 Task: Find connections with filter location Navrongo with filter topic #Futurismwith filter profile language Potuguese with filter current company Duff & Phelps with filter school Kamaraj College of Engineering and Technology with filter industry Securities and Commodity Exchanges with filter service category Wedding Photography with filter keywords title Accounting Analyst
Action: Mouse moved to (163, 247)
Screenshot: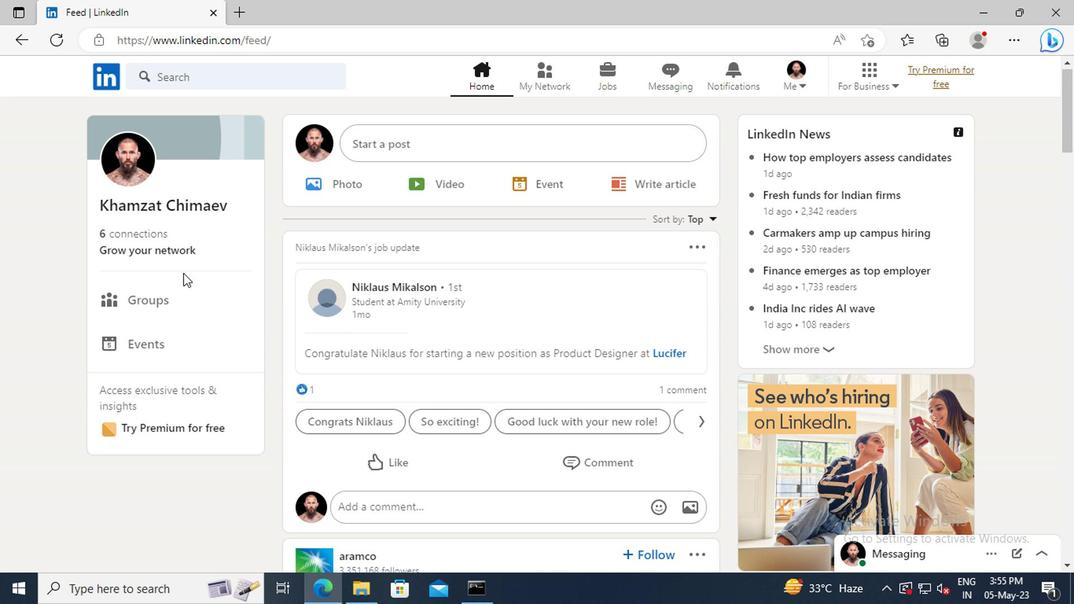 
Action: Mouse pressed left at (163, 247)
Screenshot: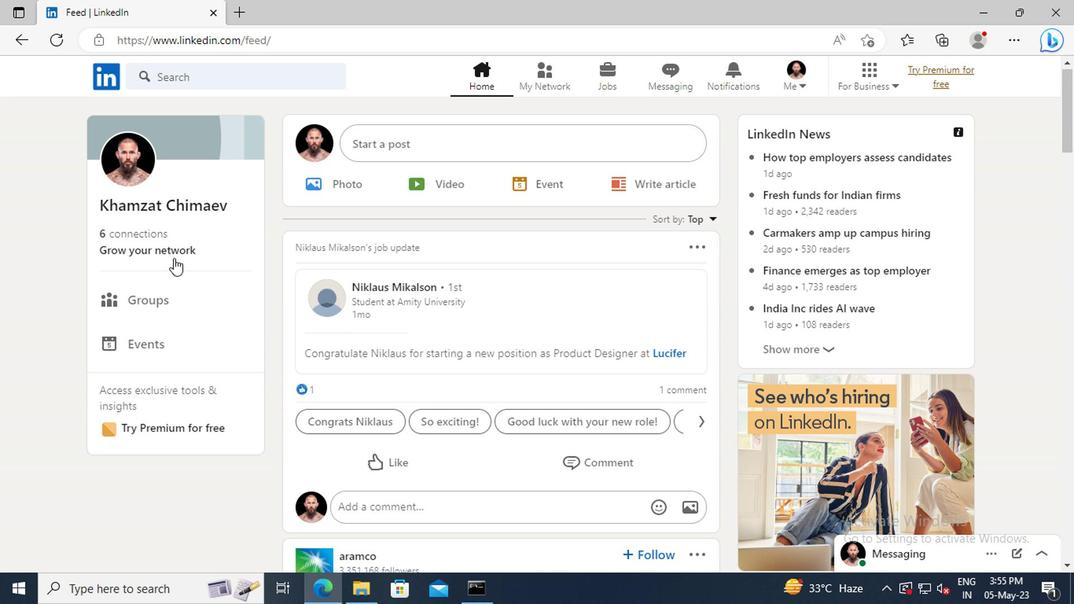 
Action: Mouse moved to (169, 165)
Screenshot: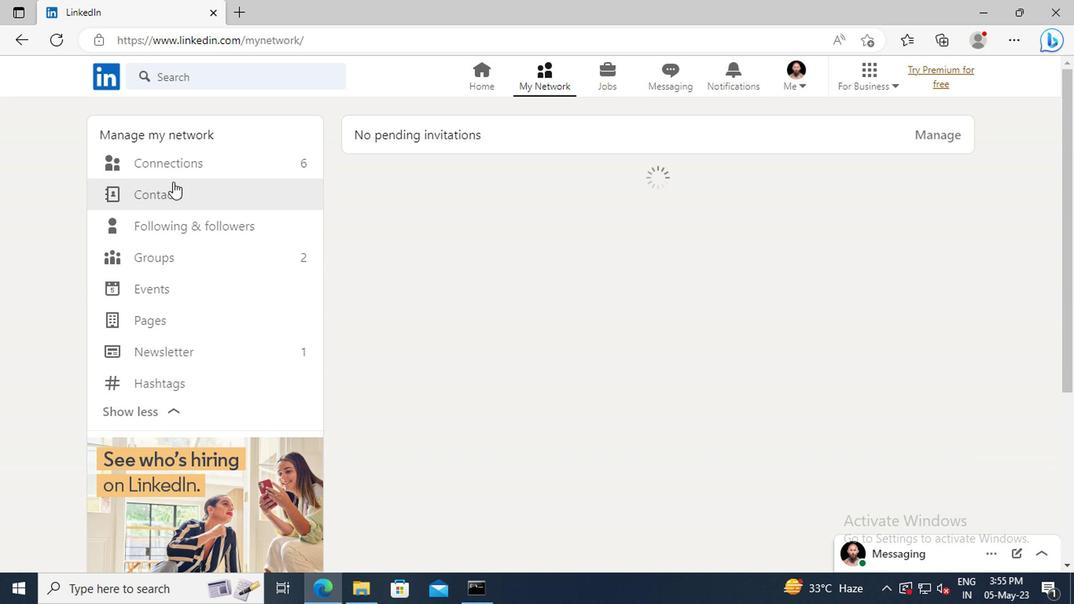 
Action: Mouse pressed left at (169, 165)
Screenshot: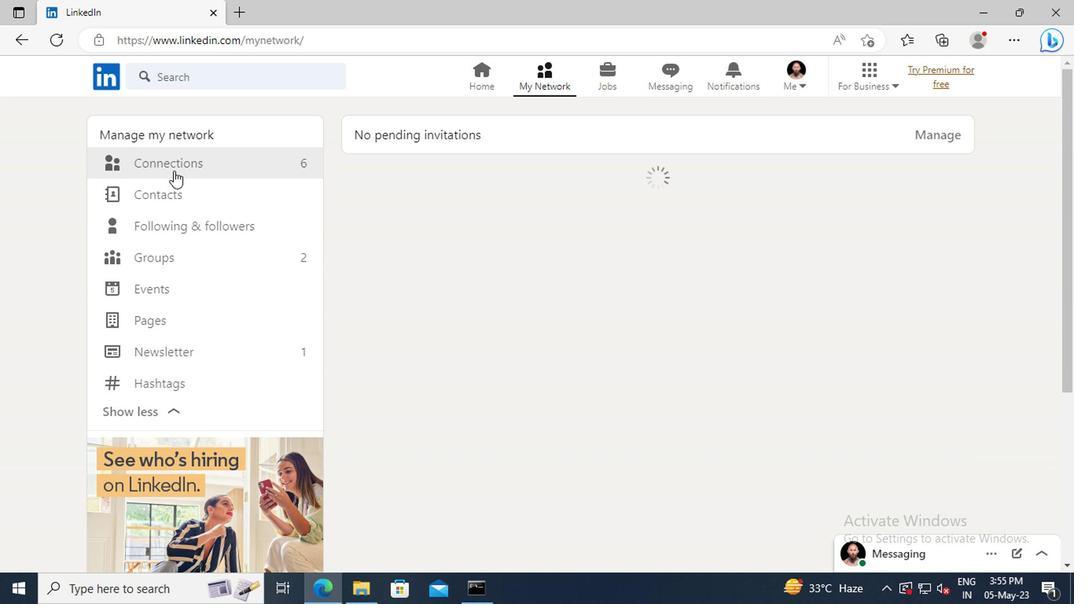 
Action: Mouse moved to (654, 168)
Screenshot: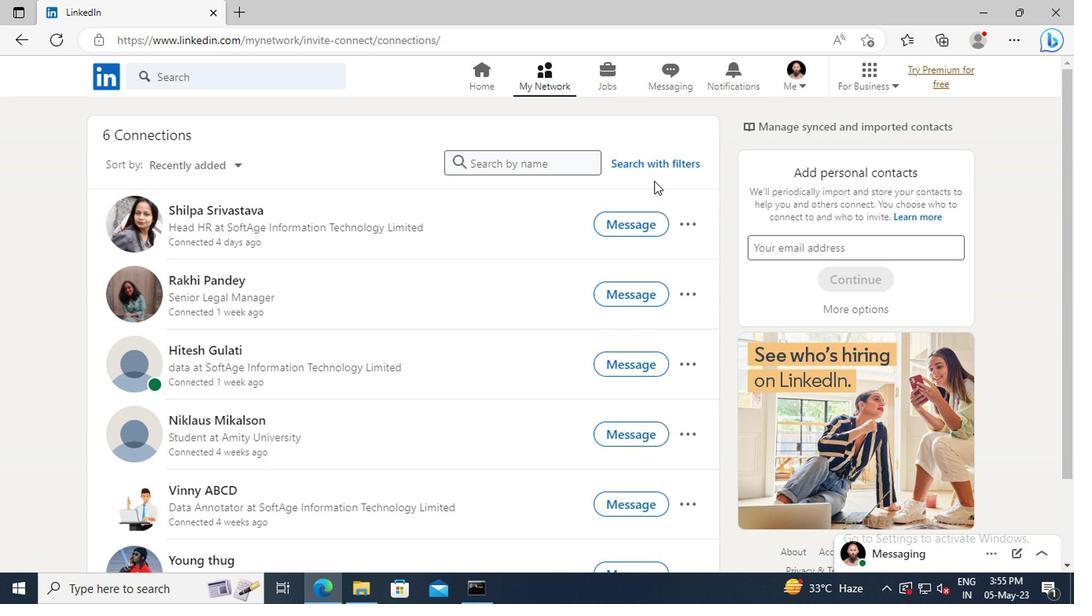 
Action: Mouse pressed left at (654, 168)
Screenshot: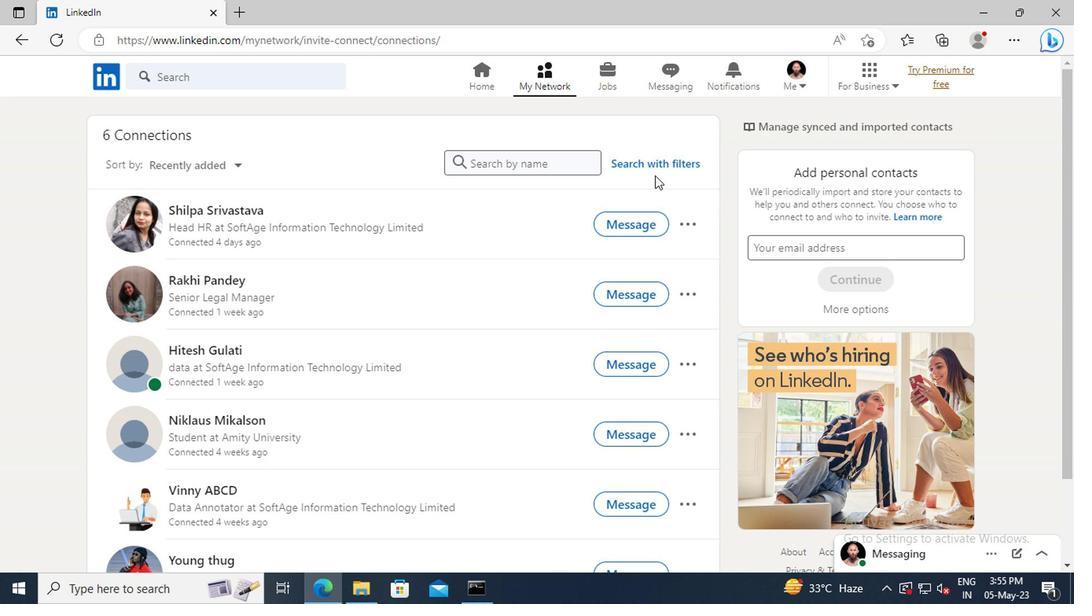 
Action: Mouse moved to (593, 122)
Screenshot: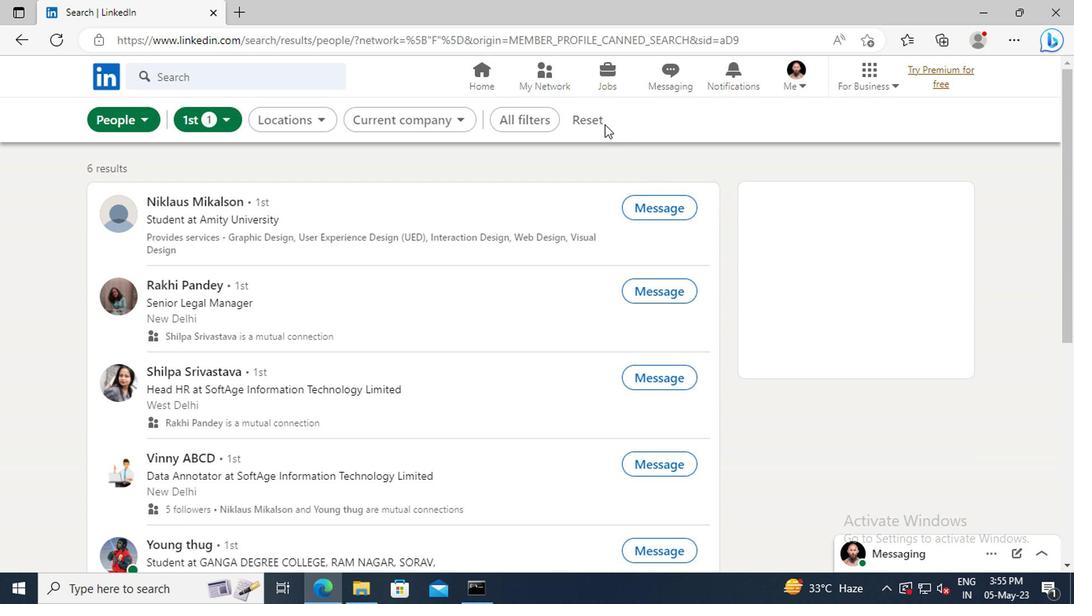 
Action: Mouse pressed left at (593, 122)
Screenshot: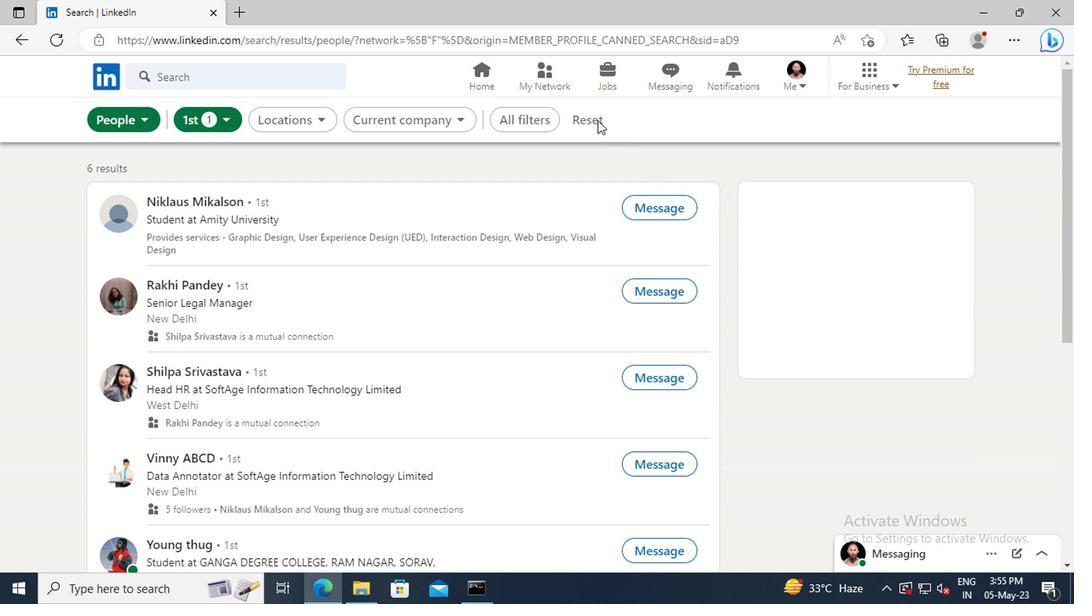 
Action: Mouse moved to (572, 124)
Screenshot: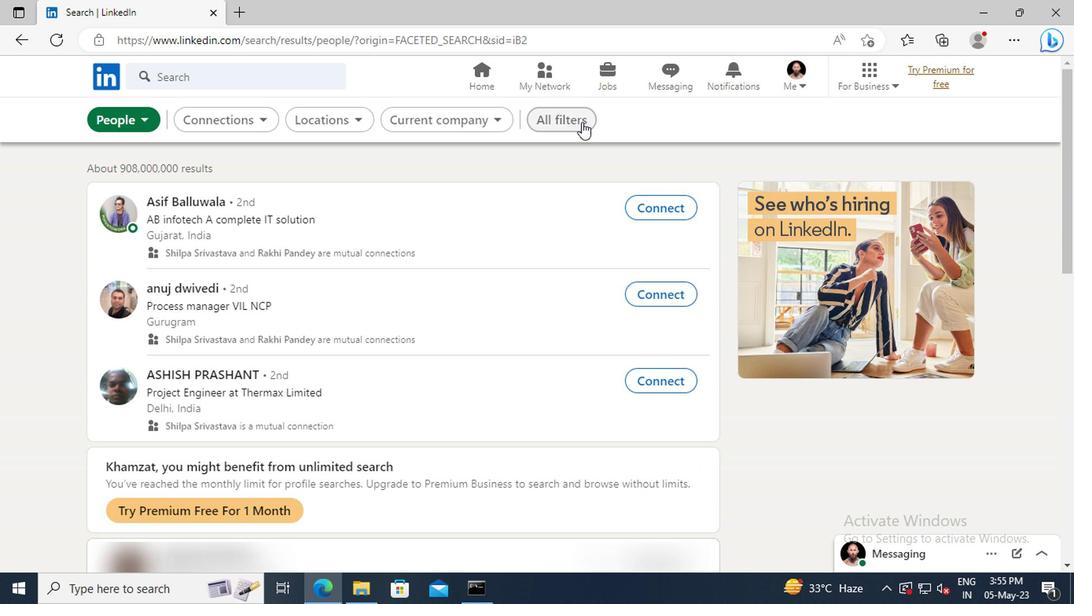 
Action: Mouse pressed left at (572, 124)
Screenshot: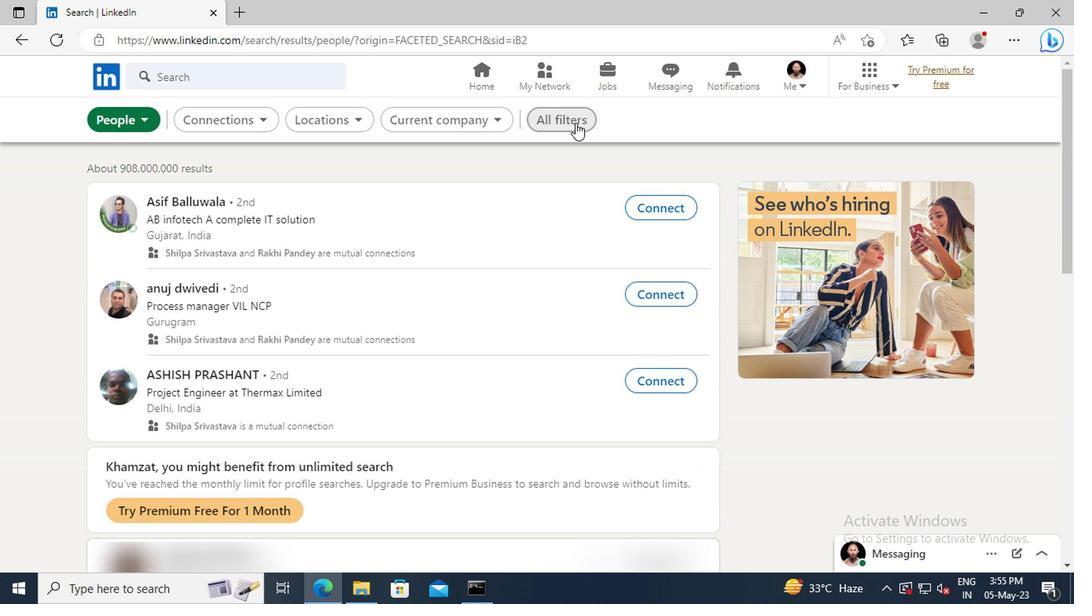 
Action: Mouse moved to (849, 309)
Screenshot: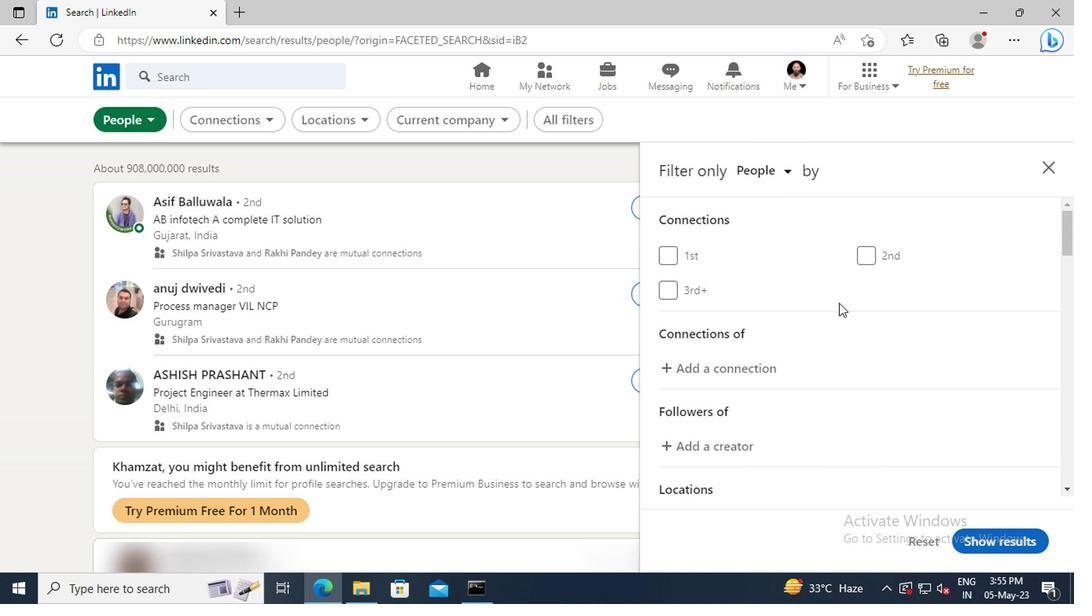
Action: Mouse scrolled (849, 308) with delta (0, 0)
Screenshot: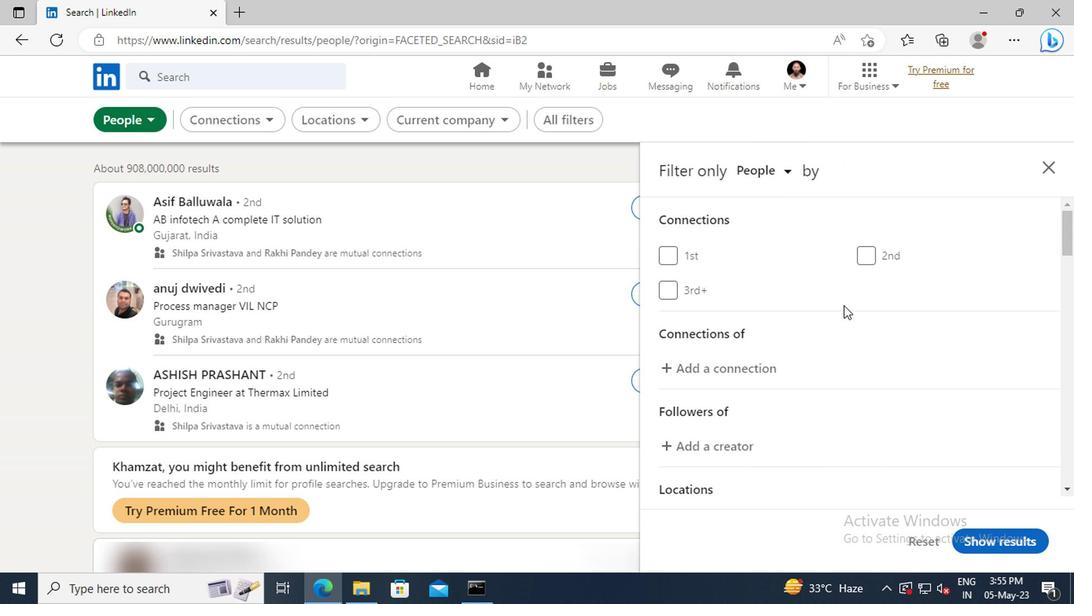 
Action: Mouse moved to (849, 310)
Screenshot: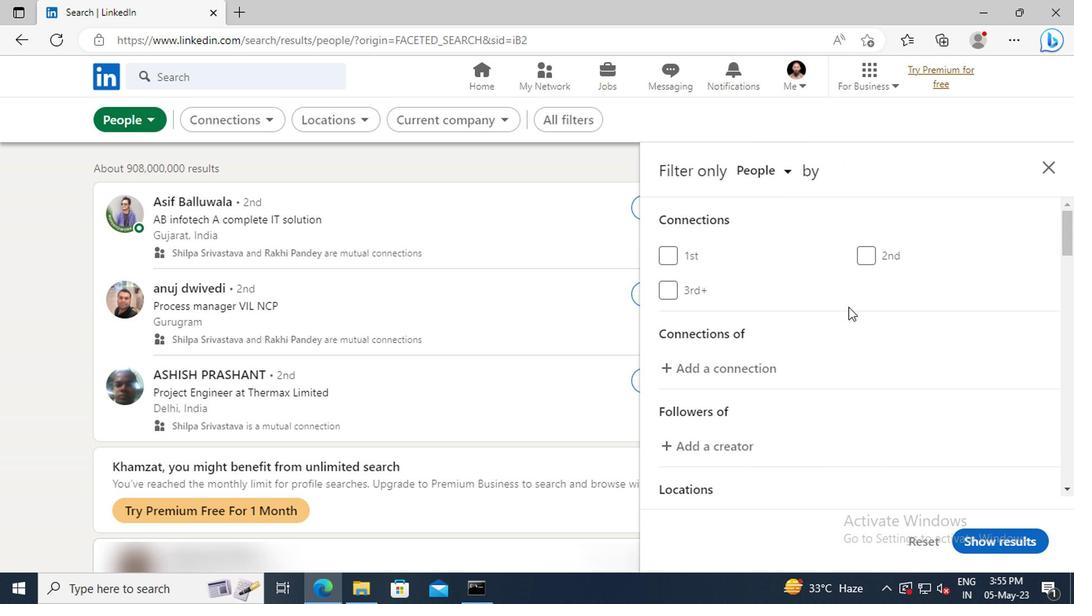 
Action: Mouse scrolled (849, 309) with delta (0, -1)
Screenshot: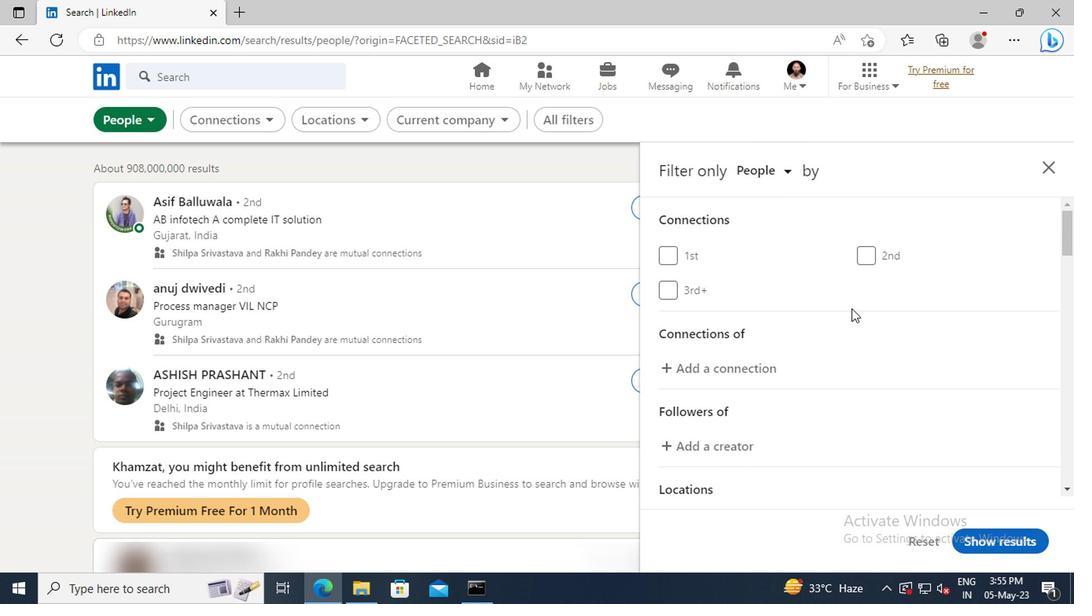 
Action: Mouse scrolled (849, 309) with delta (0, -1)
Screenshot: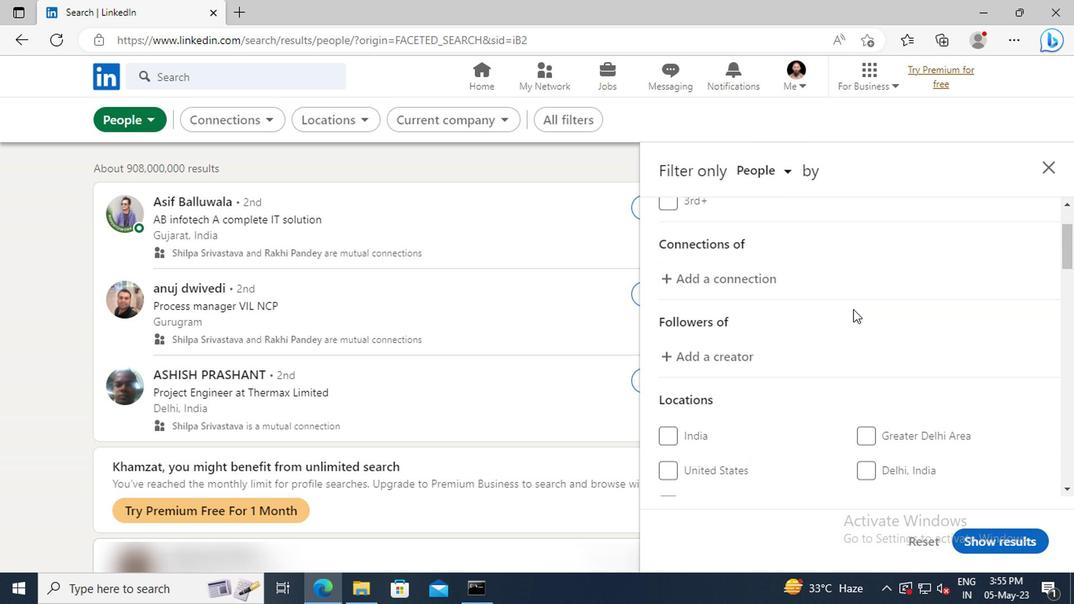 
Action: Mouse scrolled (849, 309) with delta (0, -1)
Screenshot: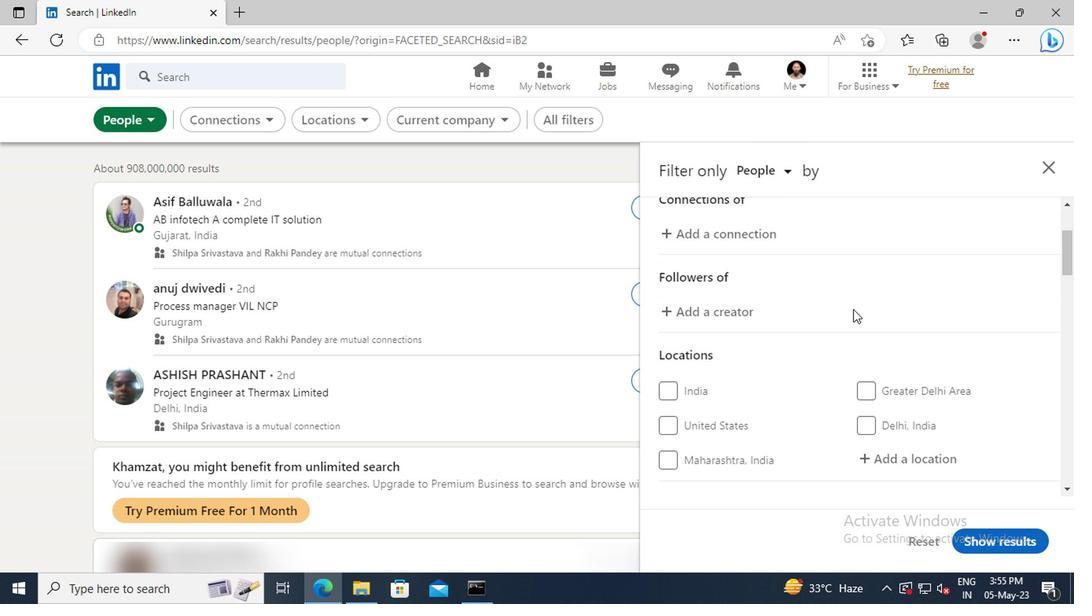
Action: Mouse scrolled (849, 309) with delta (0, -1)
Screenshot: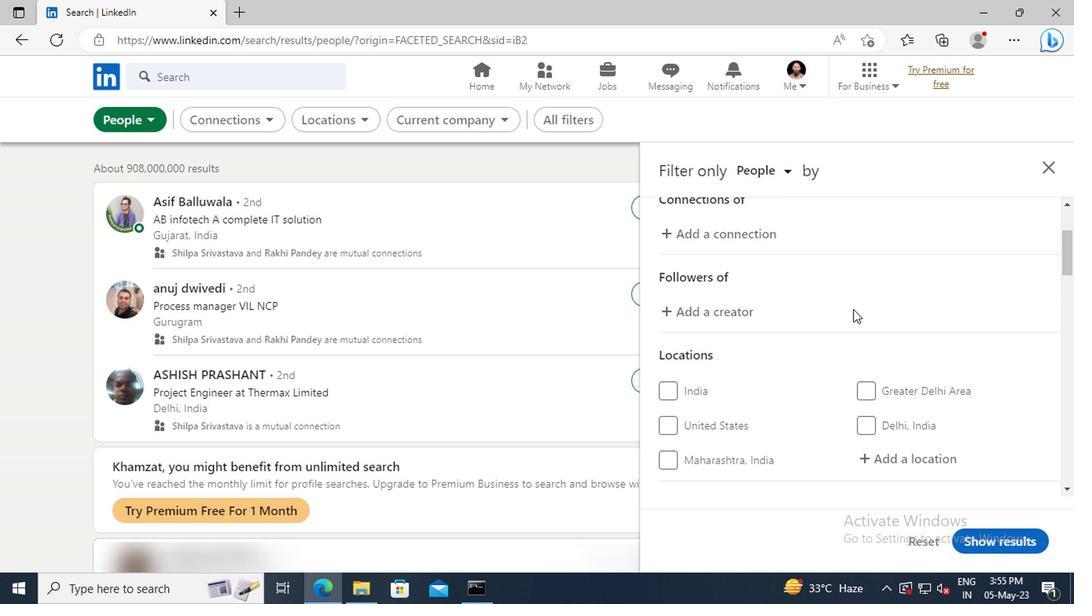 
Action: Mouse scrolled (849, 309) with delta (0, -1)
Screenshot: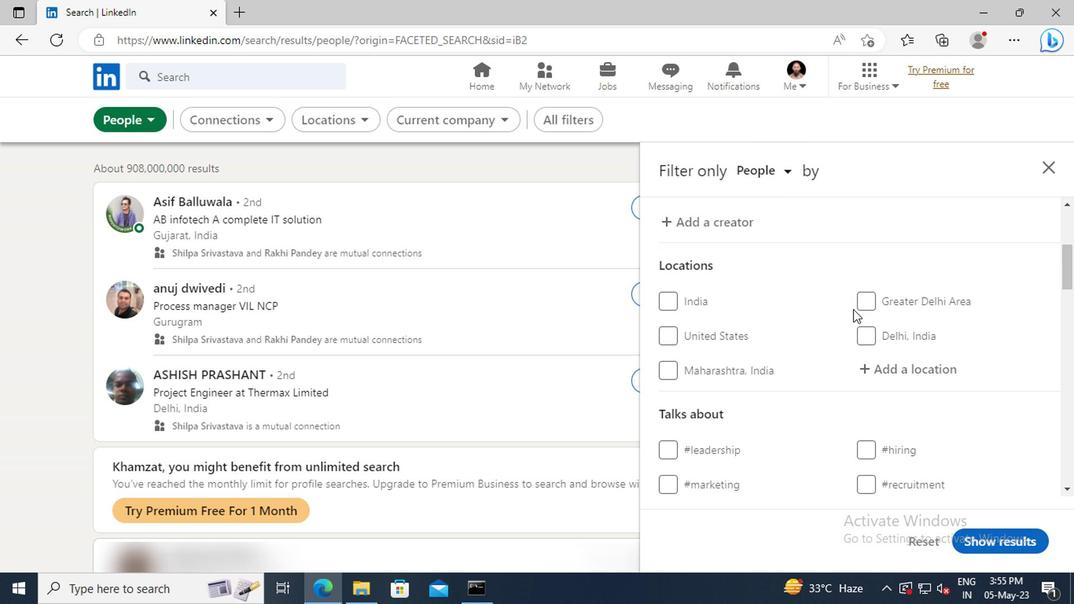 
Action: Mouse moved to (866, 324)
Screenshot: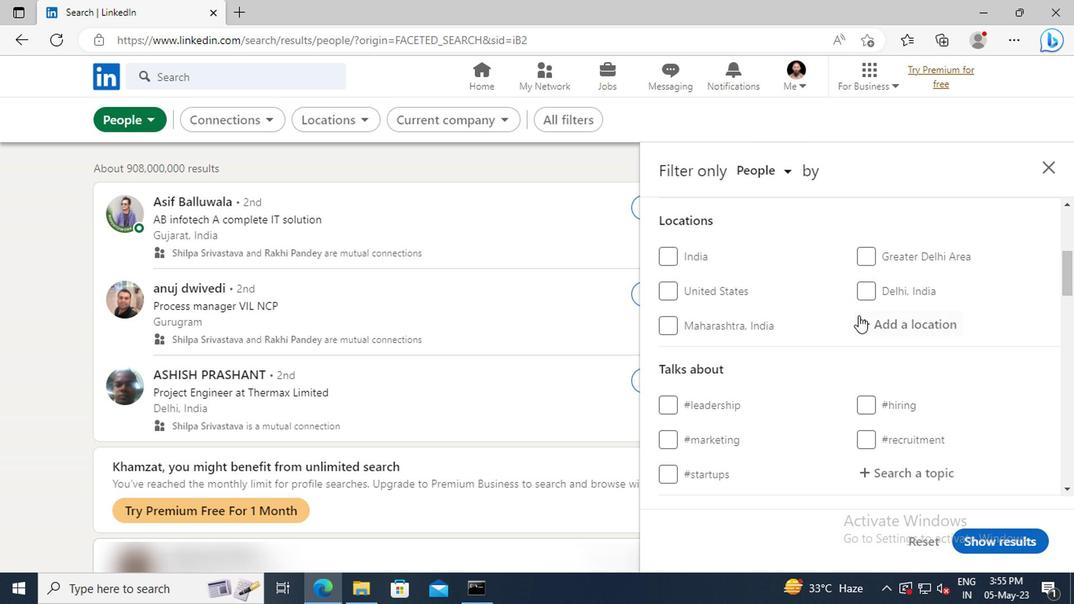 
Action: Mouse pressed left at (866, 324)
Screenshot: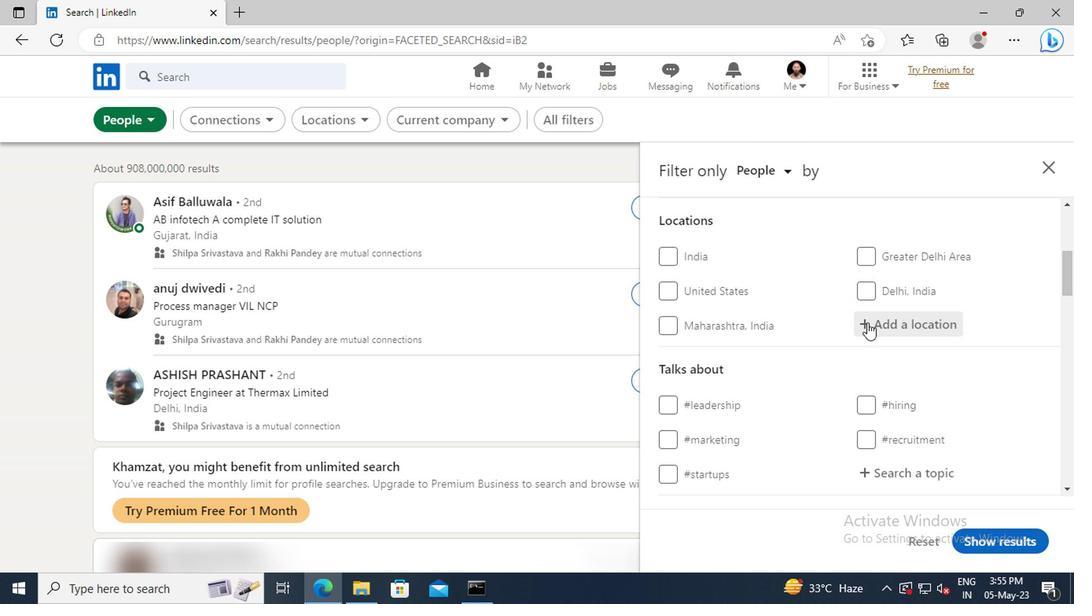 
Action: Key pressed <Key.shift>NAVRONGO<Key.enter>
Screenshot: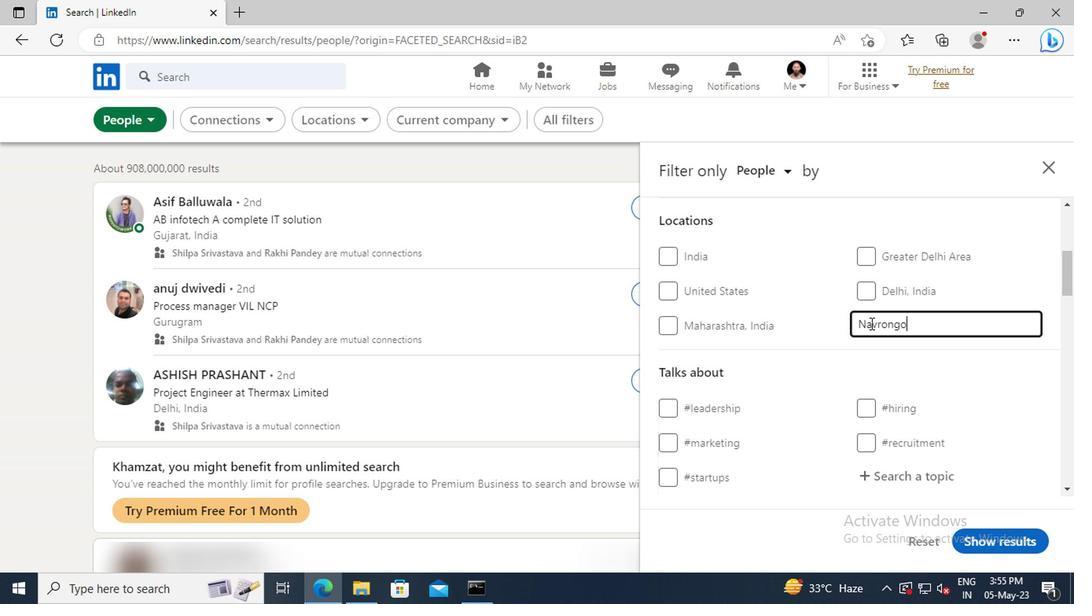 
Action: Mouse scrolled (866, 324) with delta (0, 0)
Screenshot: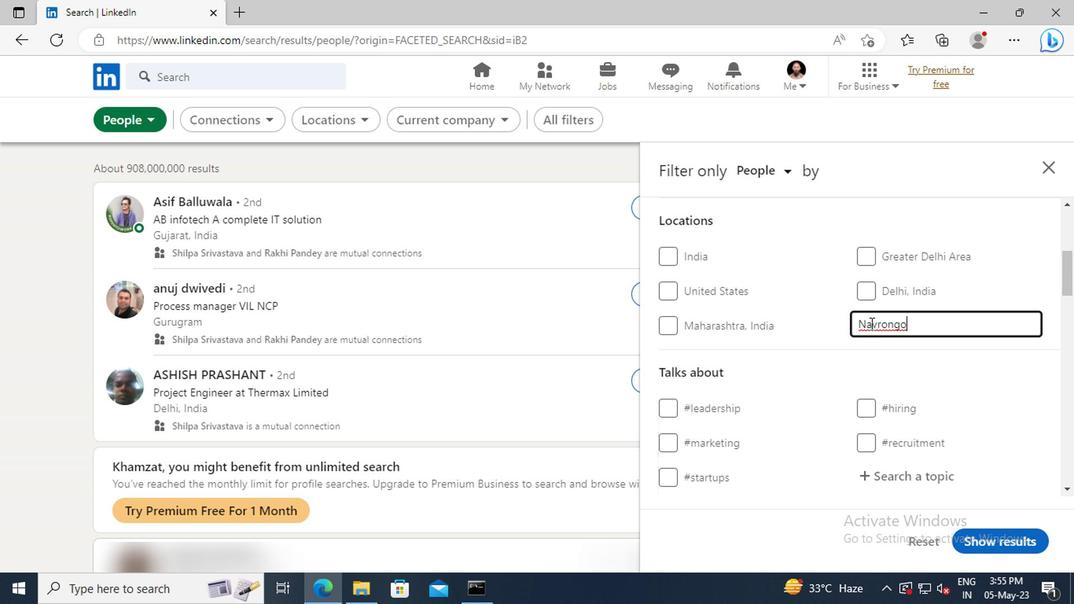 
Action: Mouse scrolled (866, 324) with delta (0, 0)
Screenshot: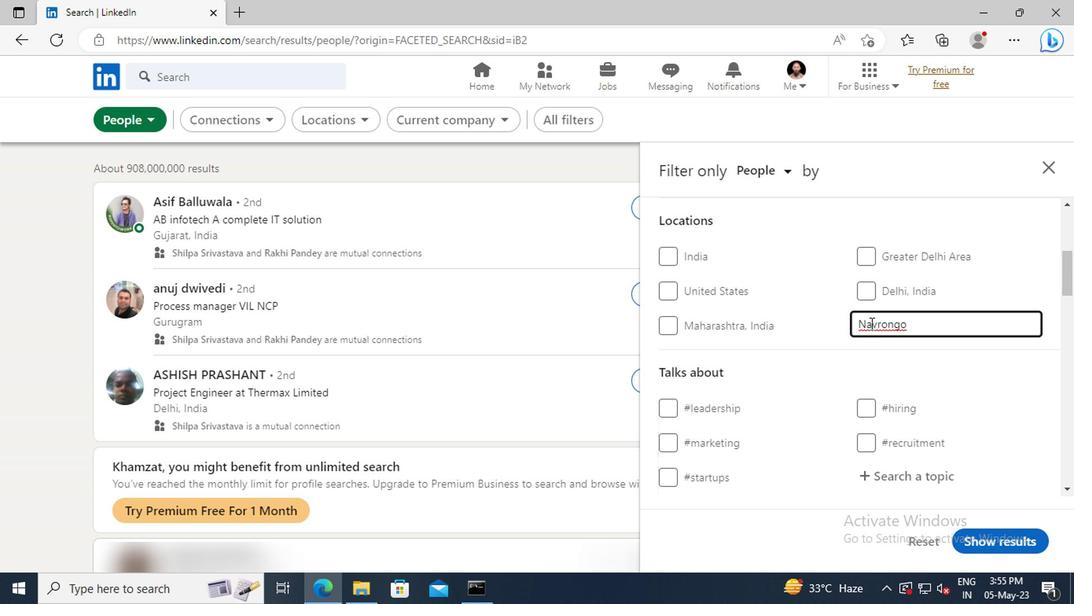 
Action: Mouse scrolled (866, 324) with delta (0, 0)
Screenshot: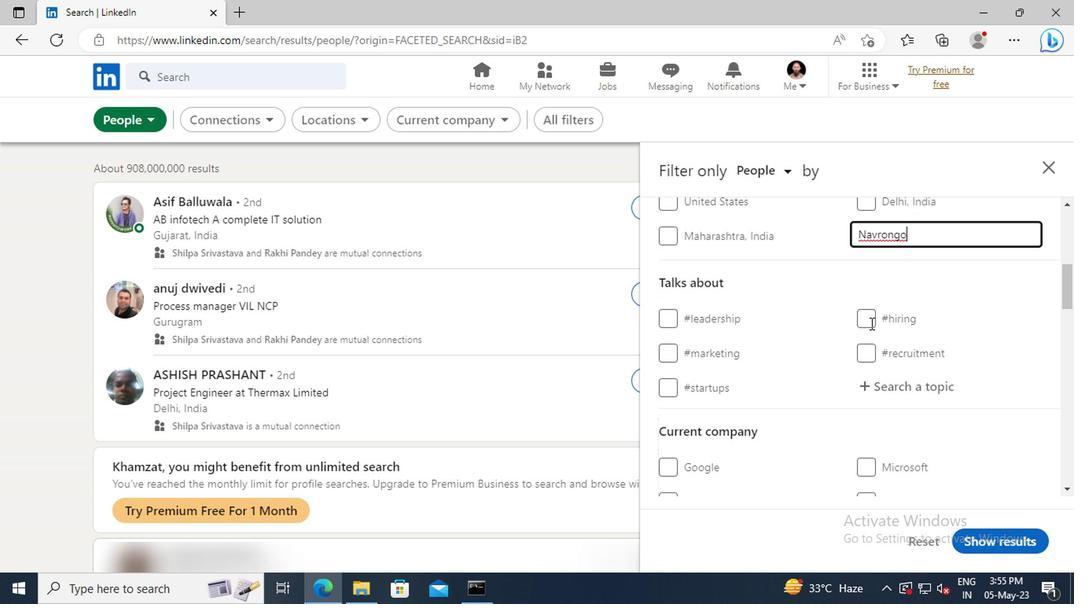 
Action: Mouse moved to (876, 344)
Screenshot: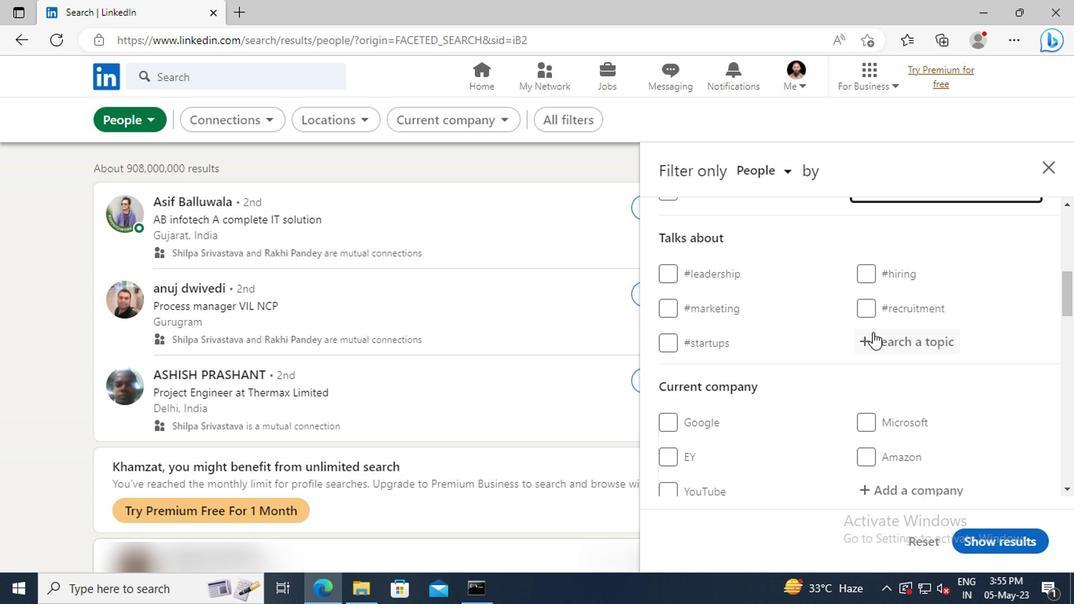 
Action: Mouse pressed left at (876, 344)
Screenshot: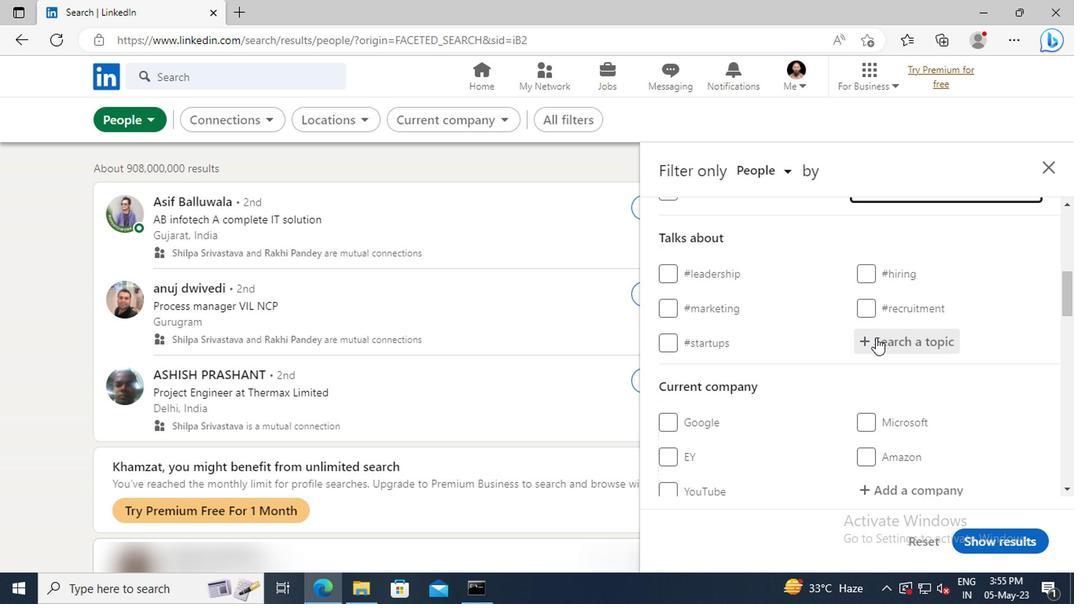 
Action: Key pressed <Key.shift>FUTURISM
Screenshot: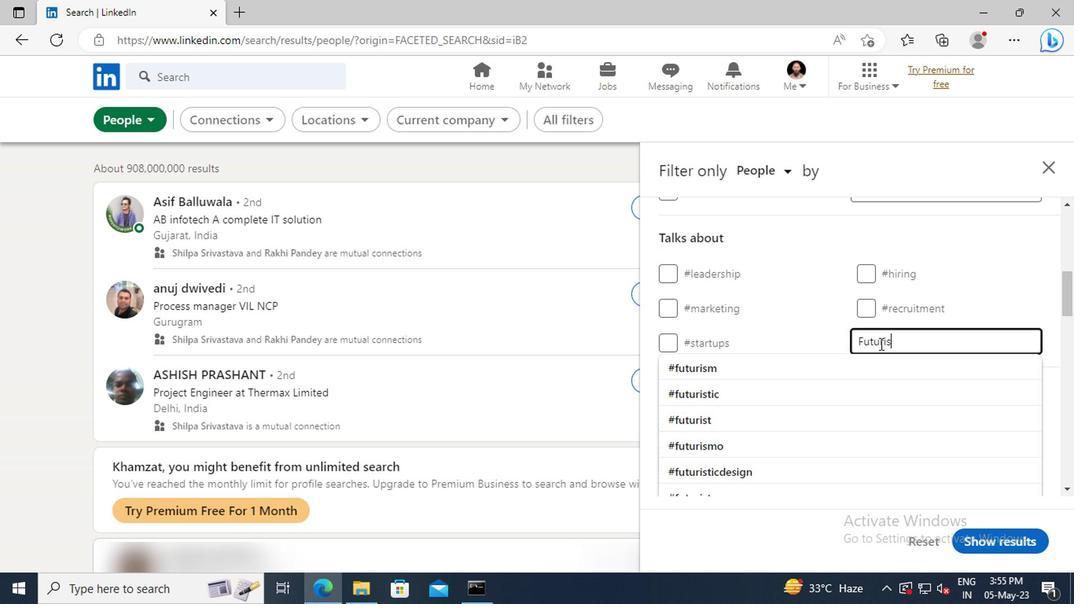 
Action: Mouse moved to (877, 362)
Screenshot: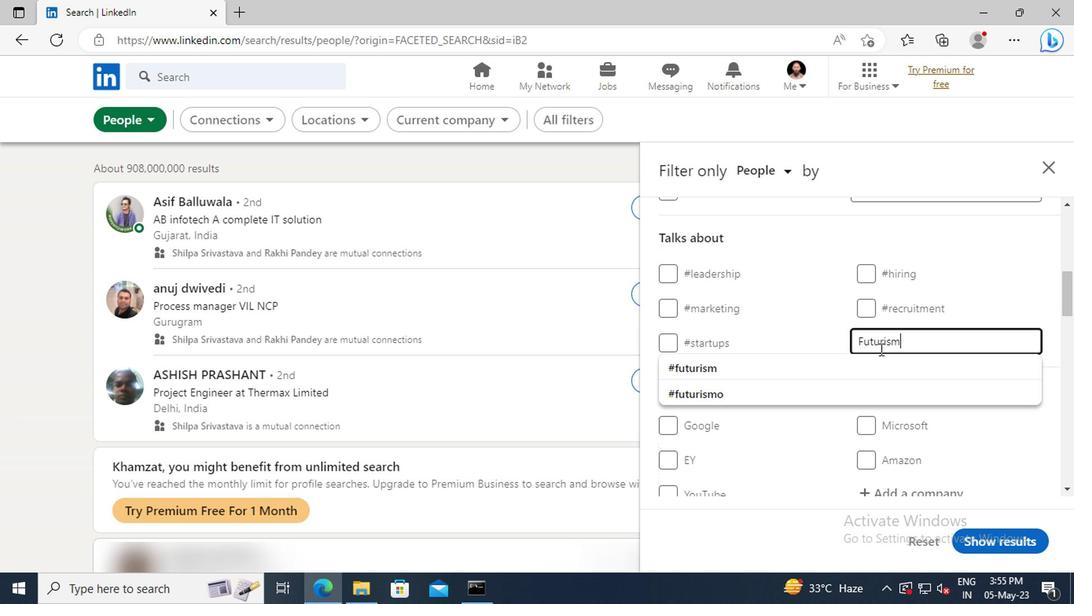 
Action: Mouse pressed left at (877, 362)
Screenshot: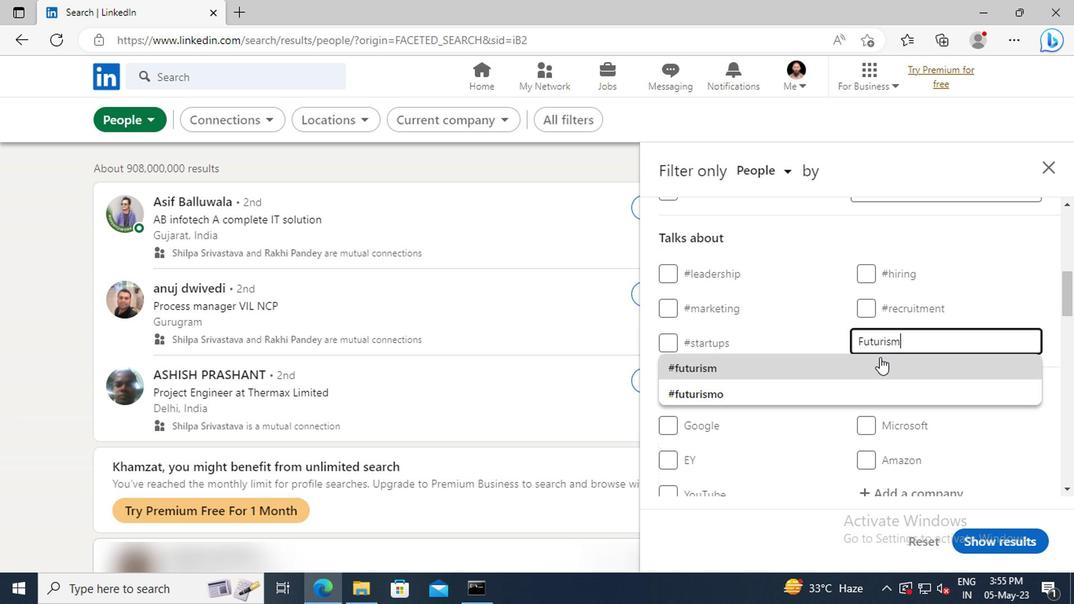 
Action: Mouse scrolled (877, 361) with delta (0, 0)
Screenshot: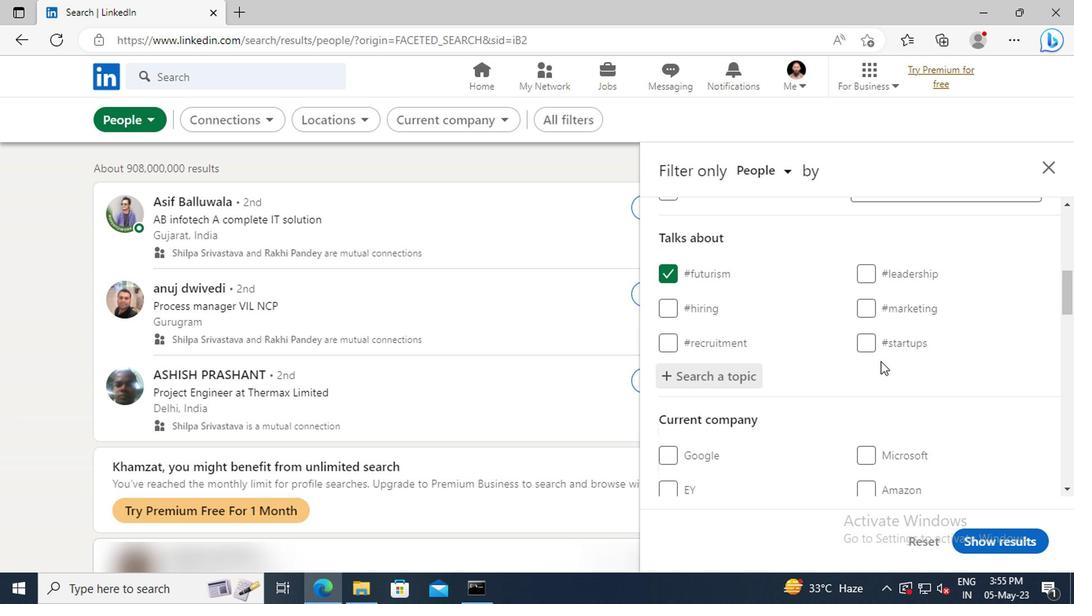 
Action: Mouse scrolled (877, 361) with delta (0, 0)
Screenshot: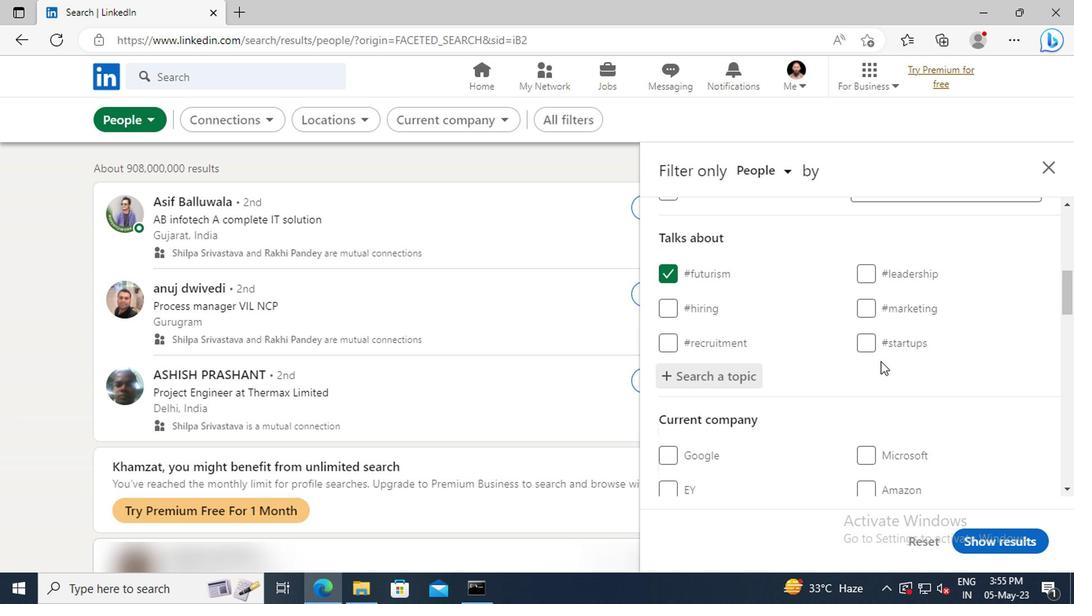 
Action: Mouse scrolled (877, 361) with delta (0, 0)
Screenshot: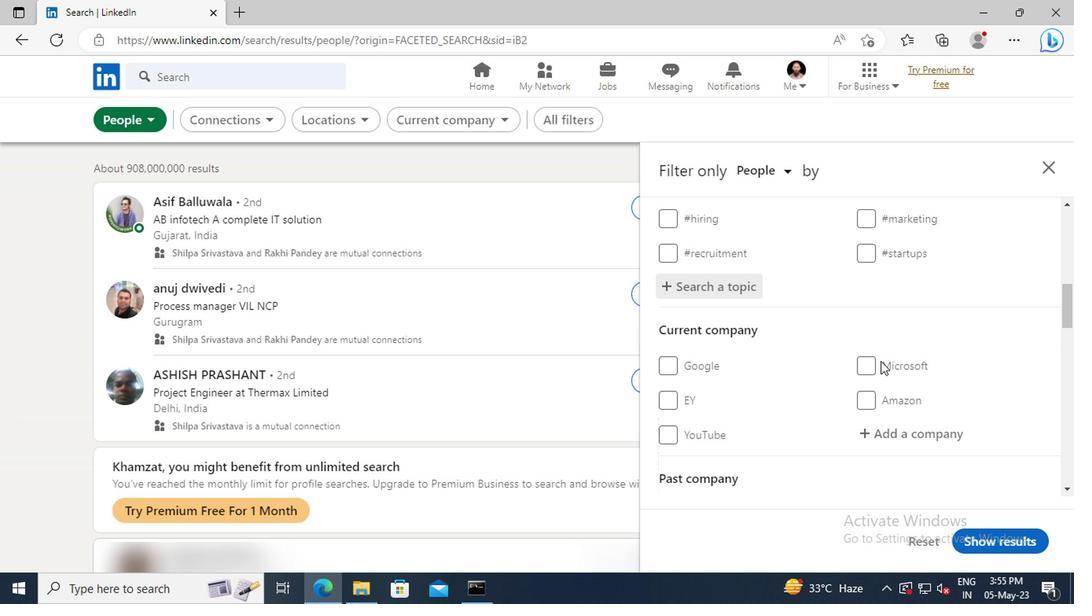 
Action: Mouse scrolled (877, 361) with delta (0, 0)
Screenshot: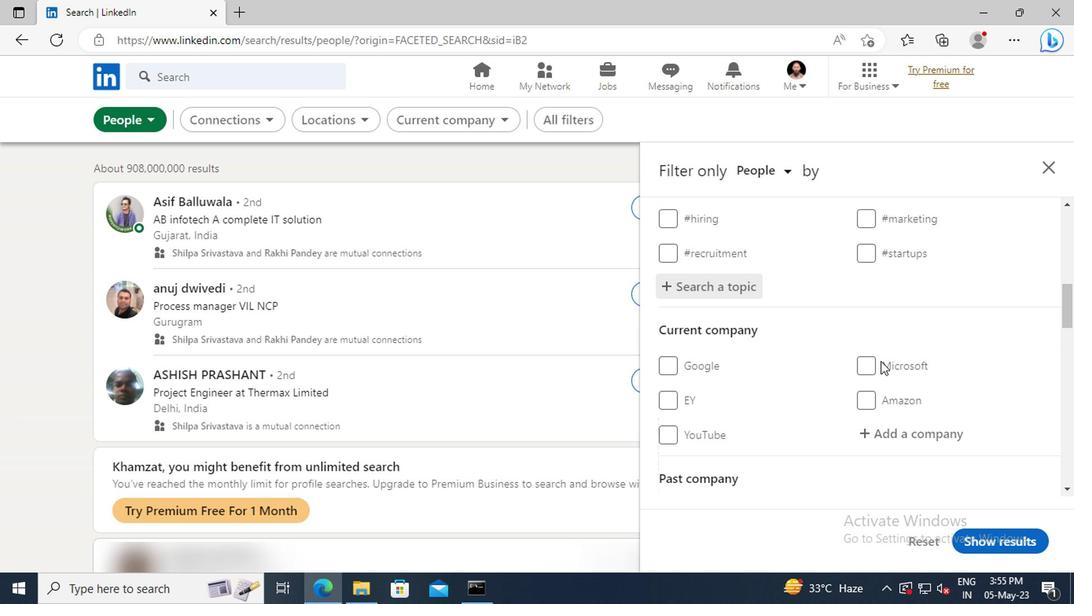 
Action: Mouse scrolled (877, 361) with delta (0, 0)
Screenshot: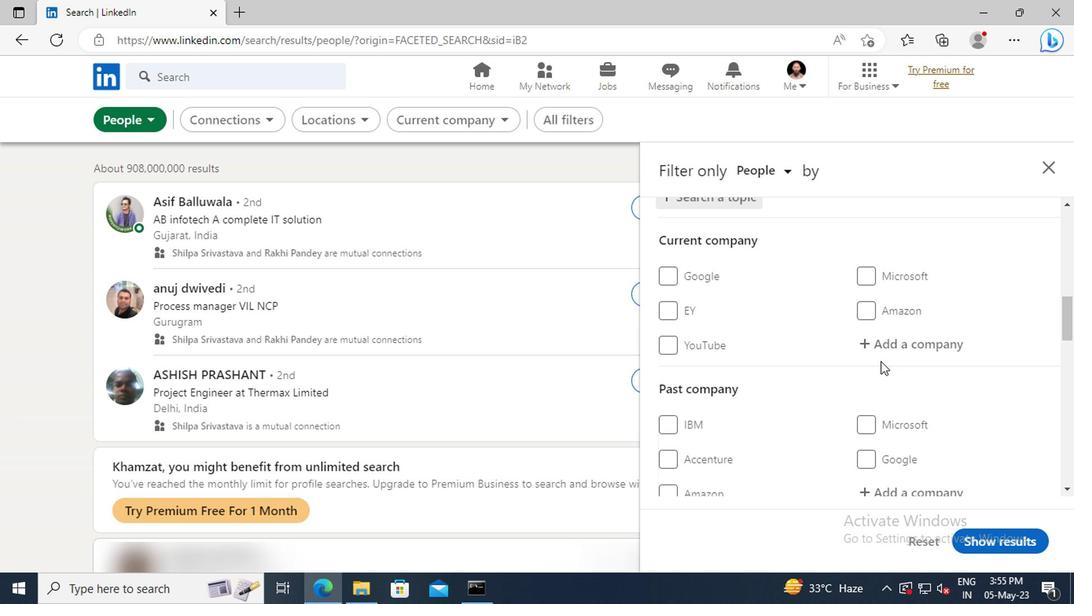 
Action: Mouse scrolled (877, 361) with delta (0, 0)
Screenshot: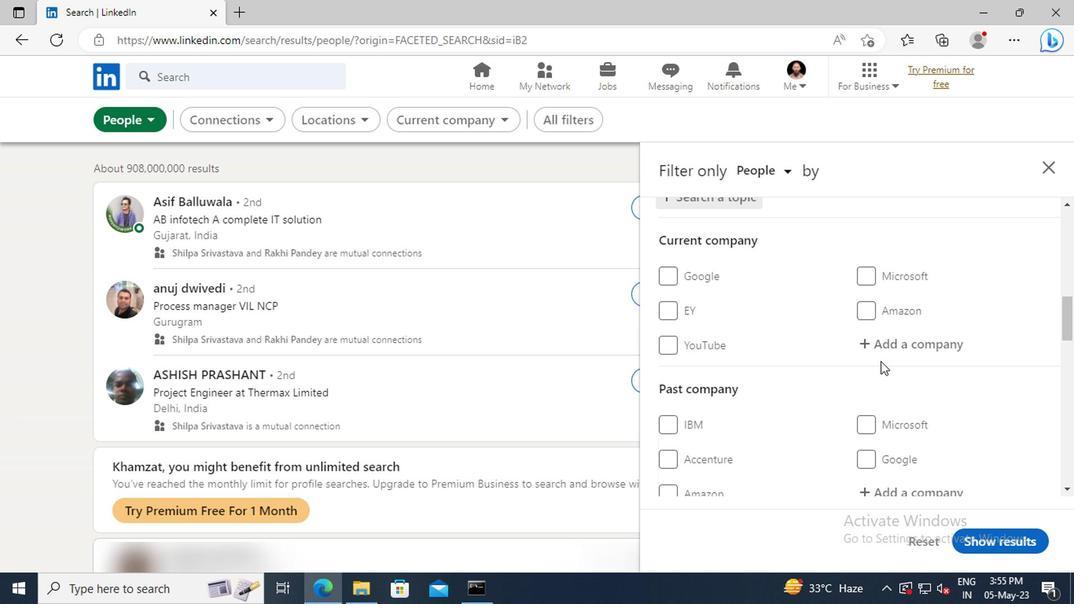 
Action: Mouse scrolled (877, 361) with delta (0, 0)
Screenshot: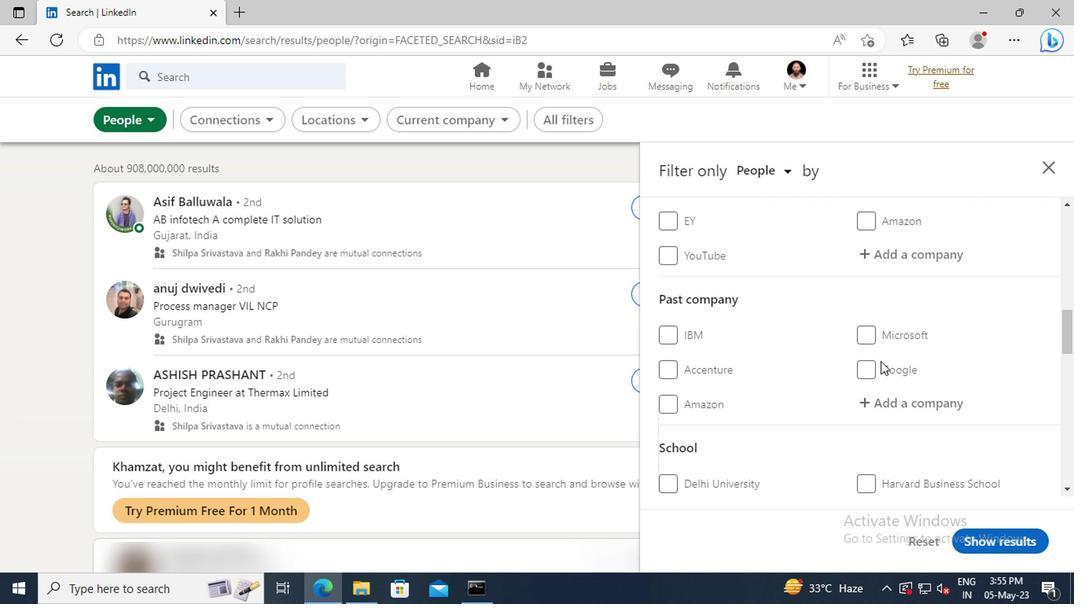 
Action: Mouse scrolled (877, 361) with delta (0, 0)
Screenshot: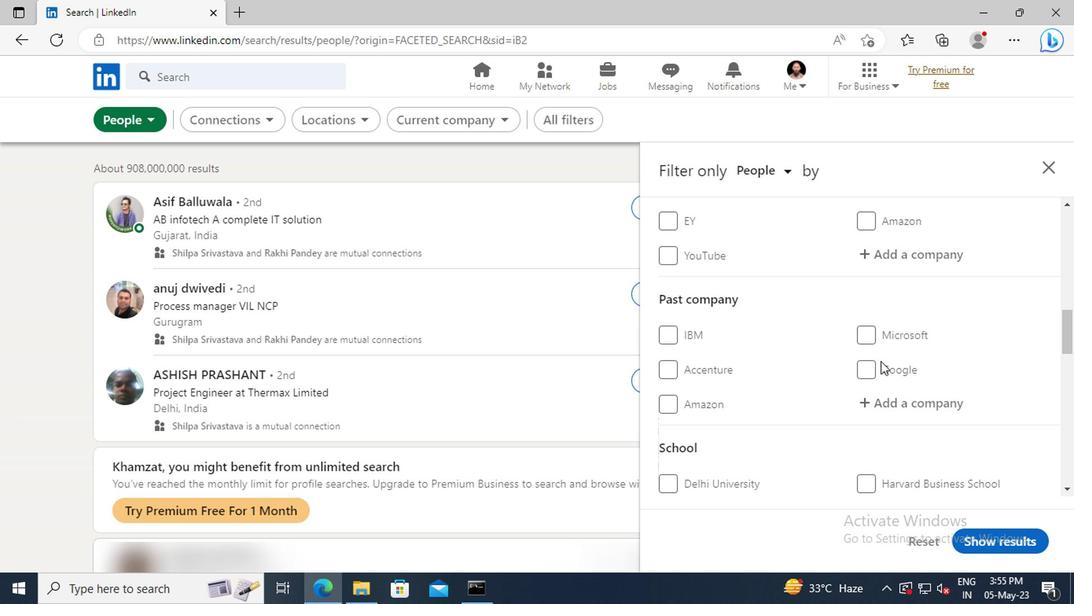 
Action: Mouse scrolled (877, 361) with delta (0, 0)
Screenshot: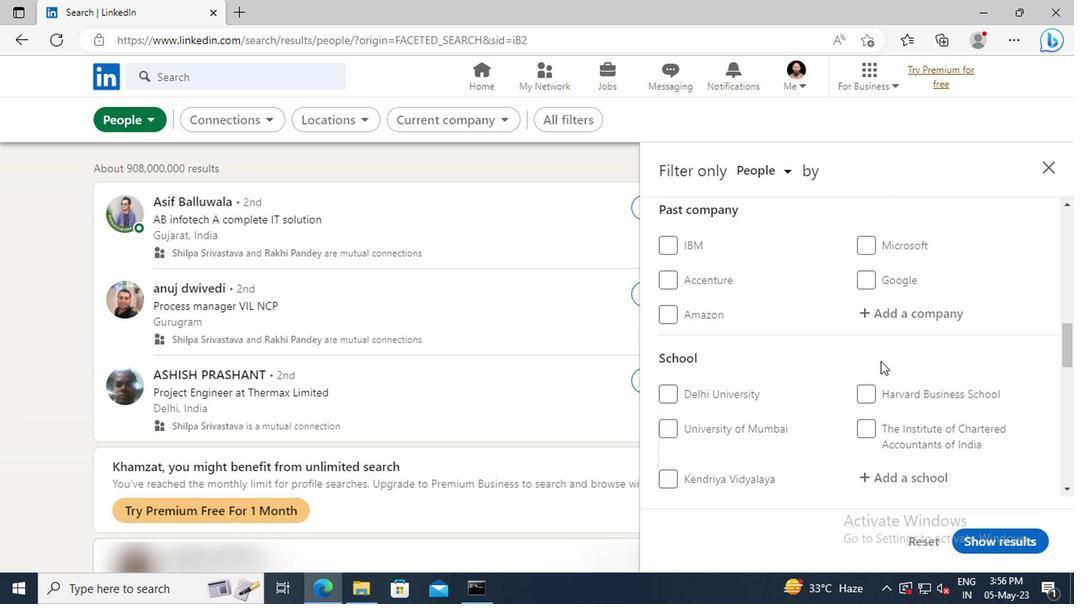 
Action: Mouse scrolled (877, 361) with delta (0, 0)
Screenshot: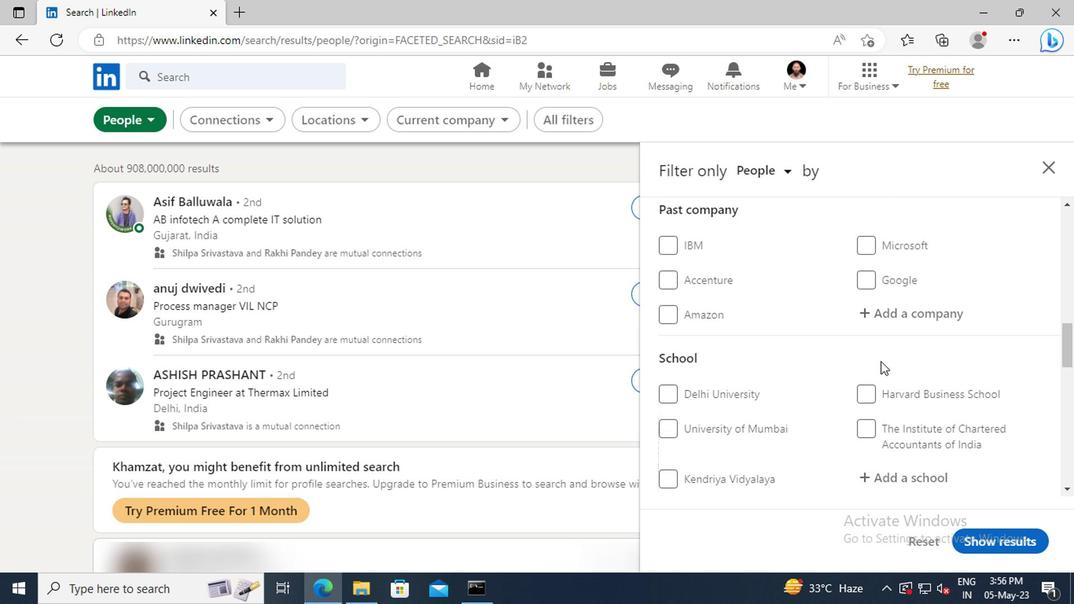 
Action: Mouse scrolled (877, 361) with delta (0, 0)
Screenshot: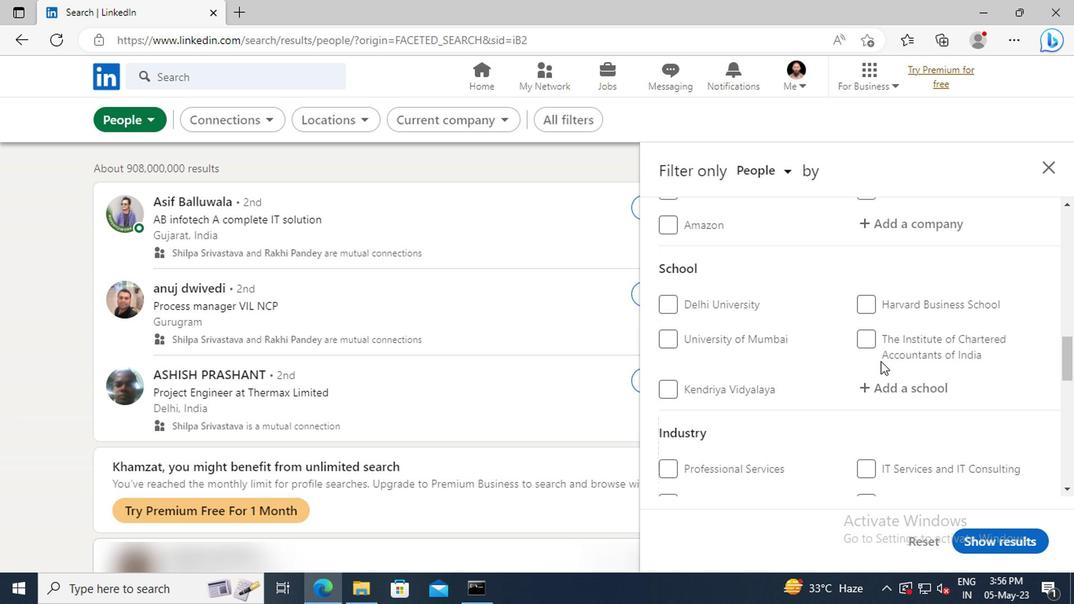 
Action: Mouse scrolled (877, 361) with delta (0, 0)
Screenshot: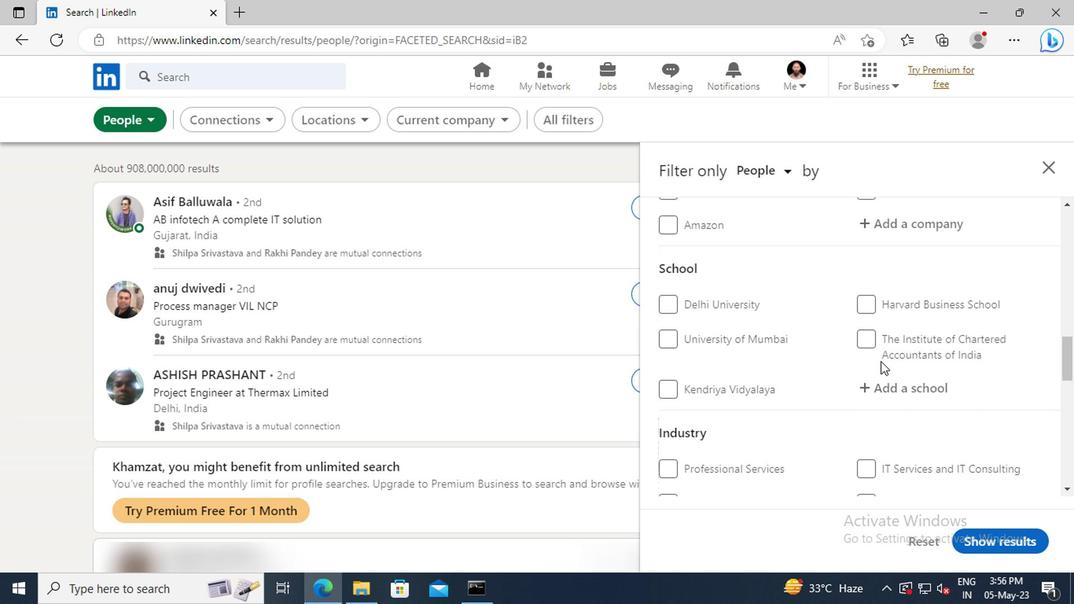 
Action: Mouse scrolled (877, 361) with delta (0, 0)
Screenshot: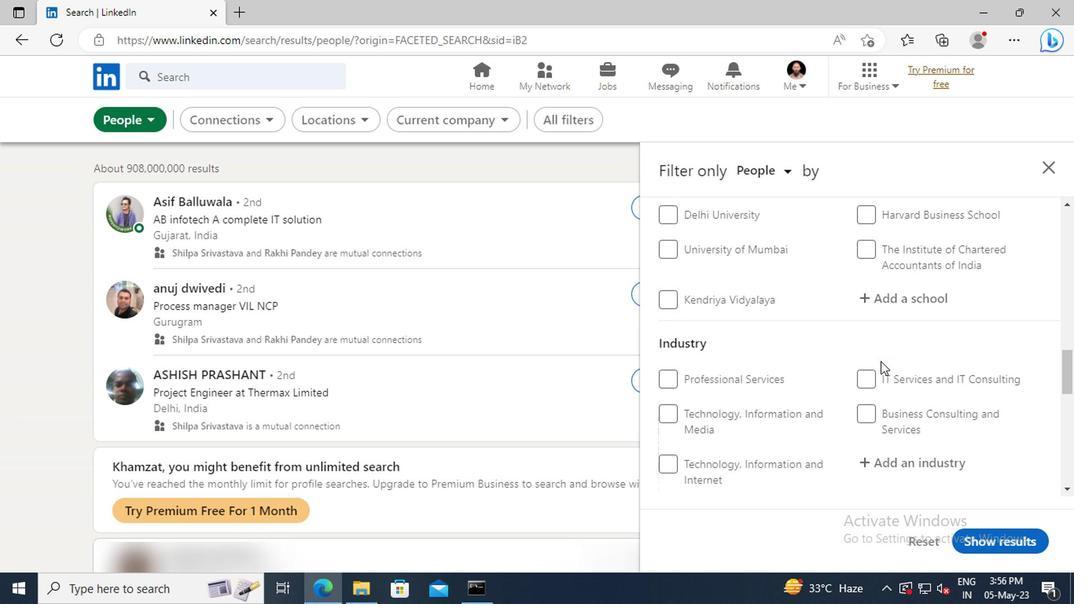 
Action: Mouse scrolled (877, 361) with delta (0, 0)
Screenshot: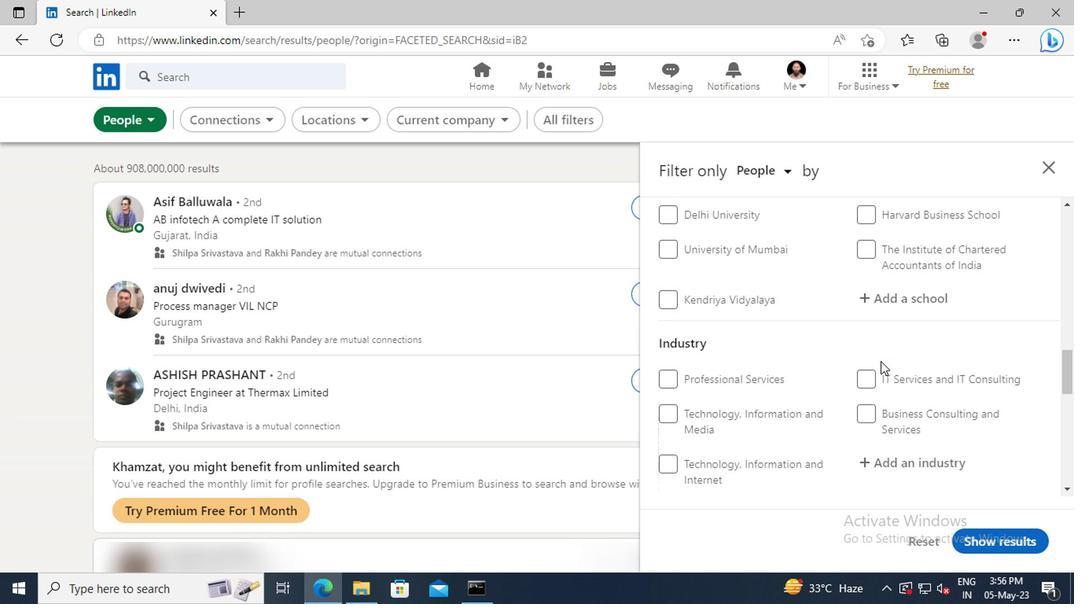 
Action: Mouse scrolled (877, 361) with delta (0, 0)
Screenshot: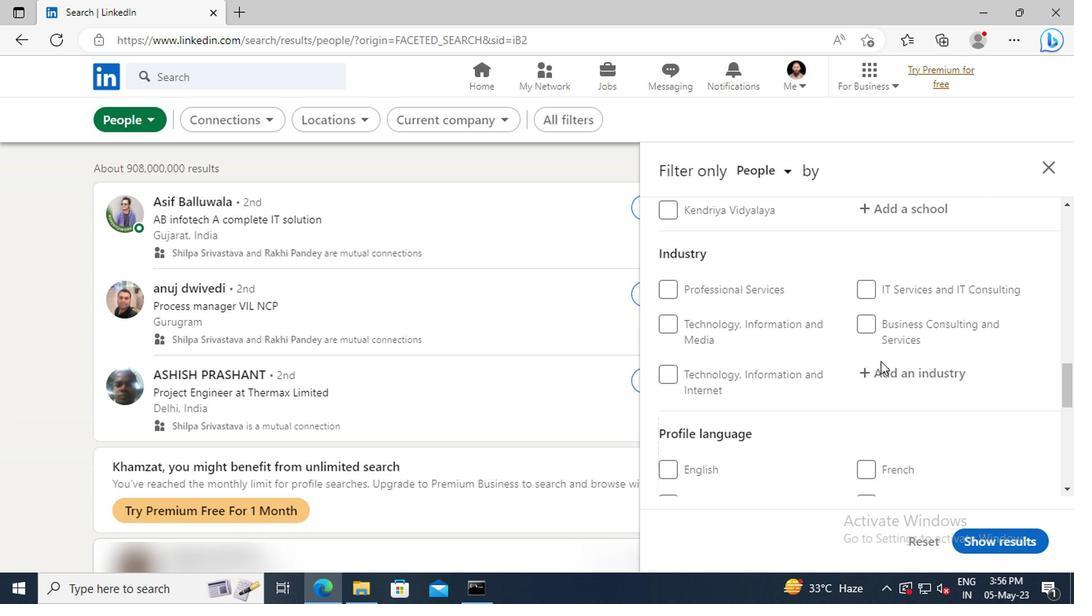 
Action: Mouse scrolled (877, 361) with delta (0, 0)
Screenshot: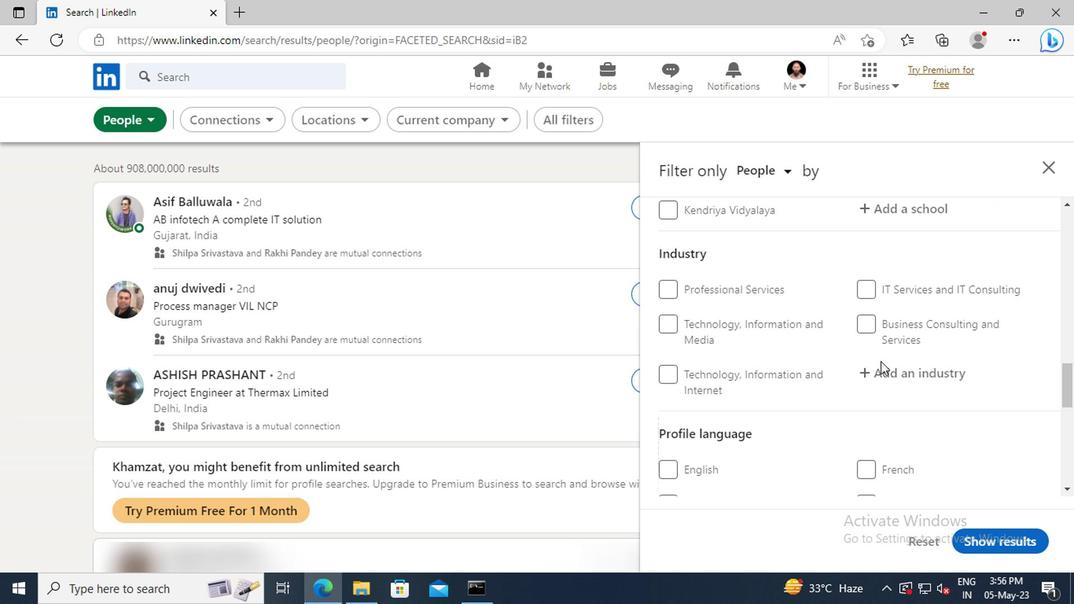 
Action: Mouse moved to (865, 418)
Screenshot: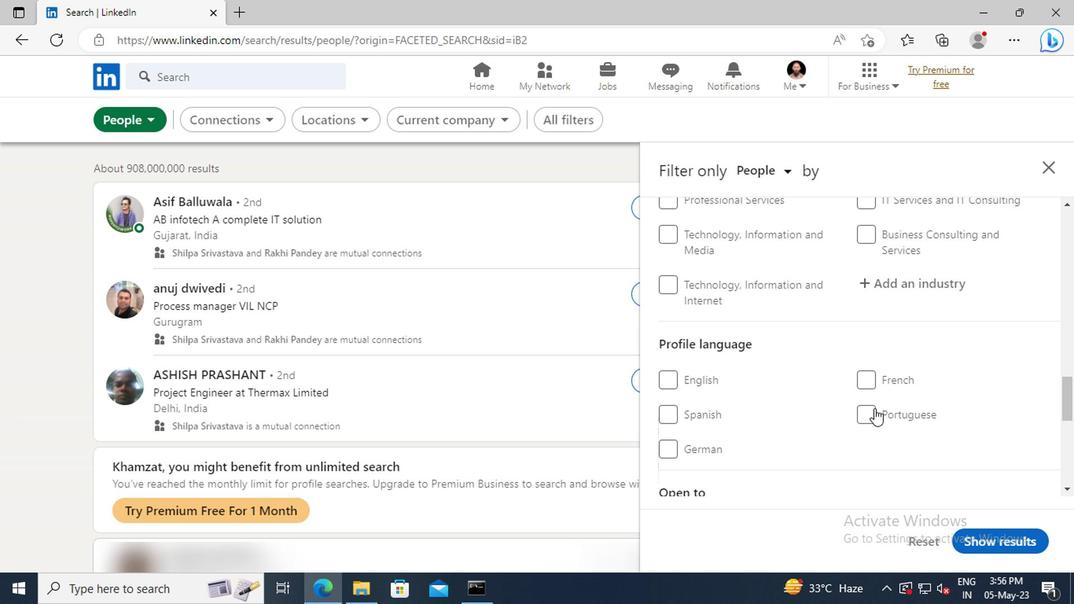 
Action: Mouse pressed left at (865, 418)
Screenshot: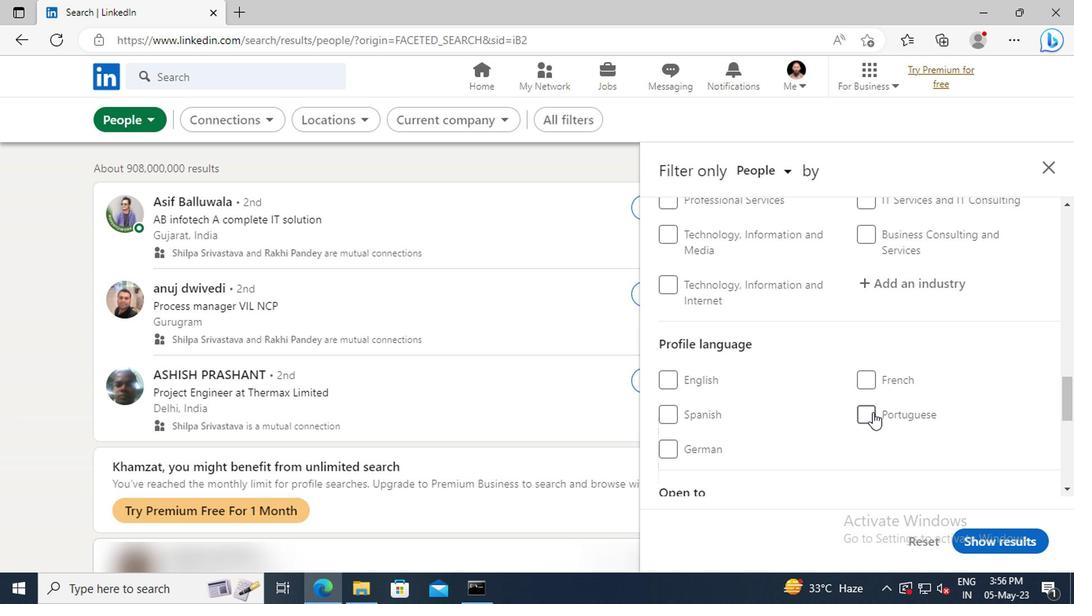
Action: Mouse moved to (893, 374)
Screenshot: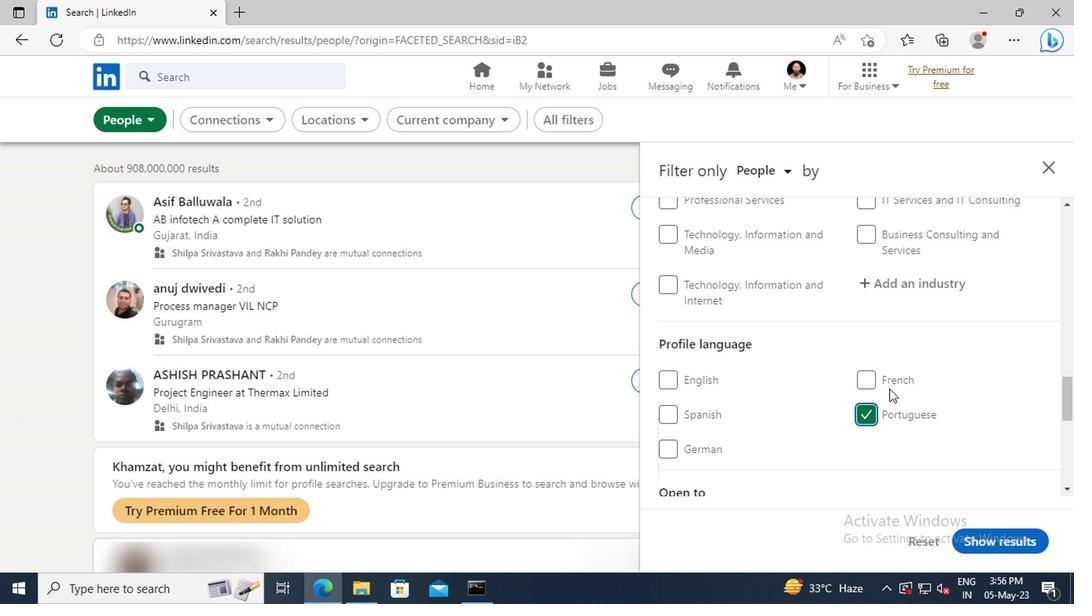 
Action: Mouse scrolled (893, 375) with delta (0, 0)
Screenshot: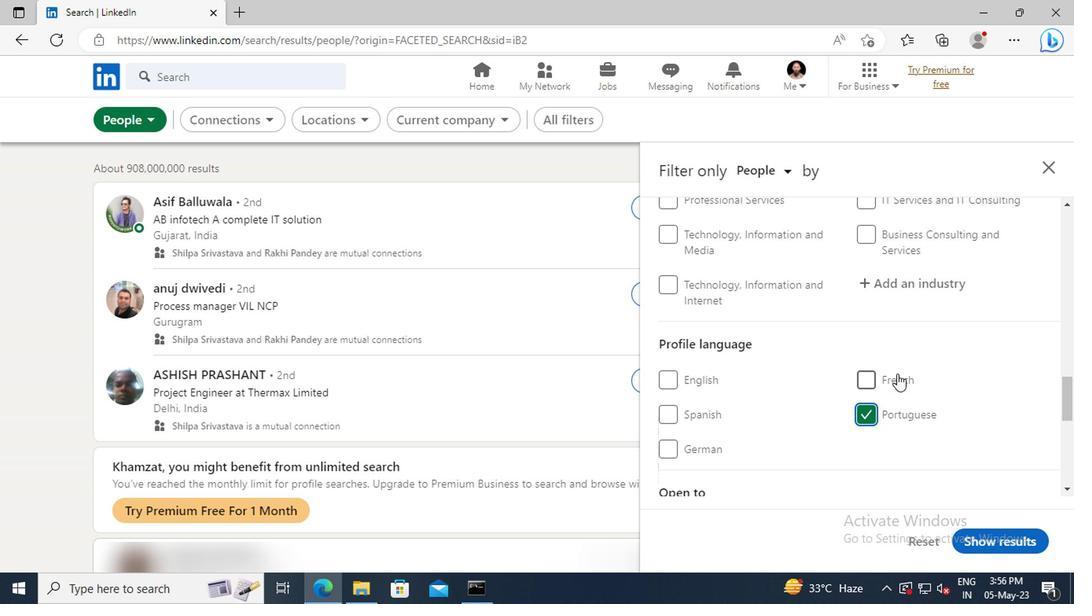 
Action: Mouse scrolled (893, 375) with delta (0, 0)
Screenshot: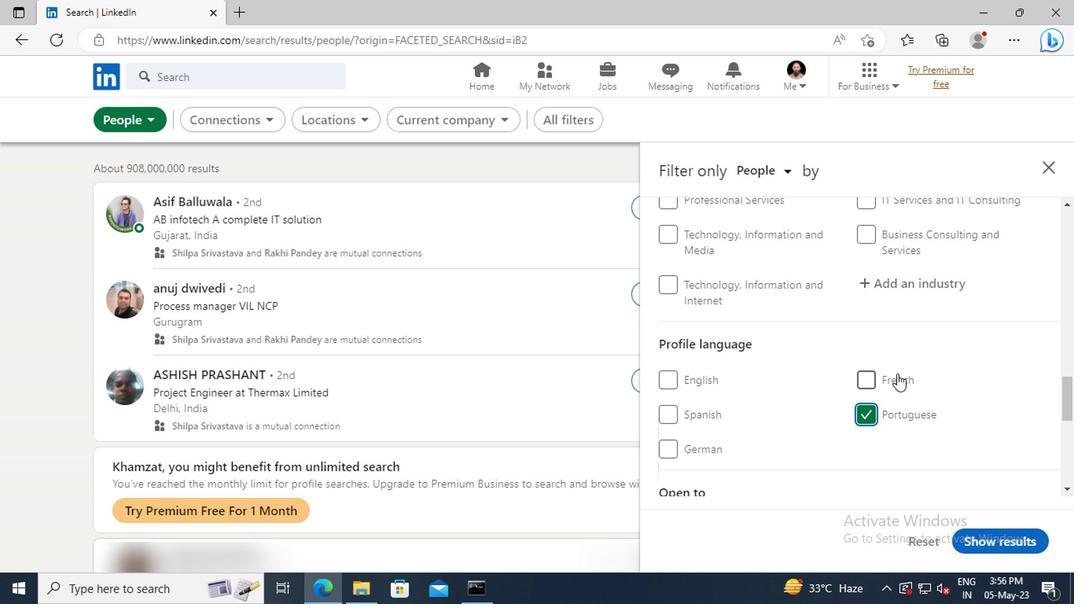 
Action: Mouse scrolled (893, 375) with delta (0, 0)
Screenshot: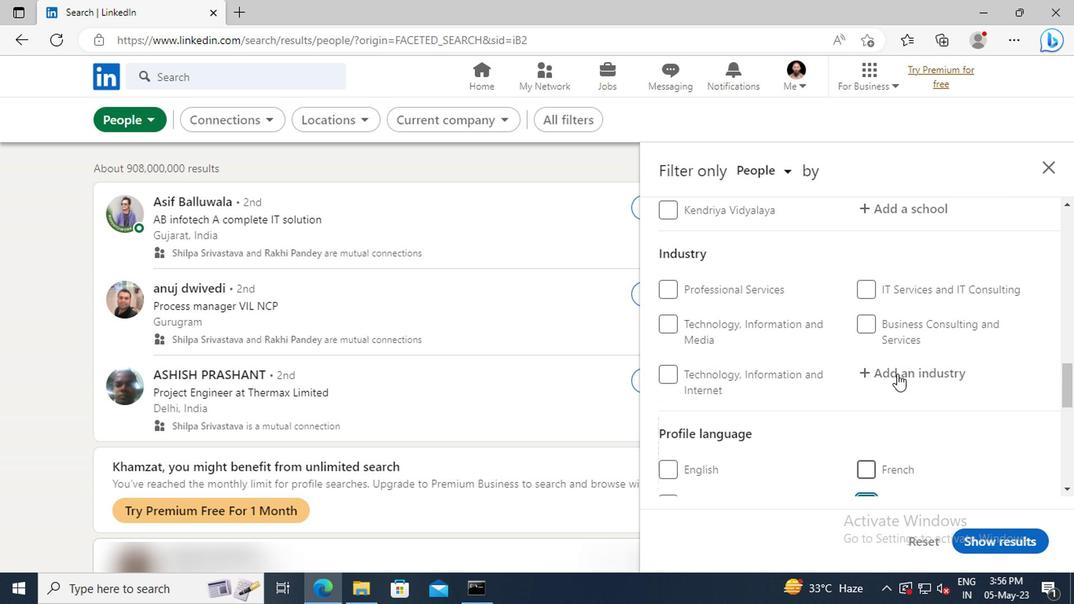 
Action: Mouse scrolled (893, 375) with delta (0, 0)
Screenshot: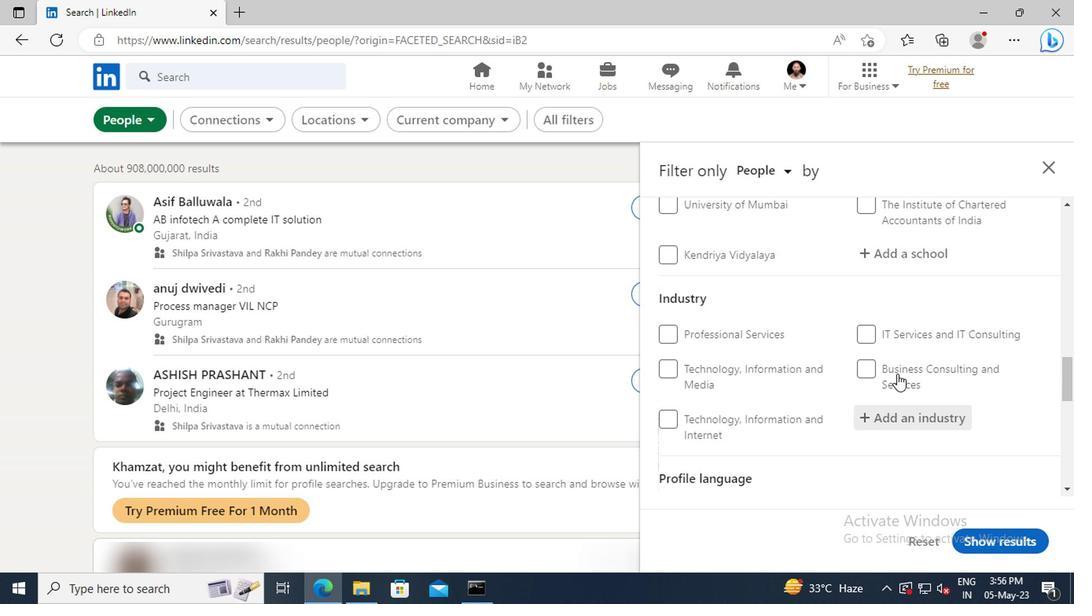 
Action: Mouse scrolled (893, 375) with delta (0, 0)
Screenshot: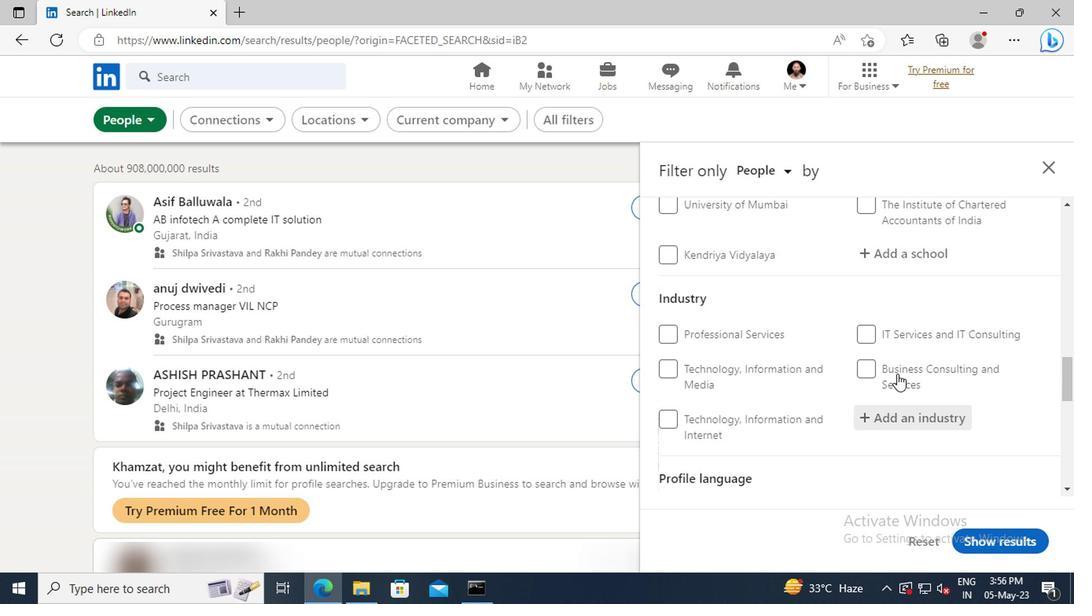 
Action: Mouse scrolled (893, 375) with delta (0, 0)
Screenshot: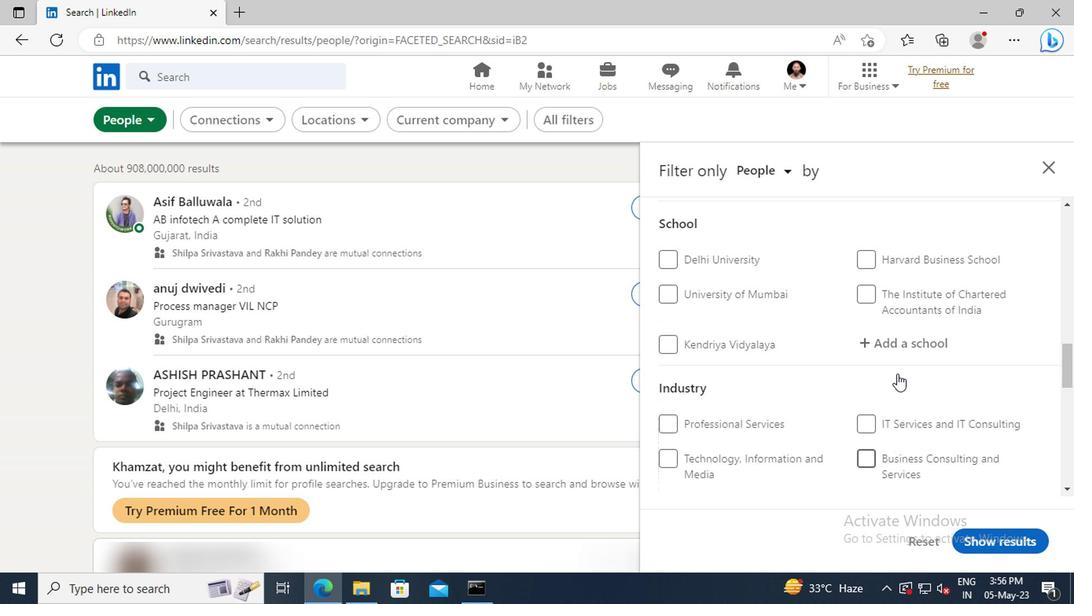 
Action: Mouse scrolled (893, 375) with delta (0, 0)
Screenshot: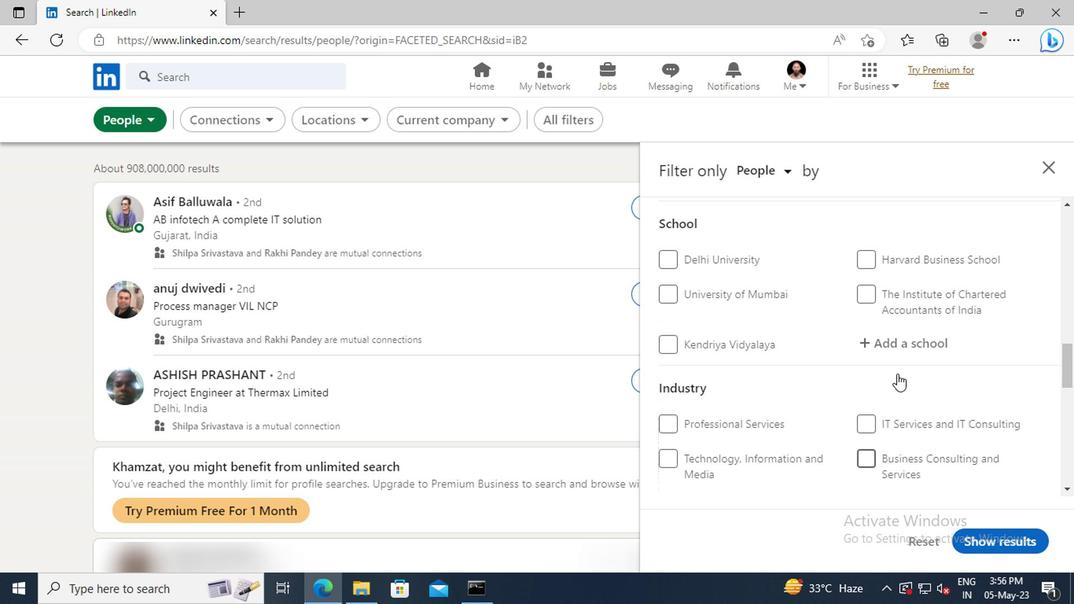 
Action: Mouse scrolled (893, 375) with delta (0, 0)
Screenshot: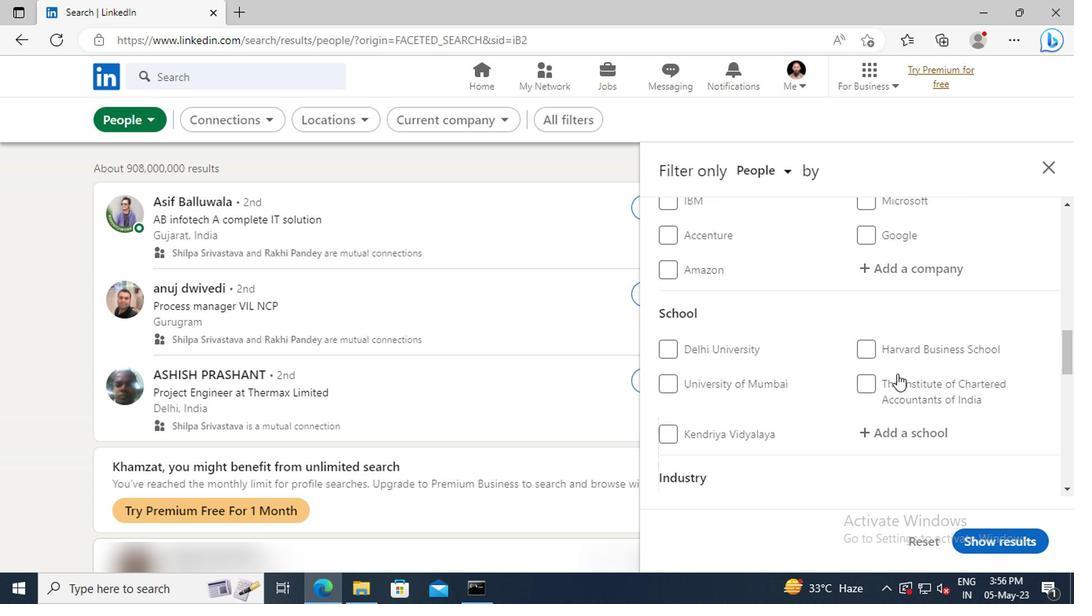 
Action: Mouse scrolled (893, 375) with delta (0, 0)
Screenshot: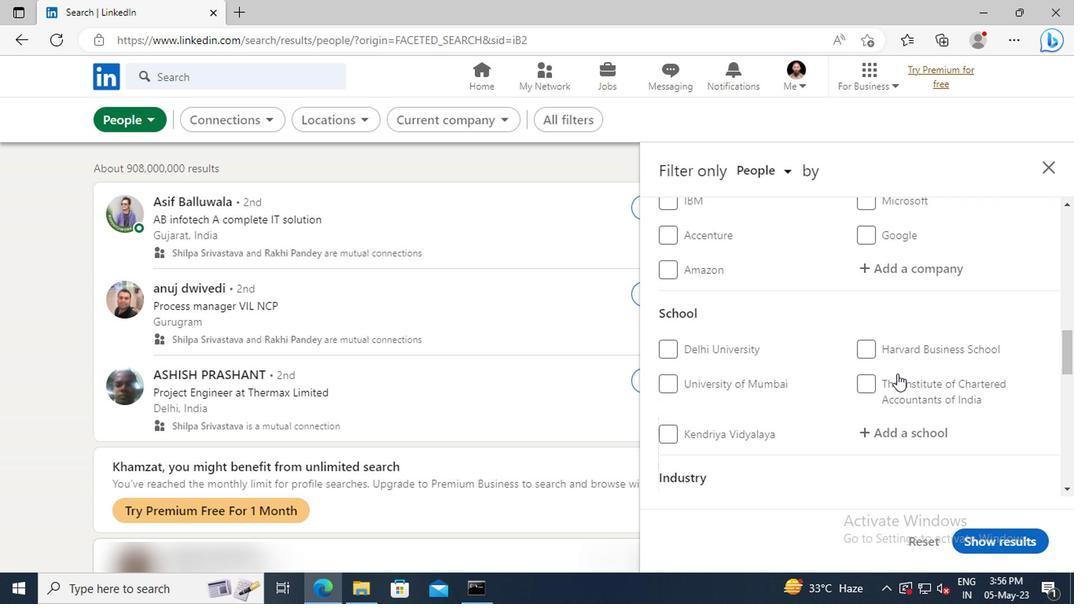 
Action: Mouse scrolled (893, 375) with delta (0, 0)
Screenshot: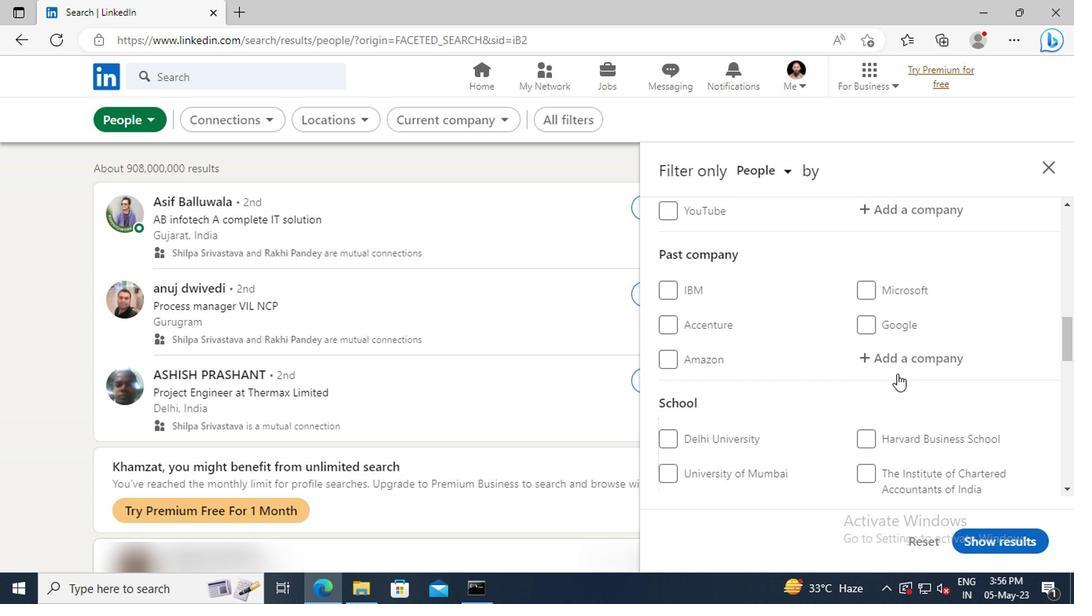 
Action: Mouse scrolled (893, 375) with delta (0, 0)
Screenshot: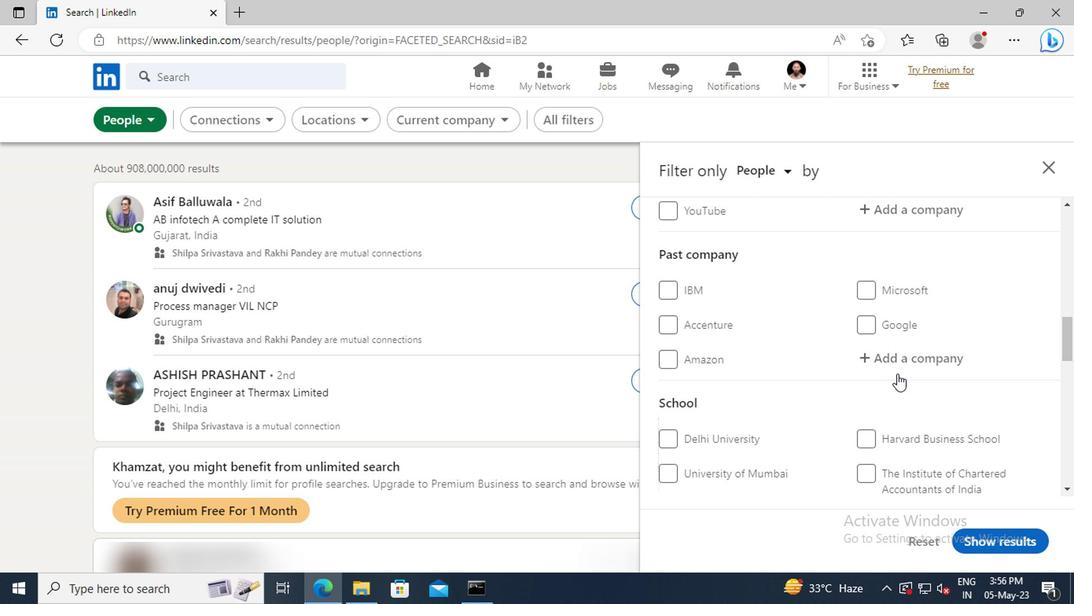 
Action: Mouse scrolled (893, 375) with delta (0, 0)
Screenshot: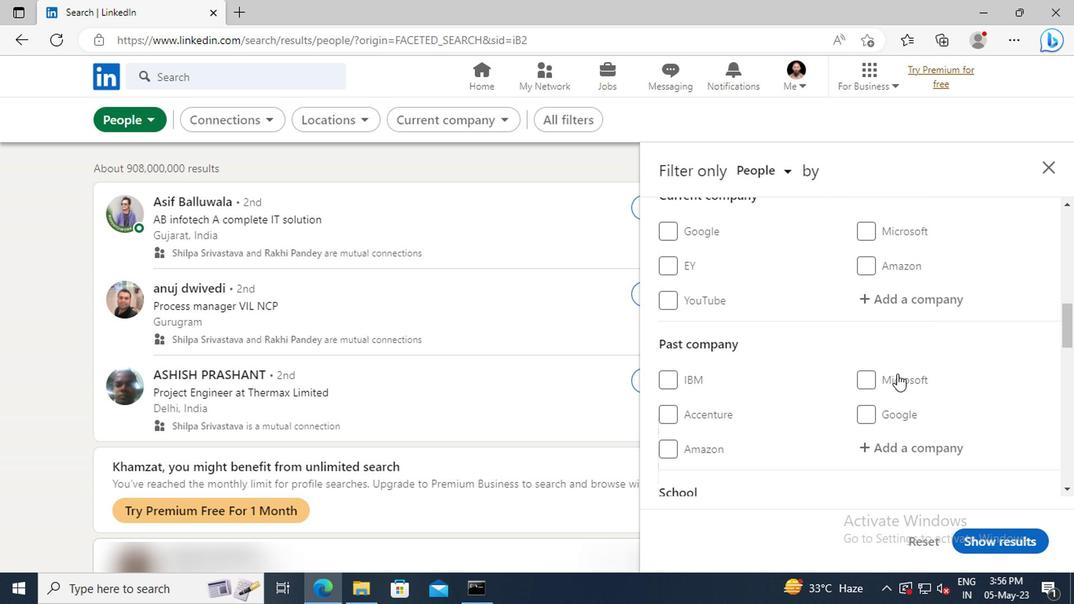 
Action: Mouse moved to (888, 350)
Screenshot: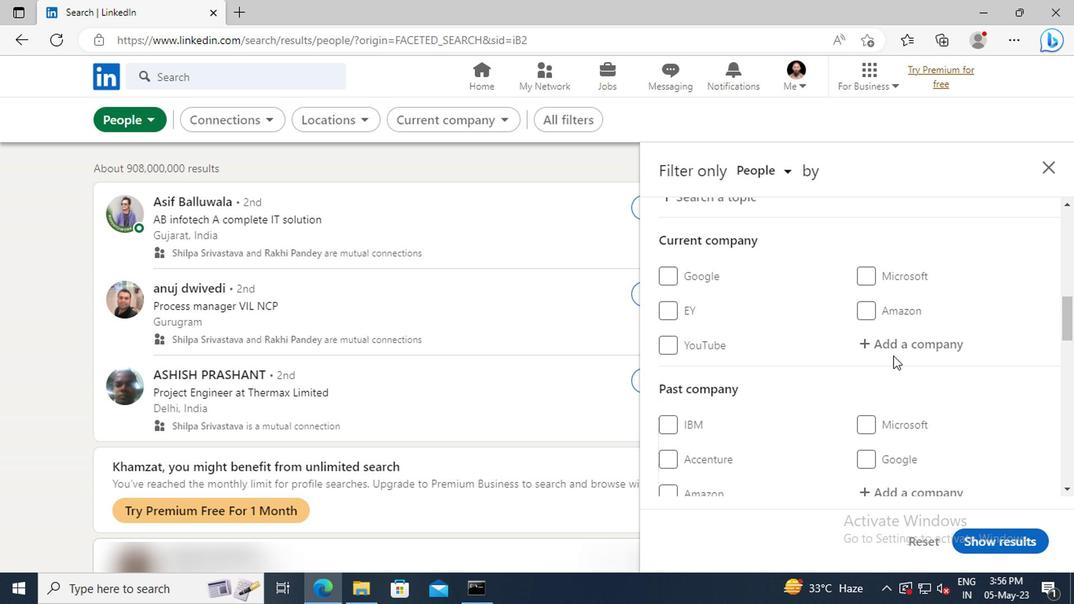 
Action: Mouse pressed left at (888, 350)
Screenshot: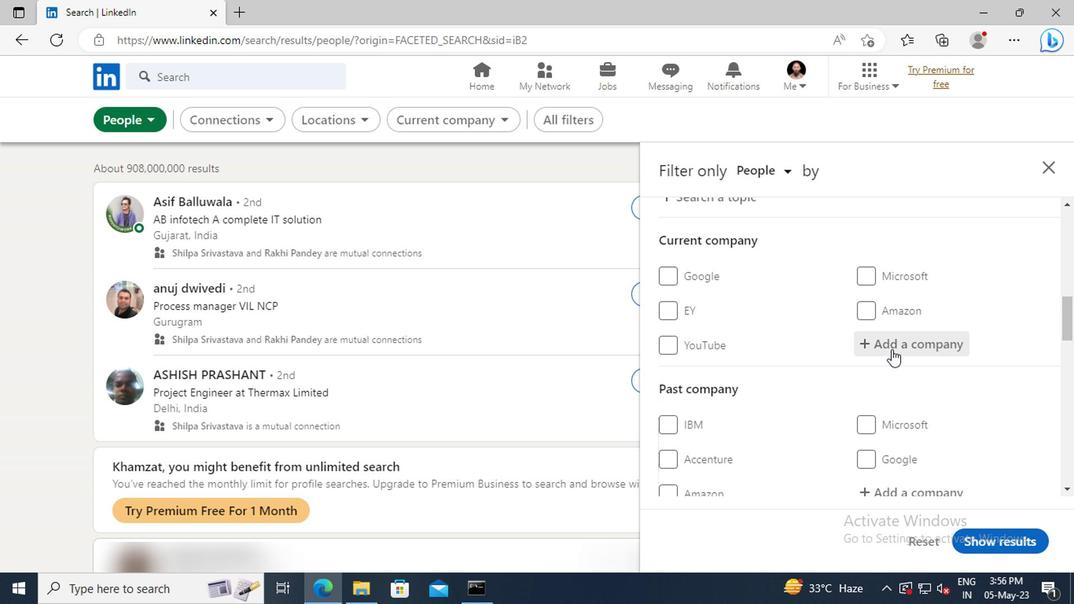 
Action: Key pressed <Key.shift>DUFF<Key.space><Key.shift>&<Key.space><Key.shift>PH
Screenshot: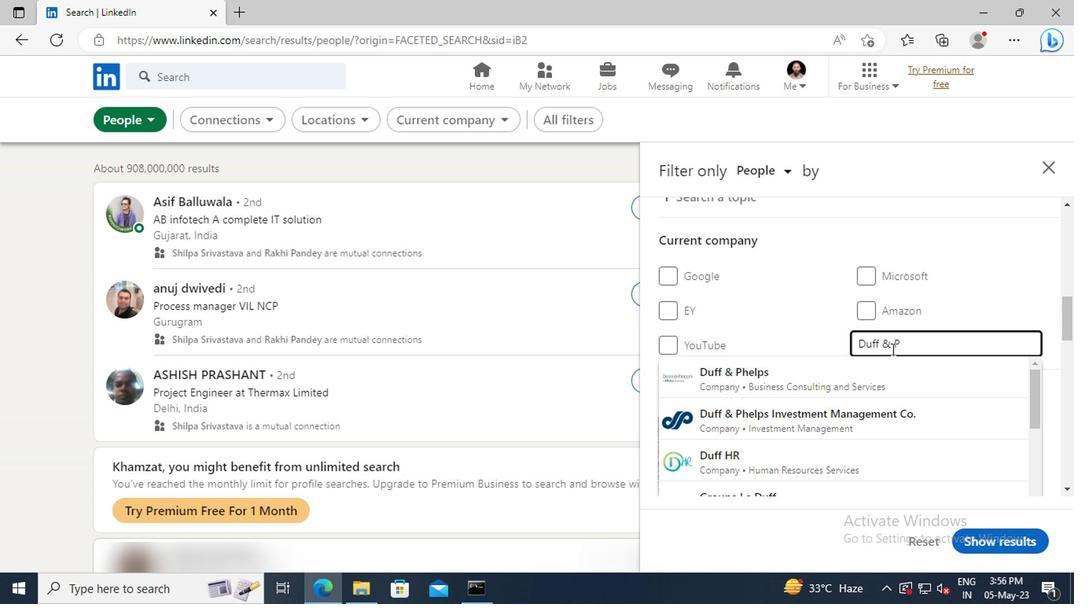 
Action: Mouse moved to (888, 366)
Screenshot: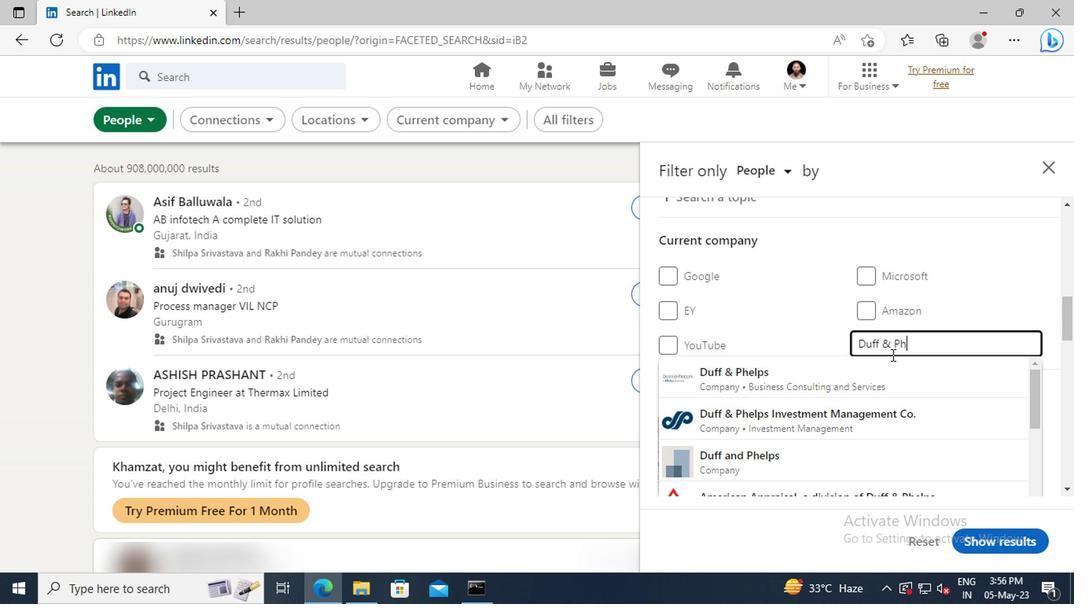 
Action: Mouse pressed left at (888, 366)
Screenshot: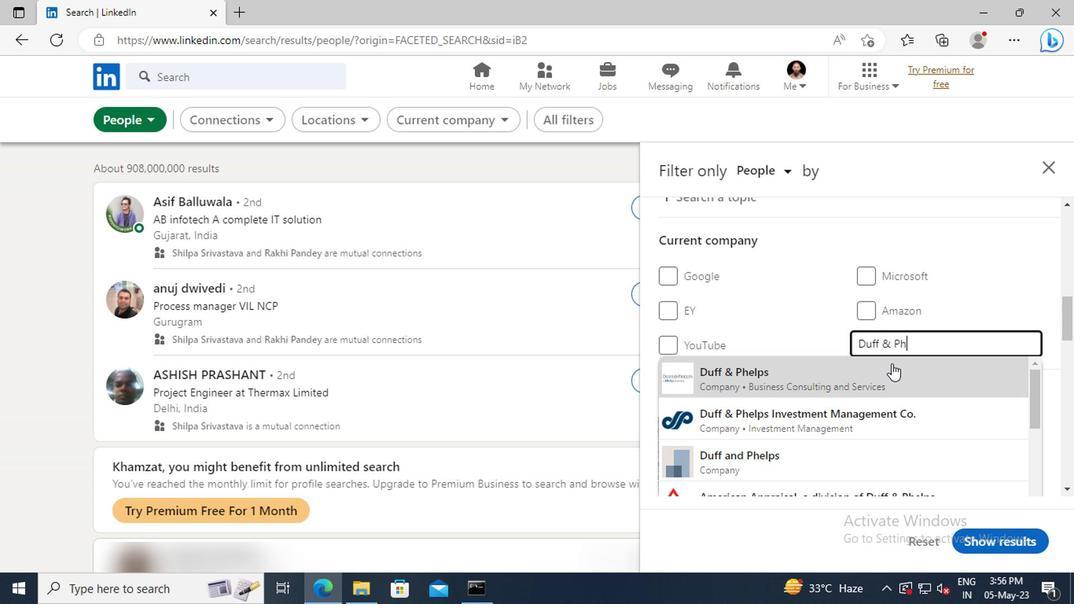 
Action: Mouse scrolled (888, 365) with delta (0, 0)
Screenshot: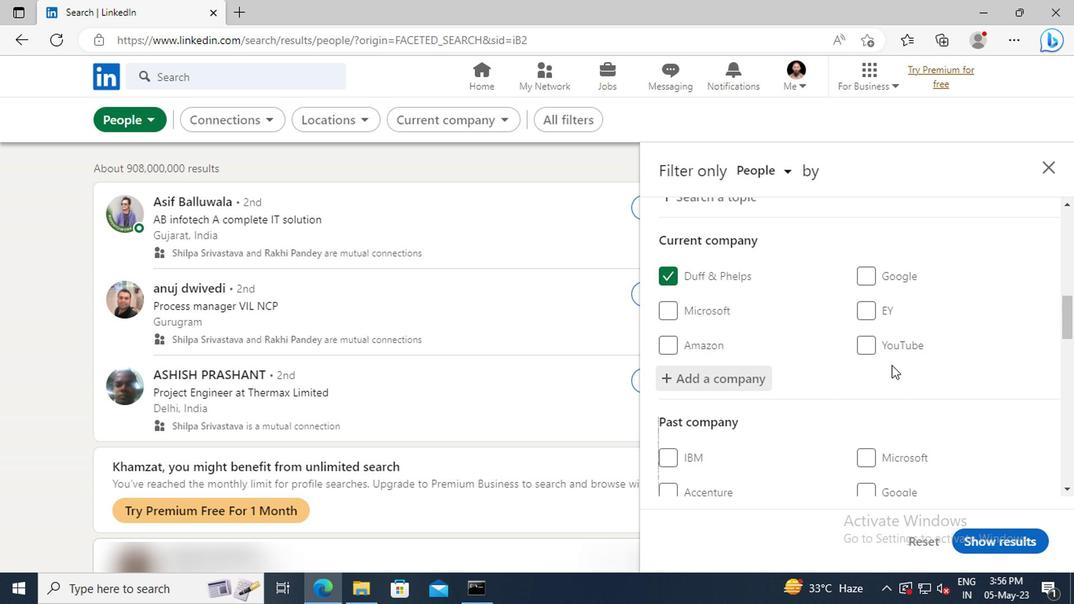 
Action: Mouse scrolled (888, 365) with delta (0, 0)
Screenshot: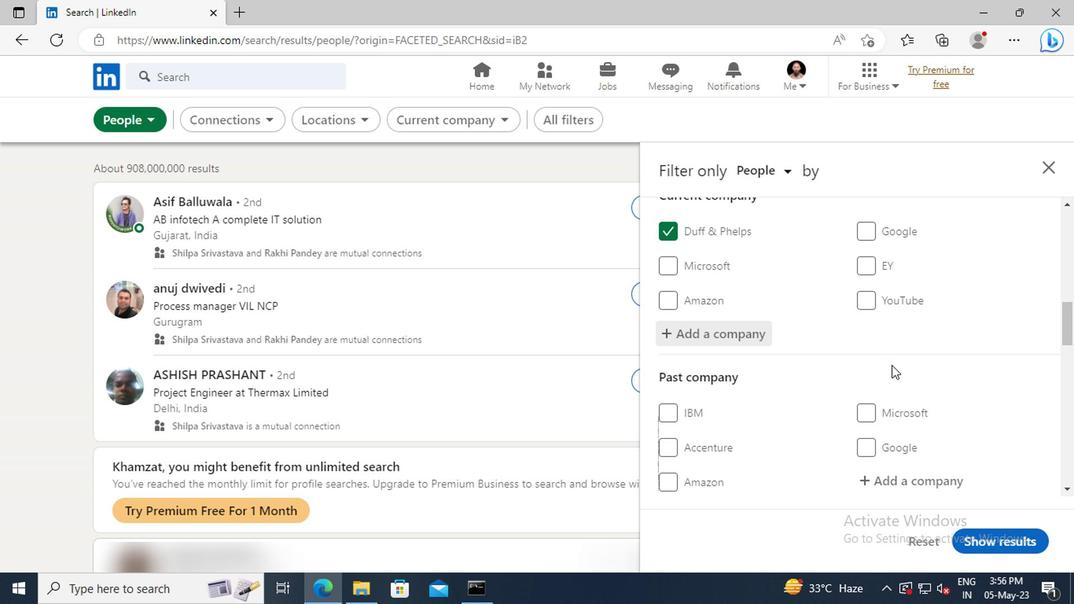 
Action: Mouse scrolled (888, 365) with delta (0, 0)
Screenshot: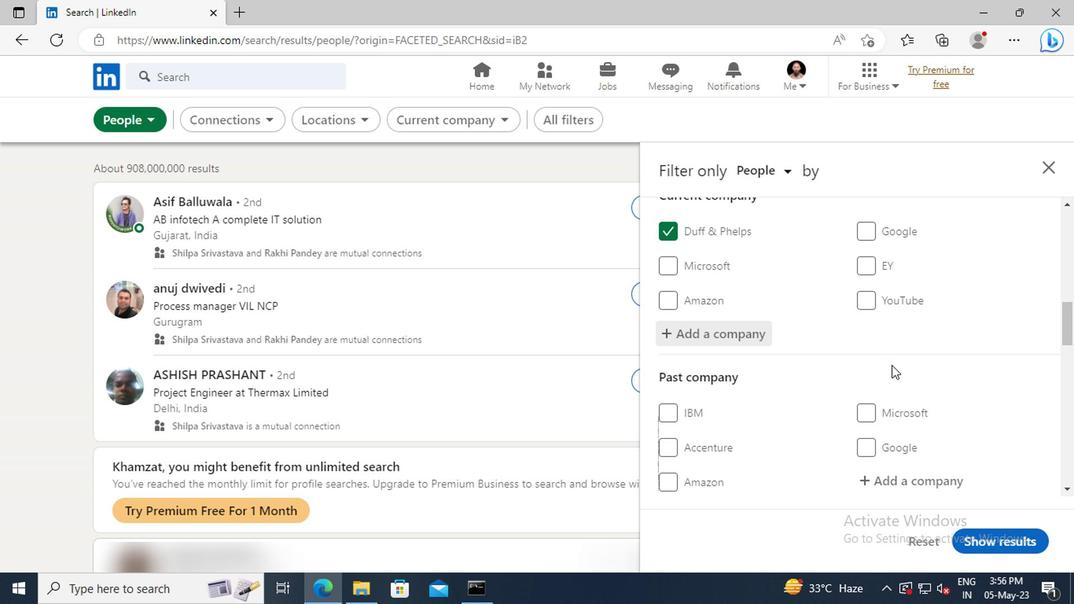 
Action: Mouse scrolled (888, 365) with delta (0, 0)
Screenshot: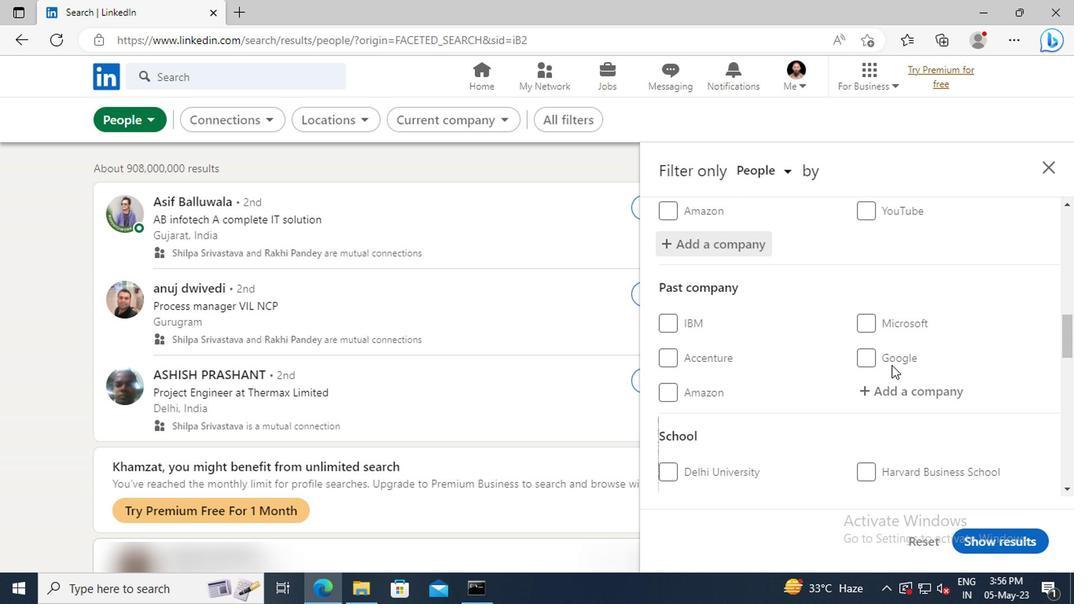
Action: Mouse scrolled (888, 365) with delta (0, 0)
Screenshot: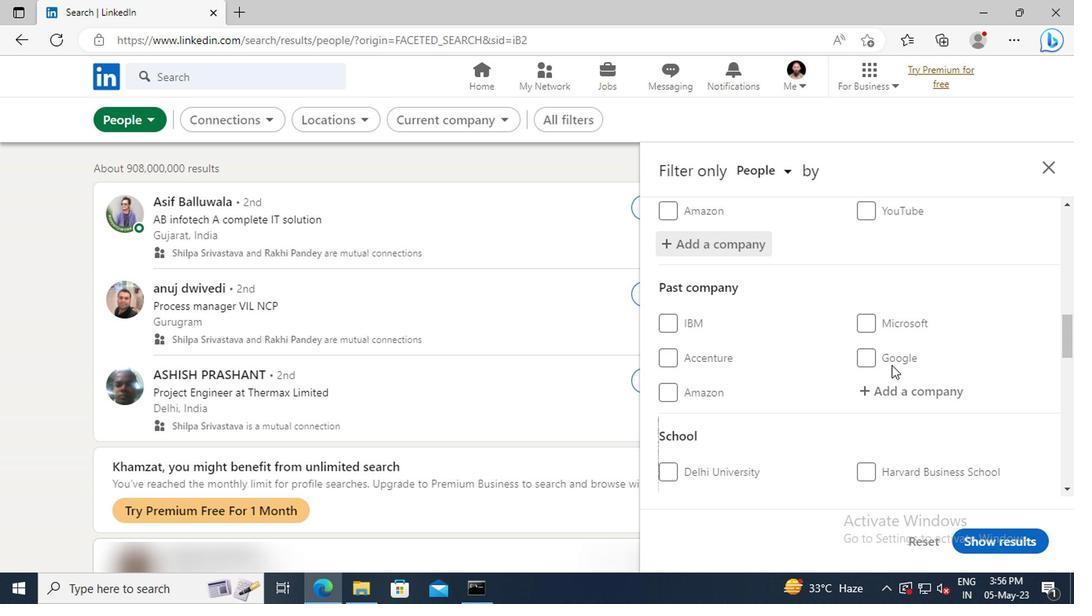 
Action: Mouse scrolled (888, 365) with delta (0, 0)
Screenshot: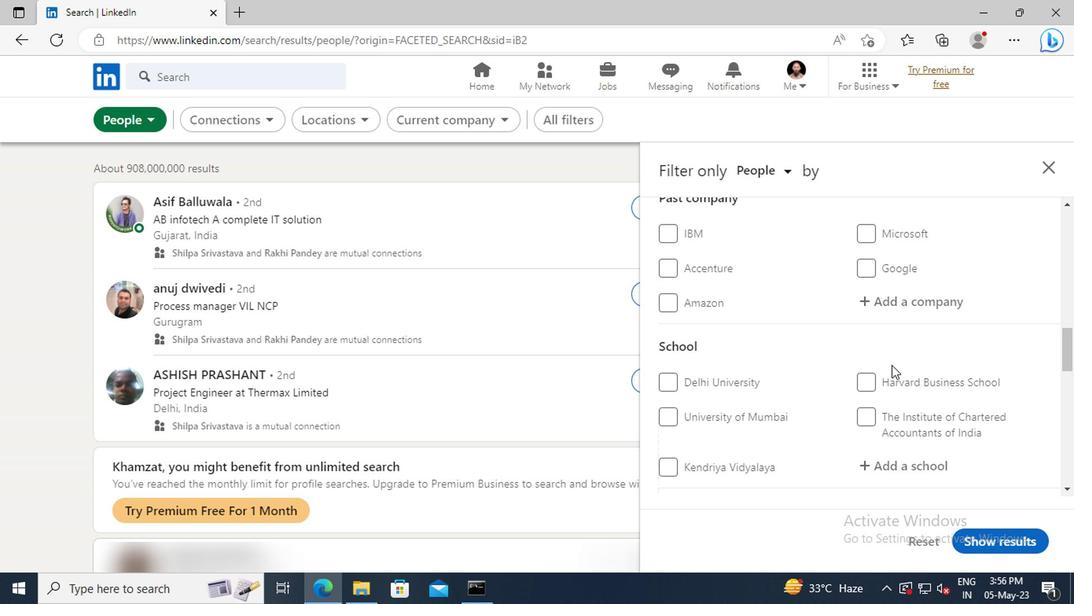
Action: Mouse scrolled (888, 365) with delta (0, 0)
Screenshot: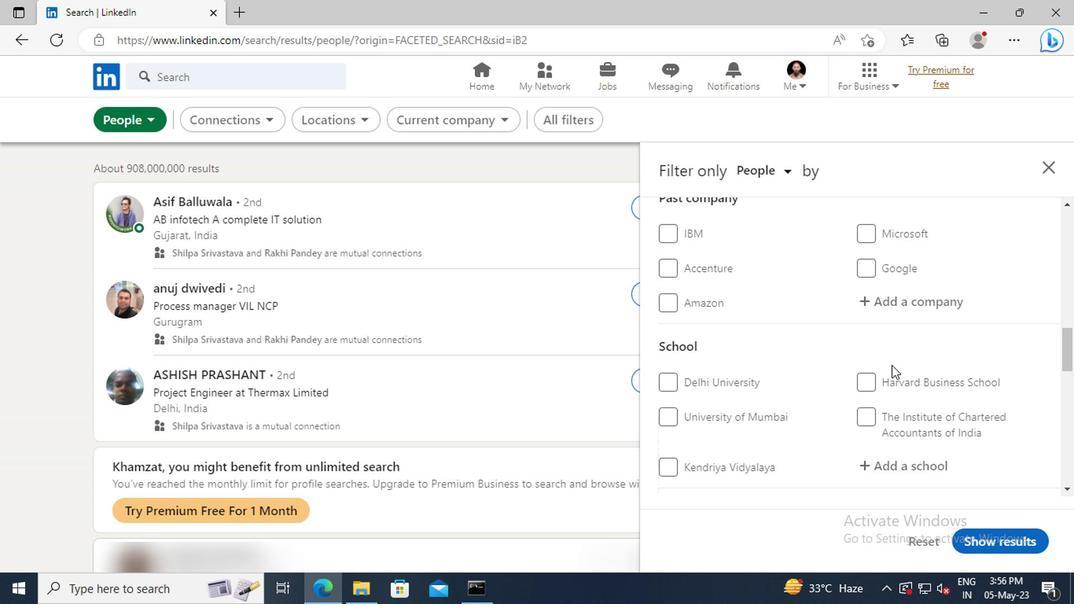 
Action: Mouse moved to (888, 374)
Screenshot: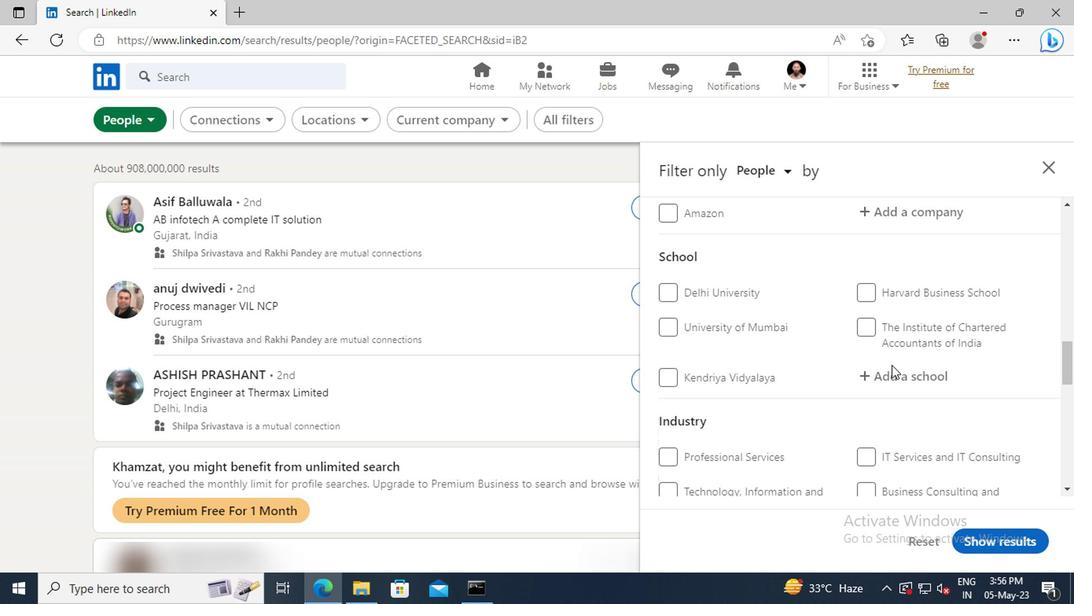 
Action: Mouse pressed left at (888, 374)
Screenshot: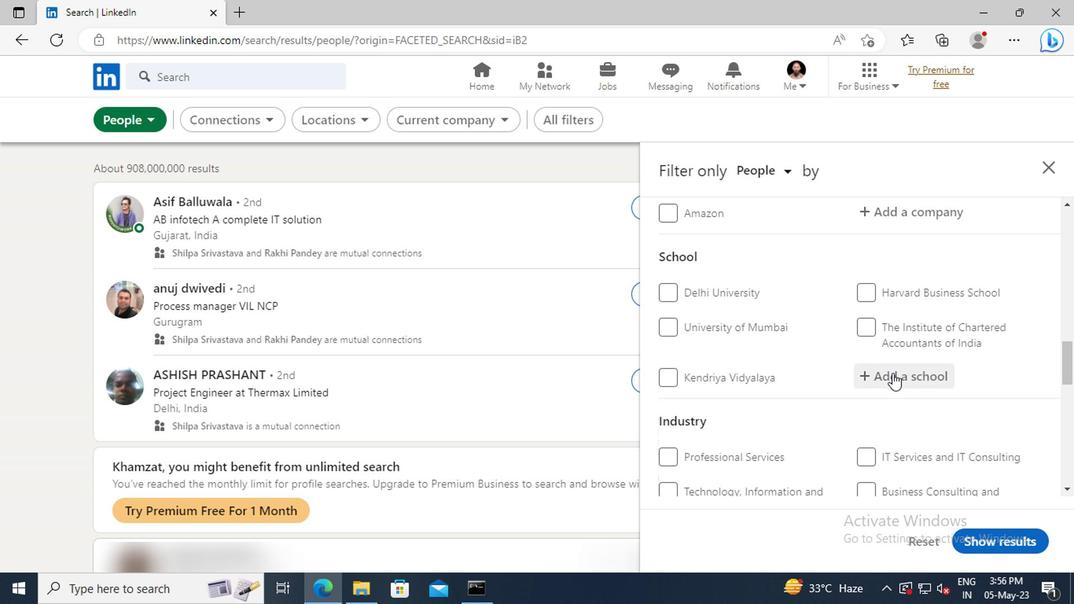 
Action: Key pressed <Key.shift>KAMARAJ<Key.space><Key.shift>COLLEGE<Key.space>OF
Screenshot: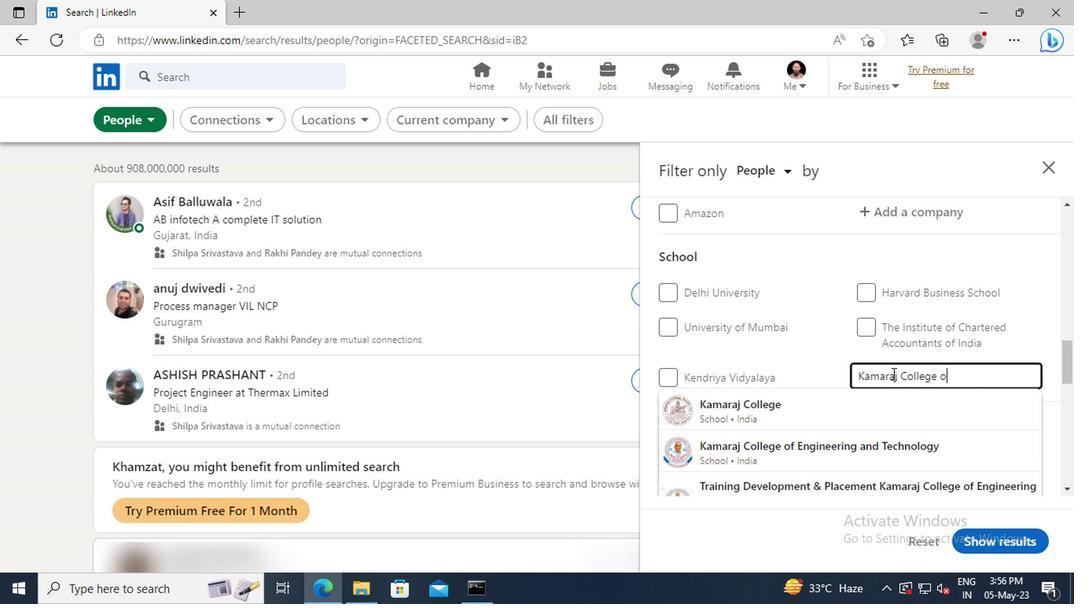 
Action: Mouse moved to (880, 411)
Screenshot: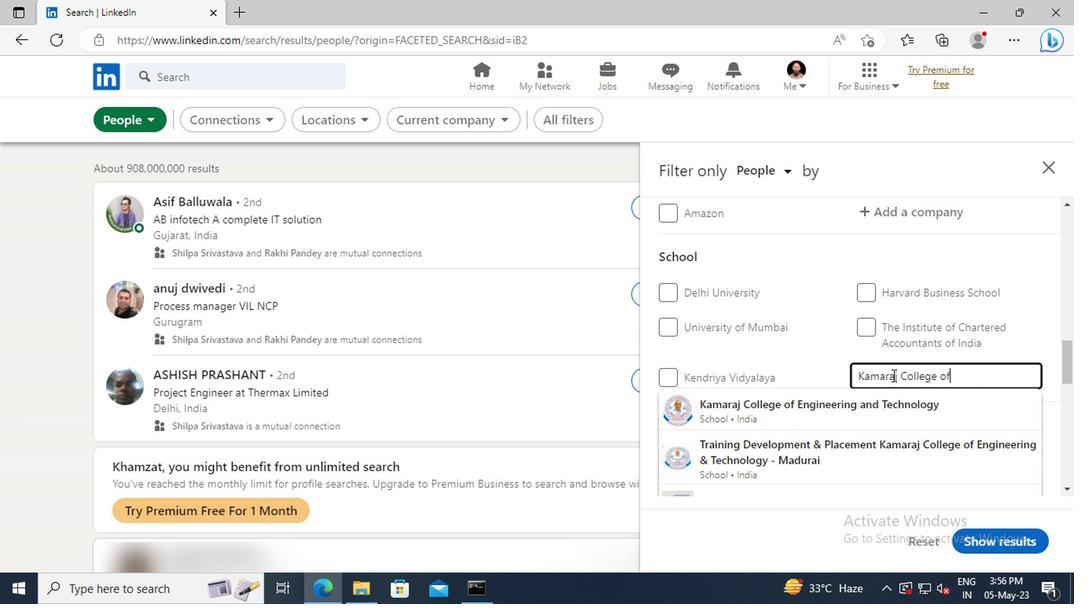 
Action: Mouse pressed left at (880, 411)
Screenshot: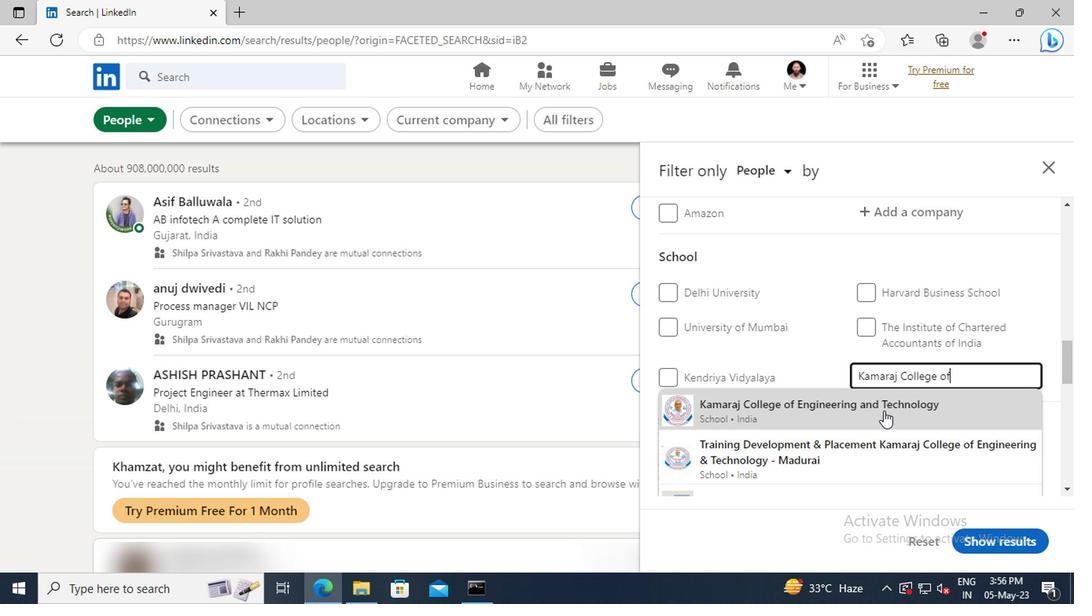 
Action: Mouse scrolled (880, 410) with delta (0, -1)
Screenshot: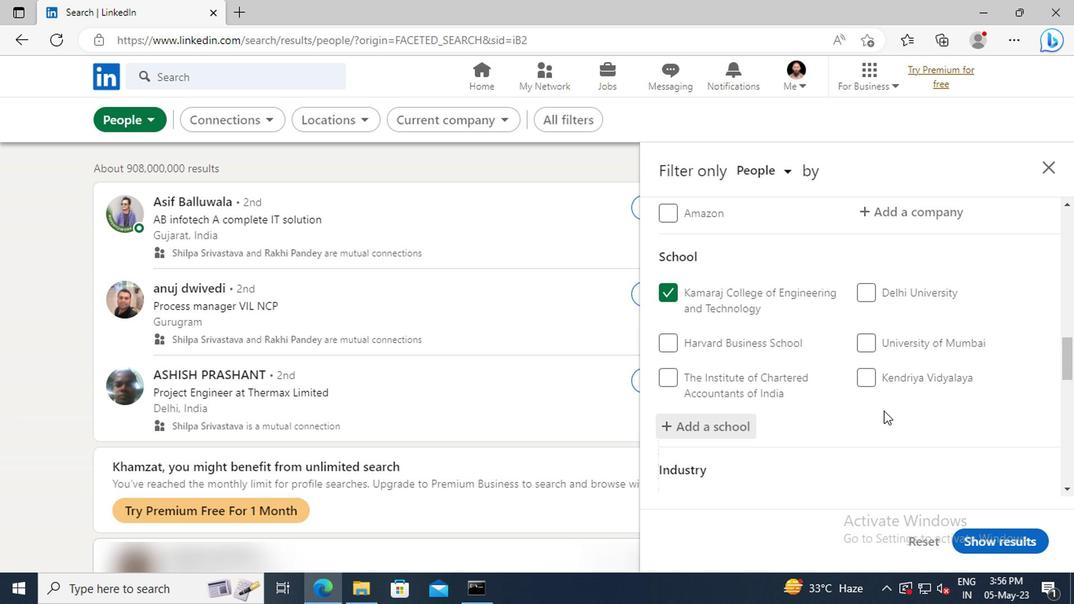 
Action: Mouse scrolled (880, 410) with delta (0, -1)
Screenshot: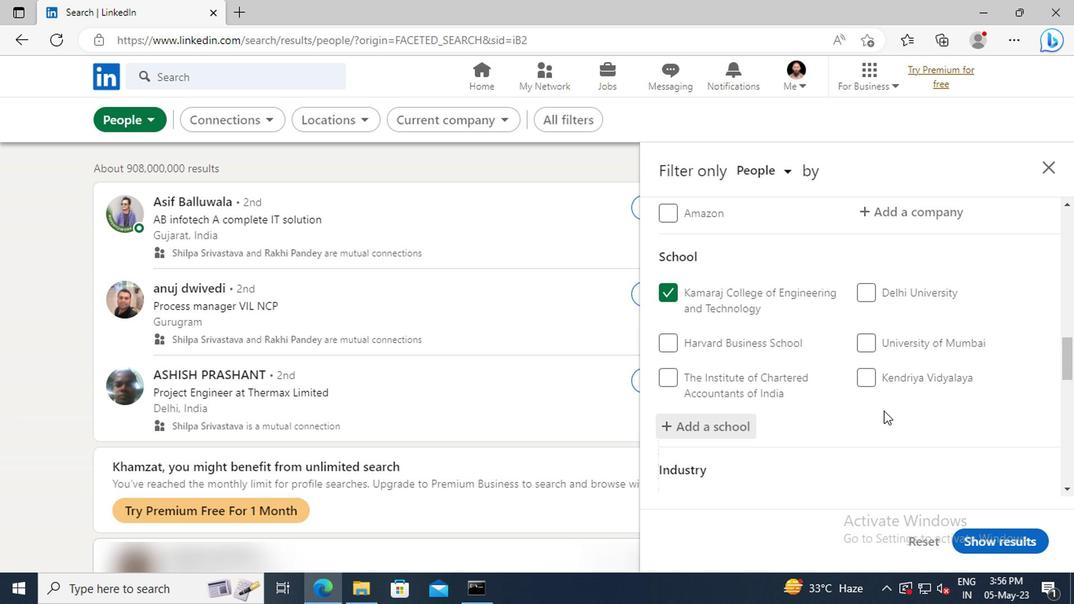 
Action: Mouse moved to (875, 397)
Screenshot: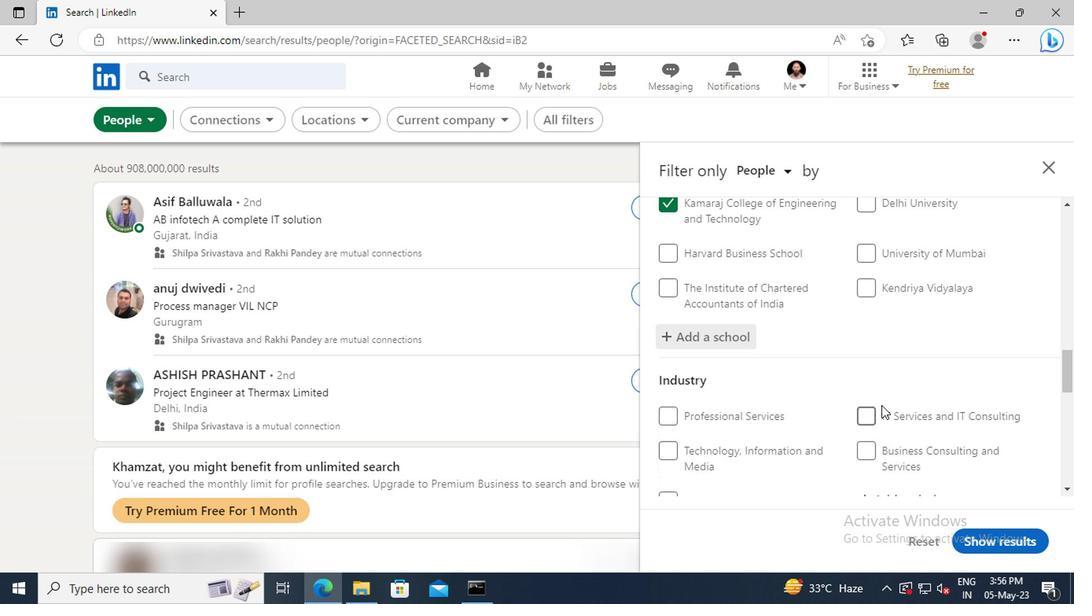 
Action: Mouse scrolled (875, 396) with delta (0, 0)
Screenshot: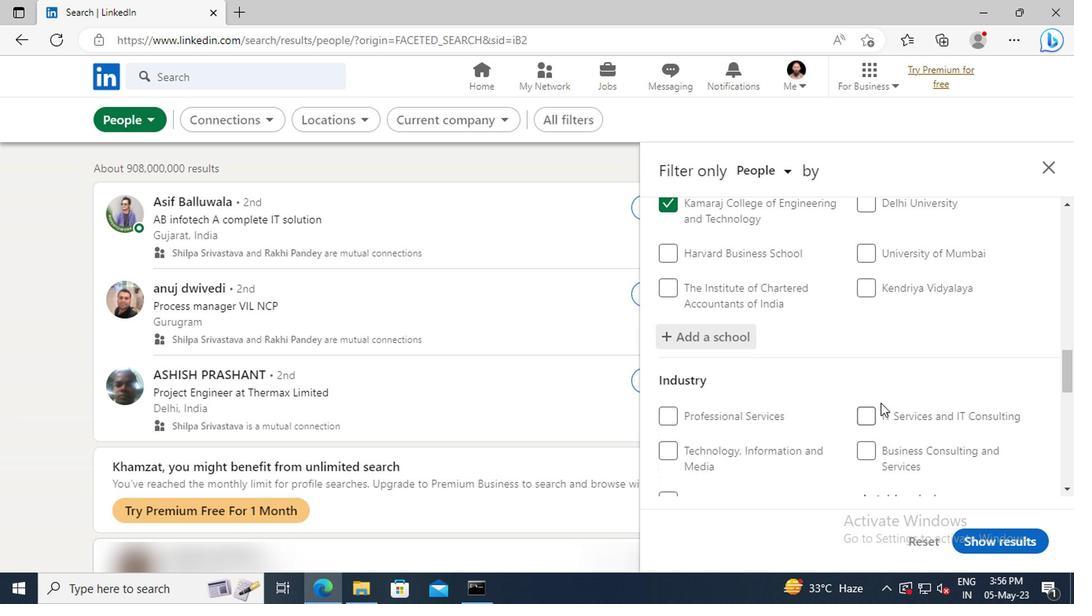 
Action: Mouse moved to (874, 394)
Screenshot: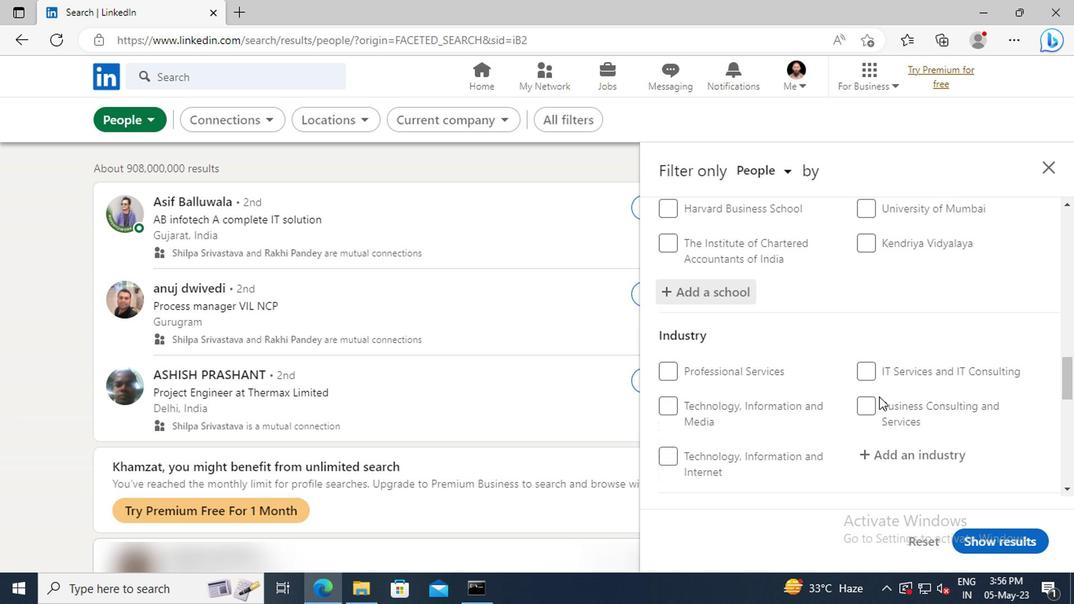 
Action: Mouse scrolled (874, 393) with delta (0, -1)
Screenshot: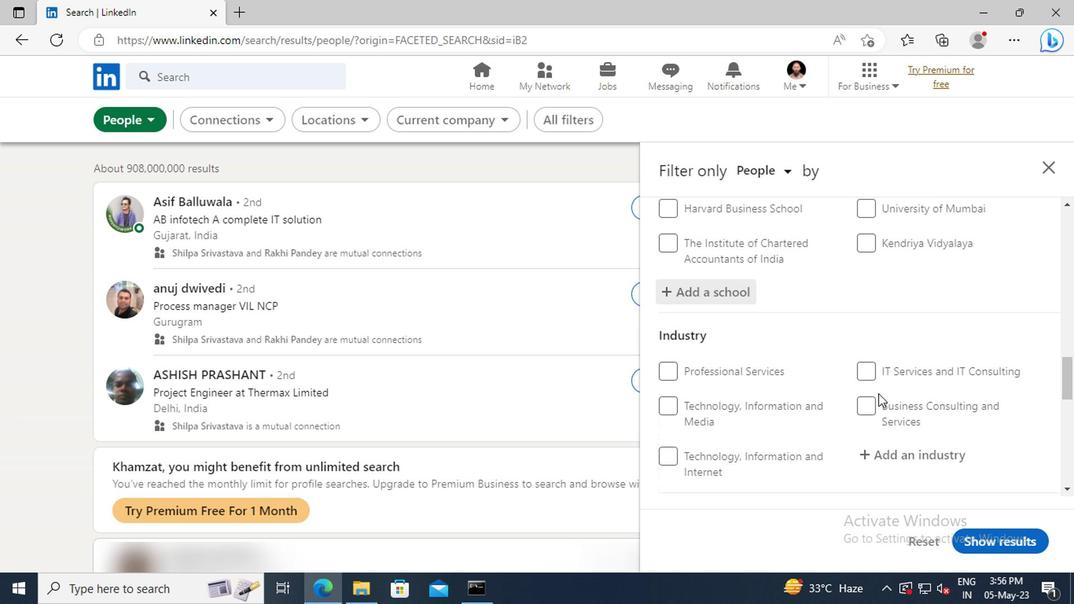 
Action: Mouse scrolled (874, 393) with delta (0, -1)
Screenshot: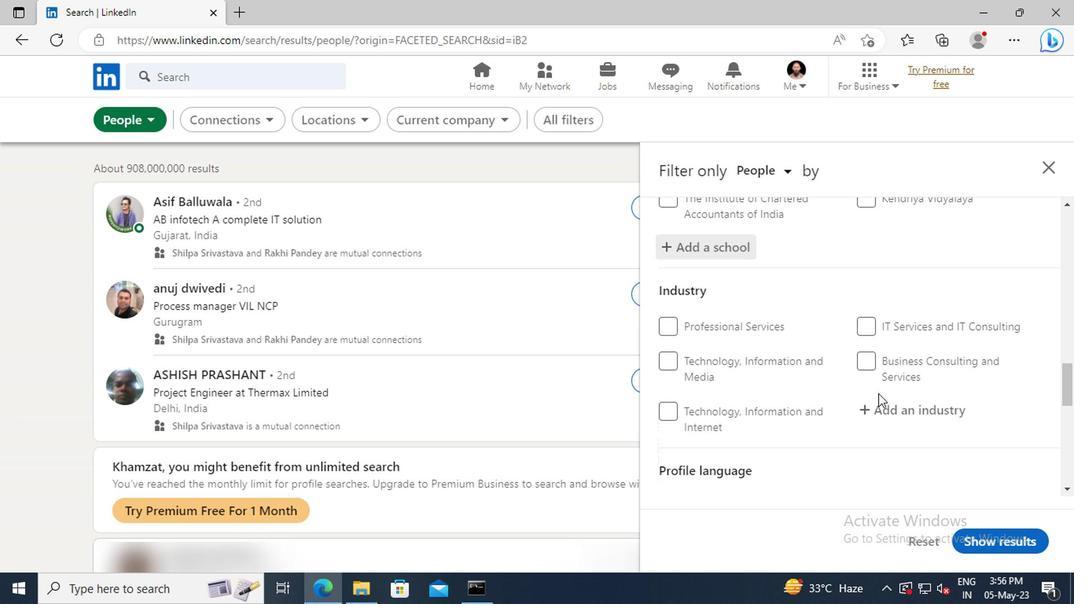
Action: Mouse moved to (875, 373)
Screenshot: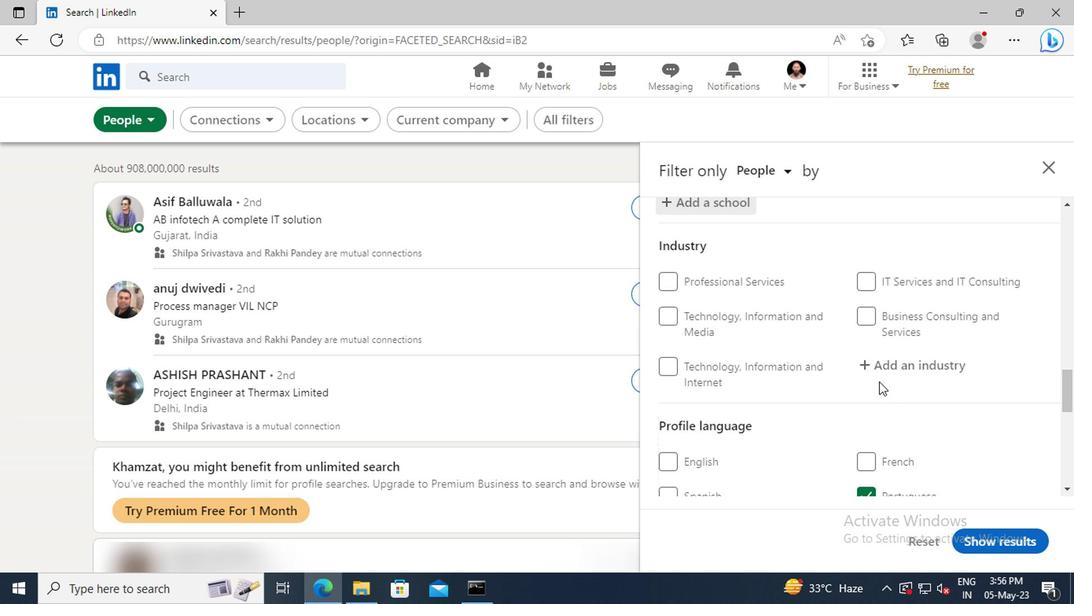 
Action: Mouse pressed left at (875, 373)
Screenshot: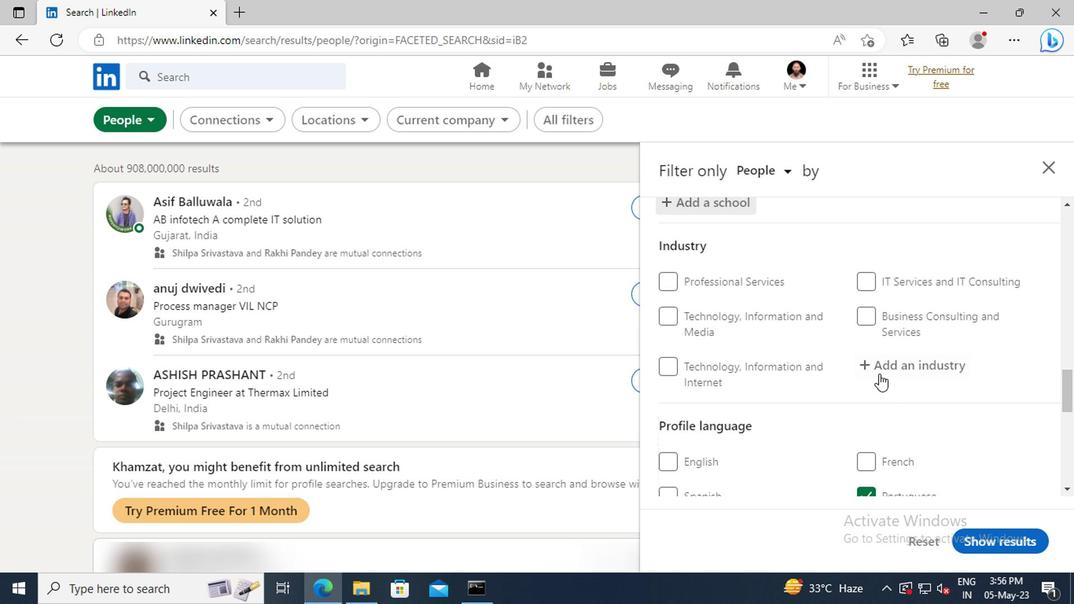 
Action: Key pressed <Key.shift>SECURITIES<Key.space>
Screenshot: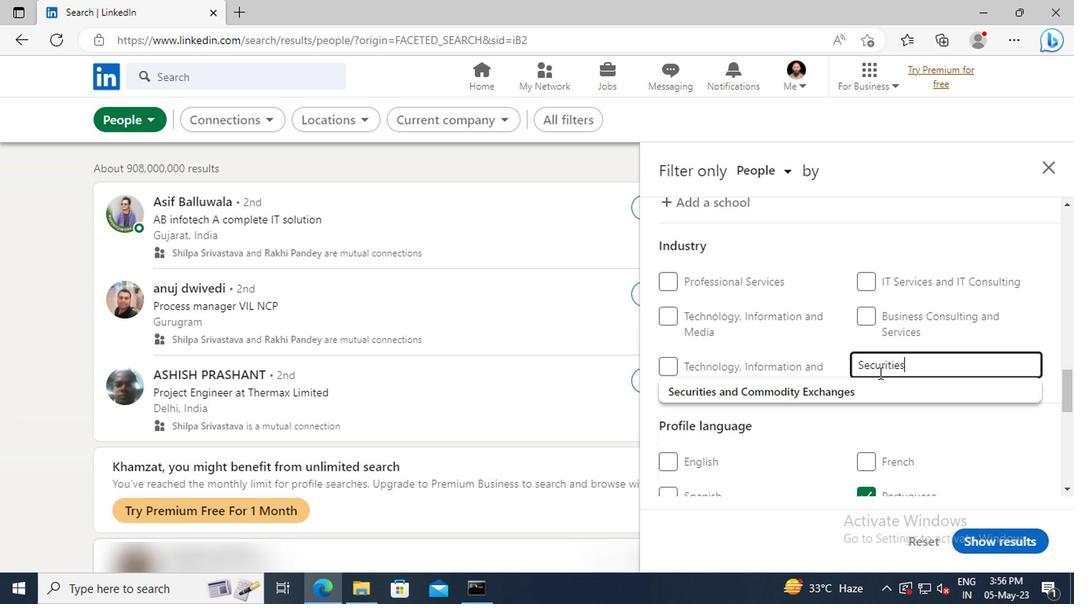 
Action: Mouse moved to (877, 384)
Screenshot: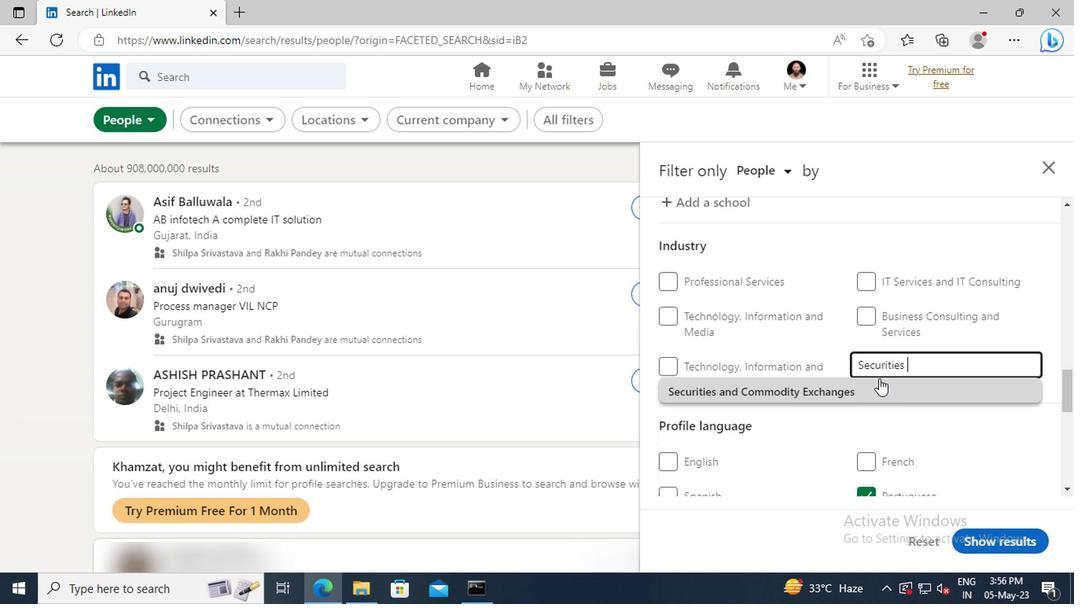 
Action: Mouse pressed left at (877, 384)
Screenshot: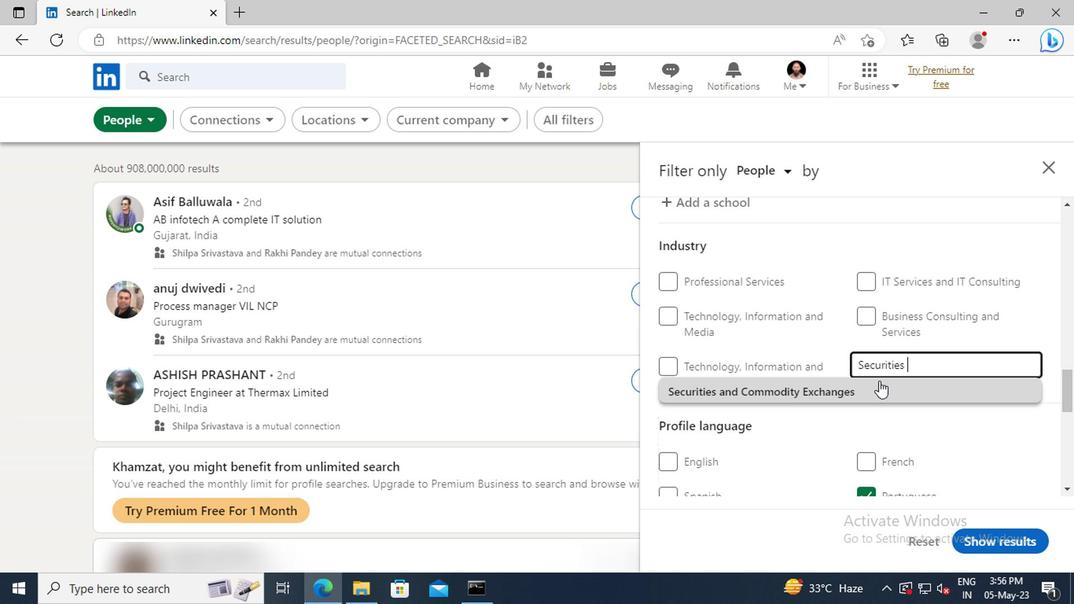 
Action: Mouse scrolled (877, 383) with delta (0, -1)
Screenshot: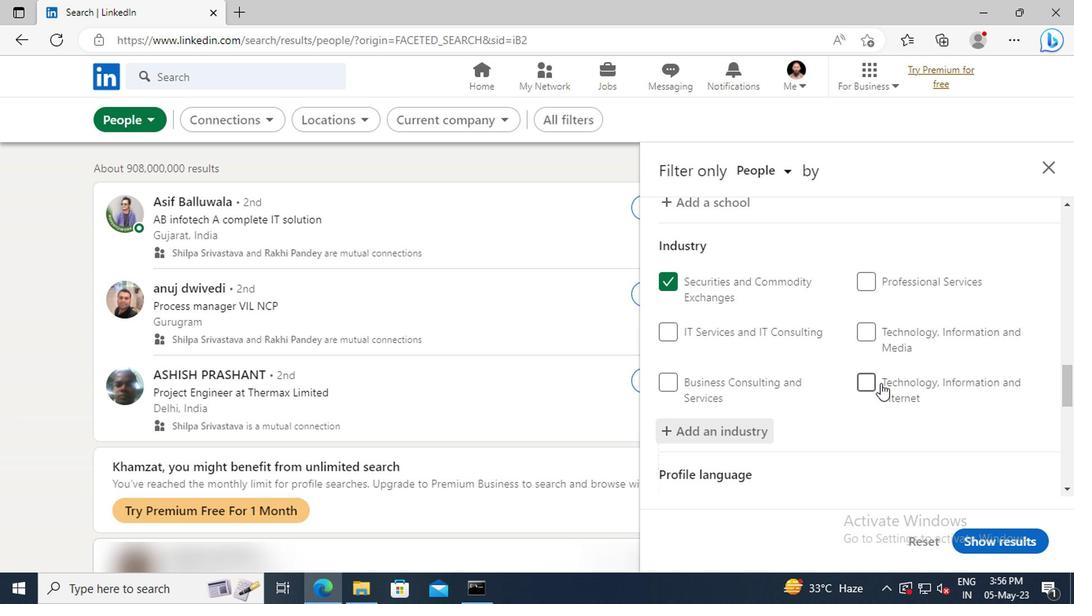 
Action: Mouse scrolled (877, 383) with delta (0, -1)
Screenshot: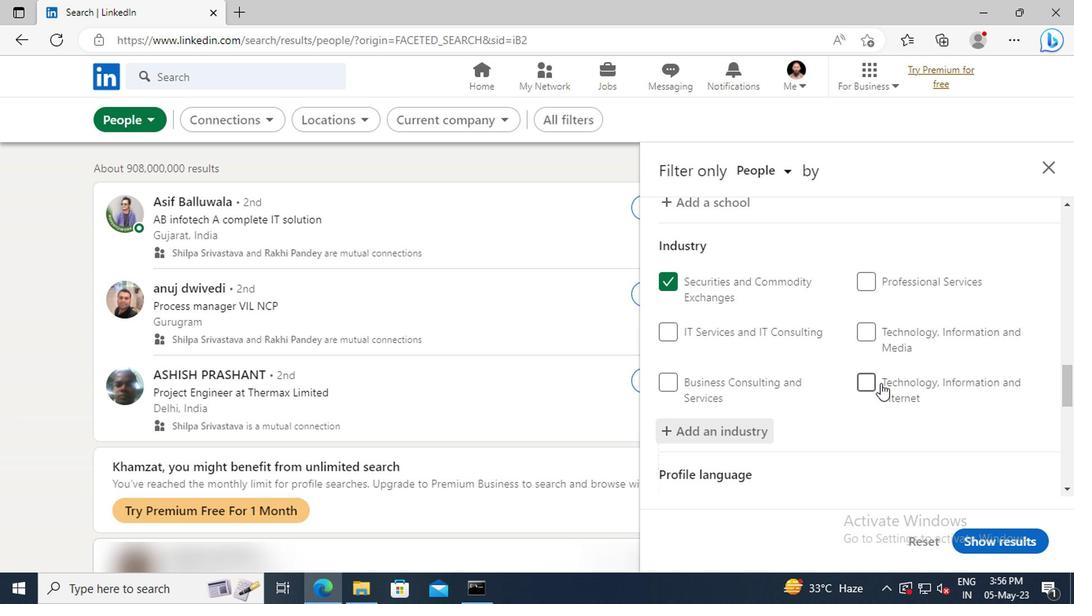 
Action: Mouse scrolled (877, 383) with delta (0, -1)
Screenshot: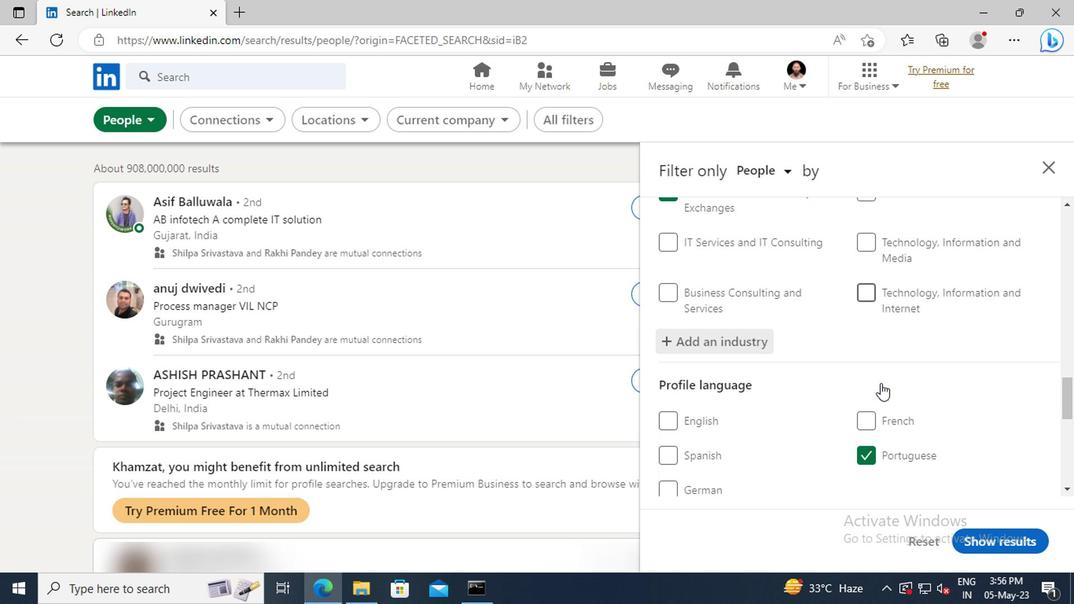 
Action: Mouse scrolled (877, 383) with delta (0, -1)
Screenshot: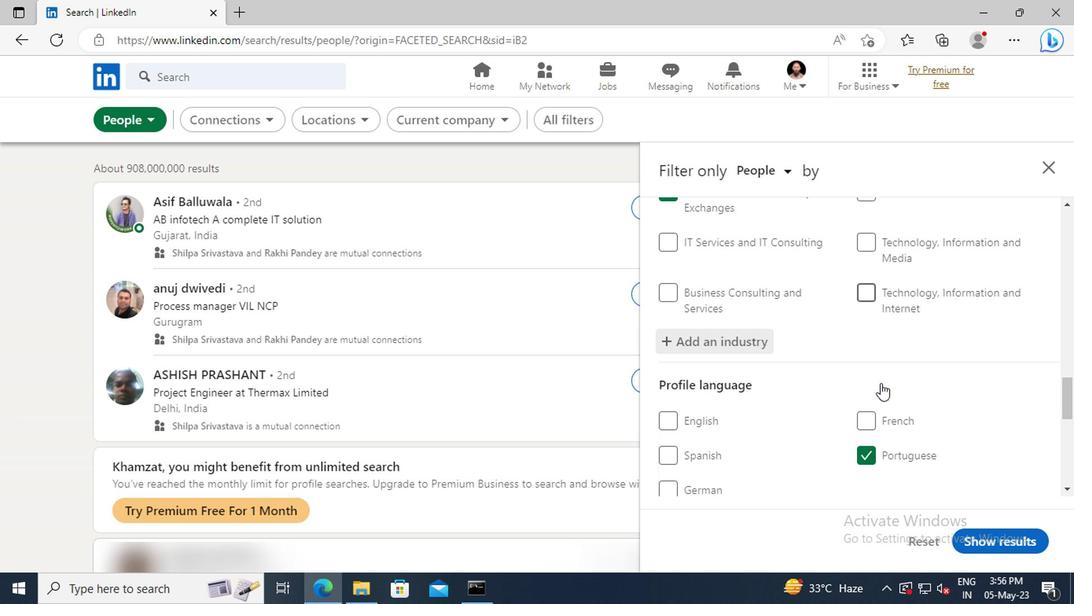 
Action: Mouse scrolled (877, 383) with delta (0, -1)
Screenshot: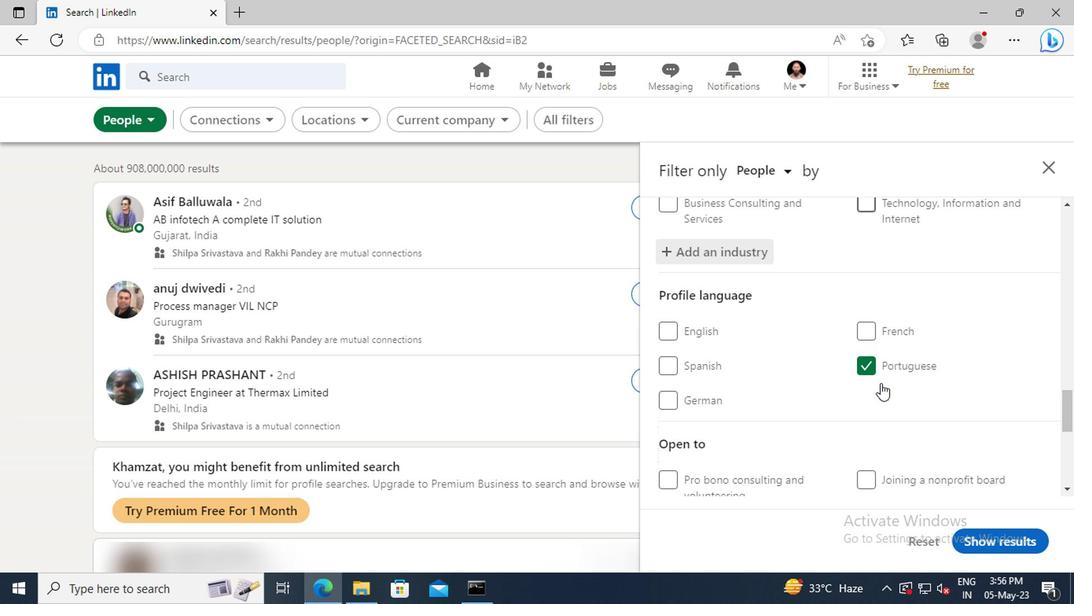 
Action: Mouse scrolled (877, 383) with delta (0, -1)
Screenshot: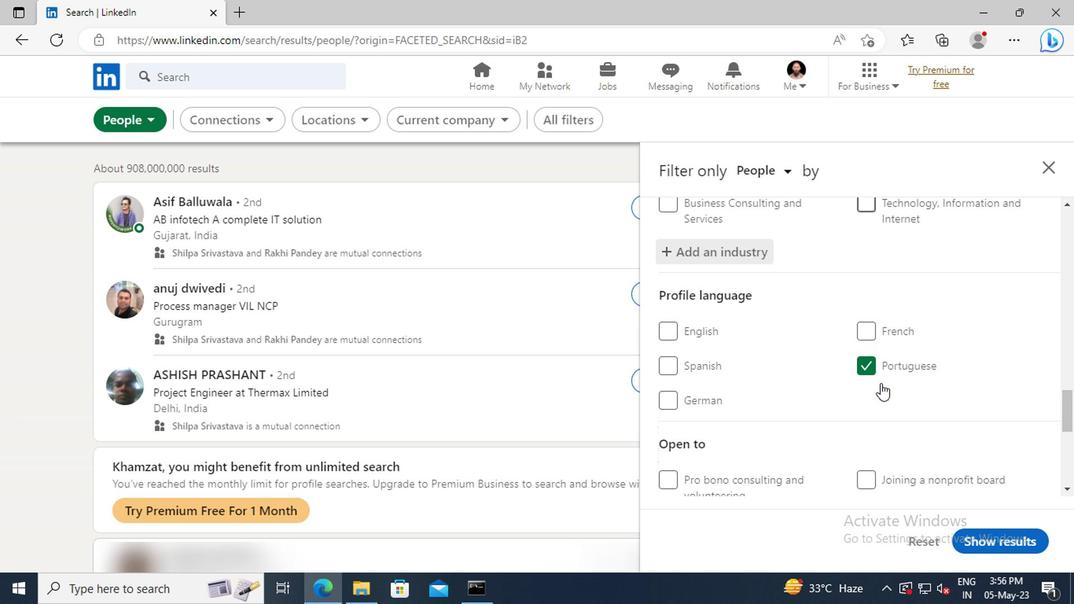 
Action: Mouse scrolled (877, 383) with delta (0, -1)
Screenshot: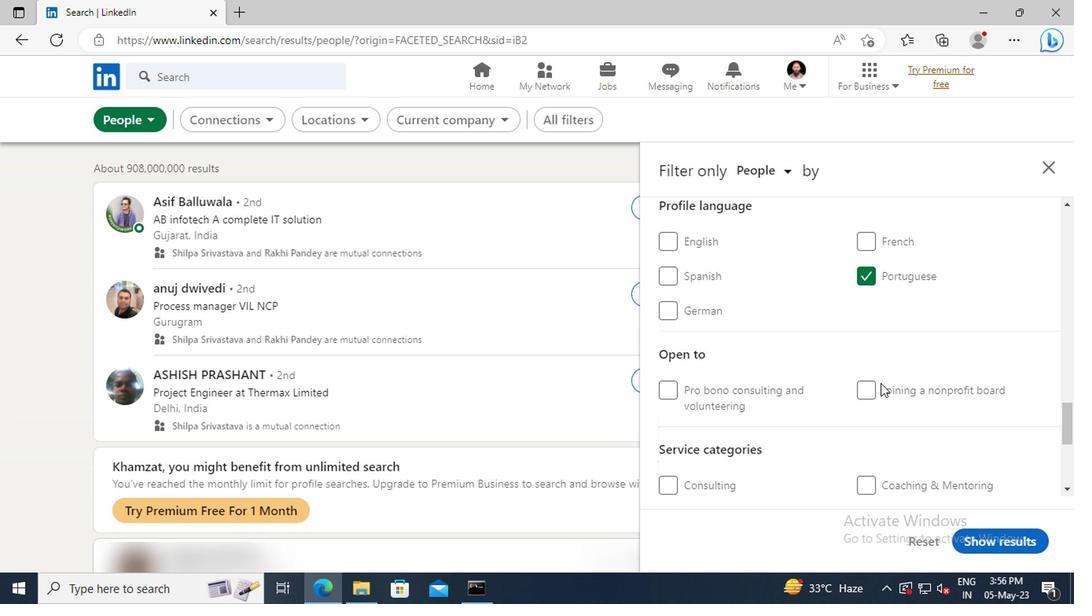
Action: Mouse moved to (876, 373)
Screenshot: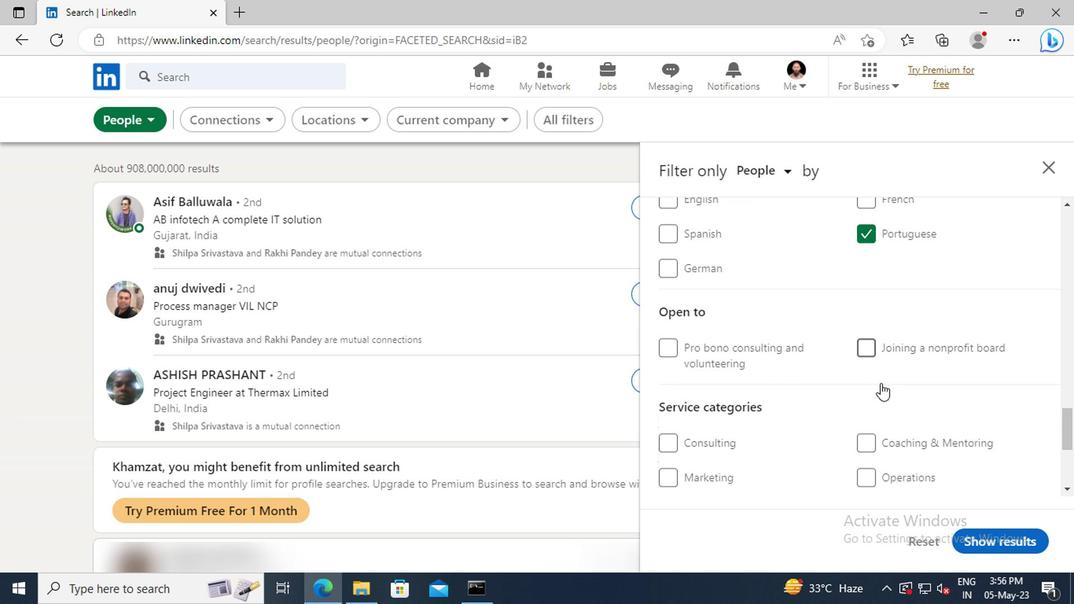 
Action: Mouse scrolled (876, 372) with delta (0, 0)
Screenshot: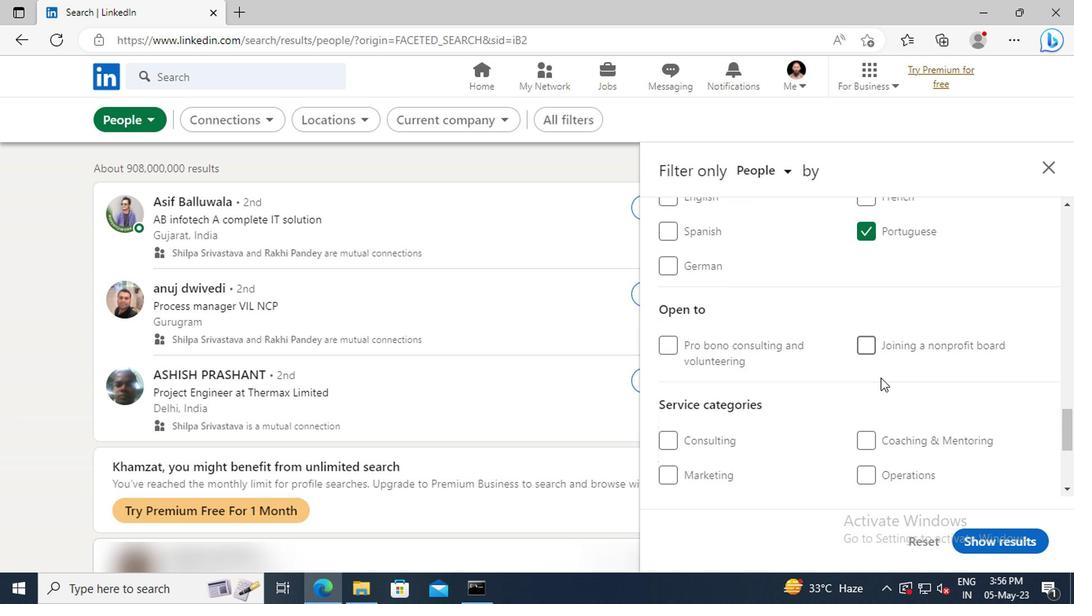 
Action: Mouse scrolled (876, 372) with delta (0, 0)
Screenshot: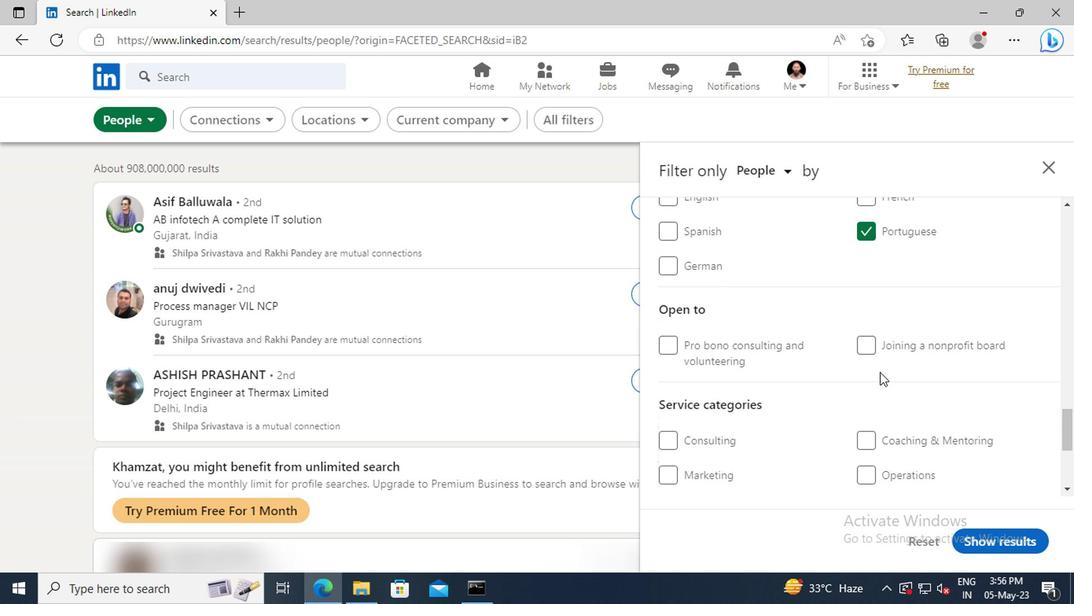 
Action: Mouse moved to (874, 363)
Screenshot: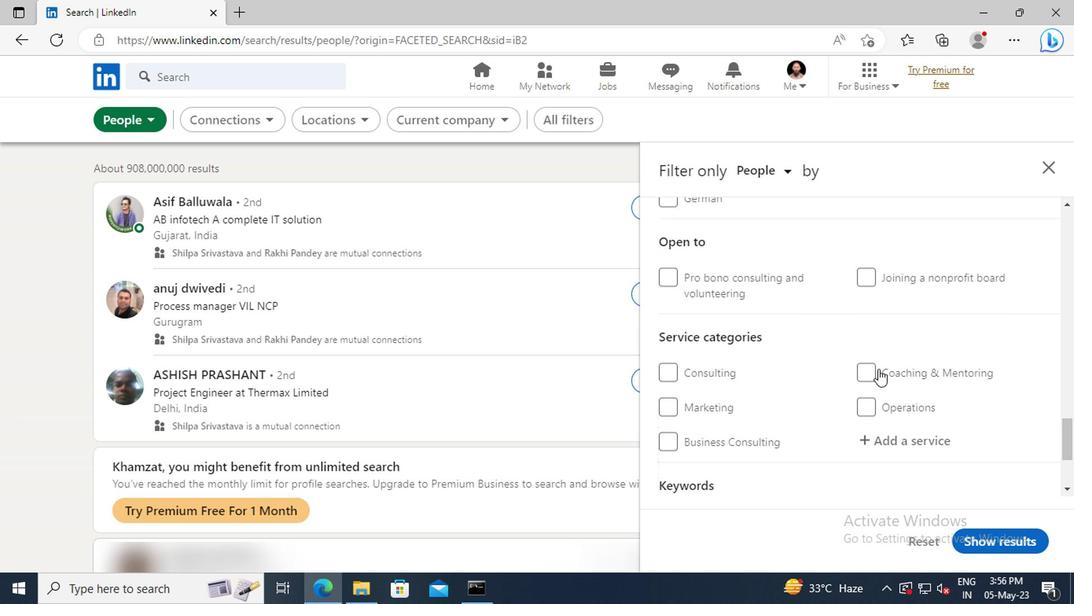 
Action: Mouse scrolled (874, 363) with delta (0, 0)
Screenshot: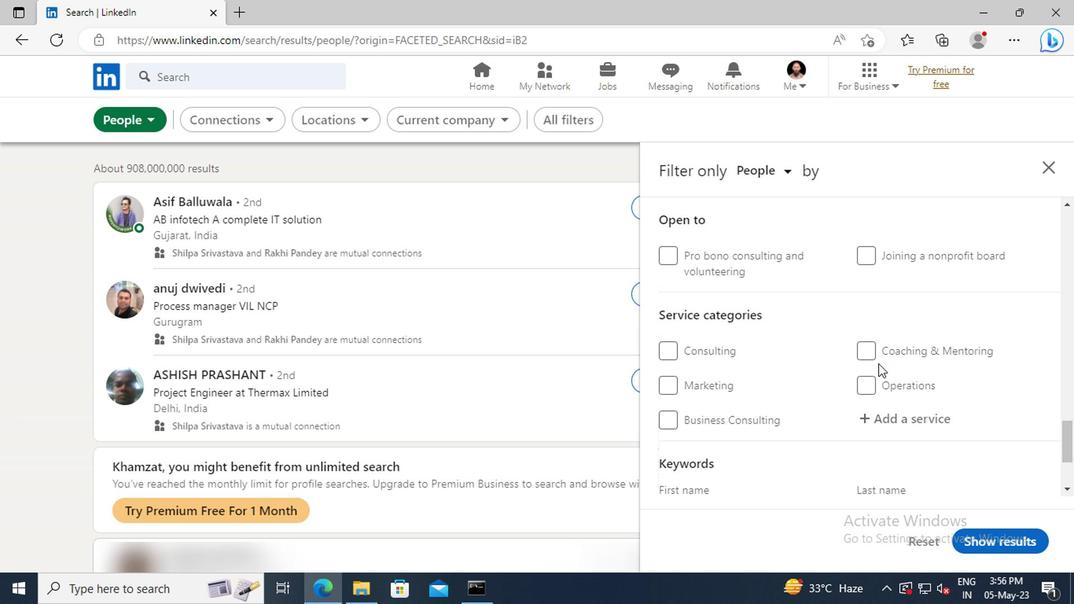 
Action: Mouse moved to (877, 371)
Screenshot: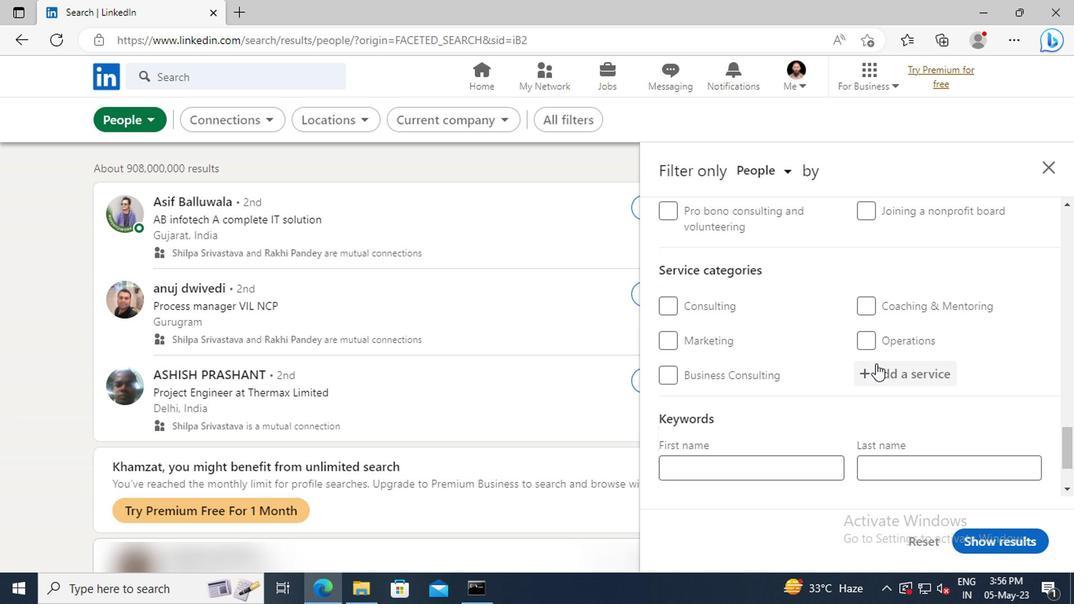 
Action: Mouse pressed left at (877, 371)
Screenshot: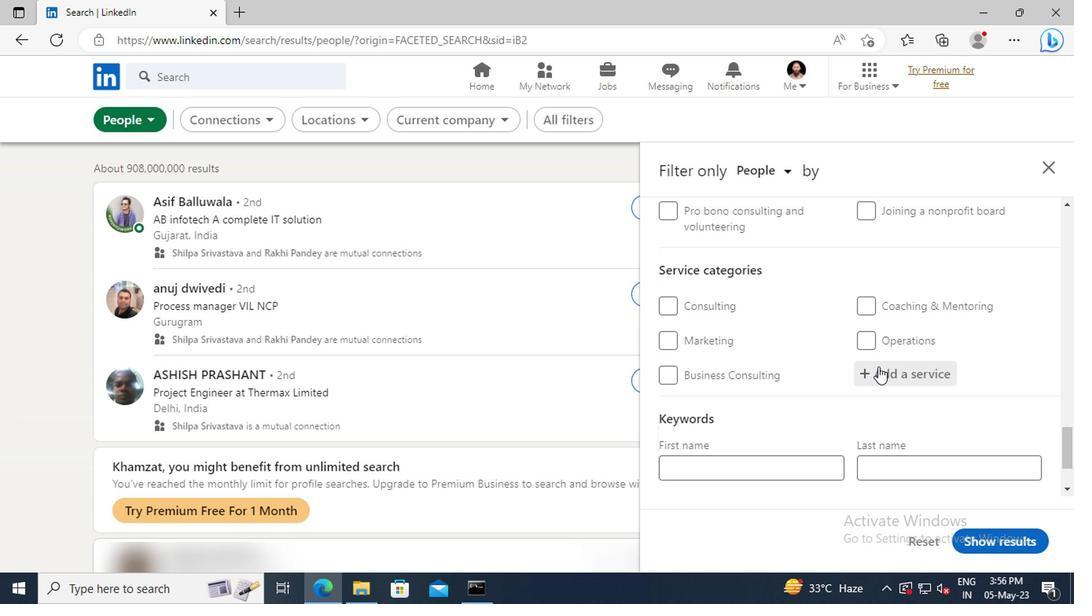 
Action: Key pressed <Key.shift><Key.shift><Key.shift><Key.shift><Key.shift><Key.shift><Key.shift>WEDDING<Key.space>
Screenshot: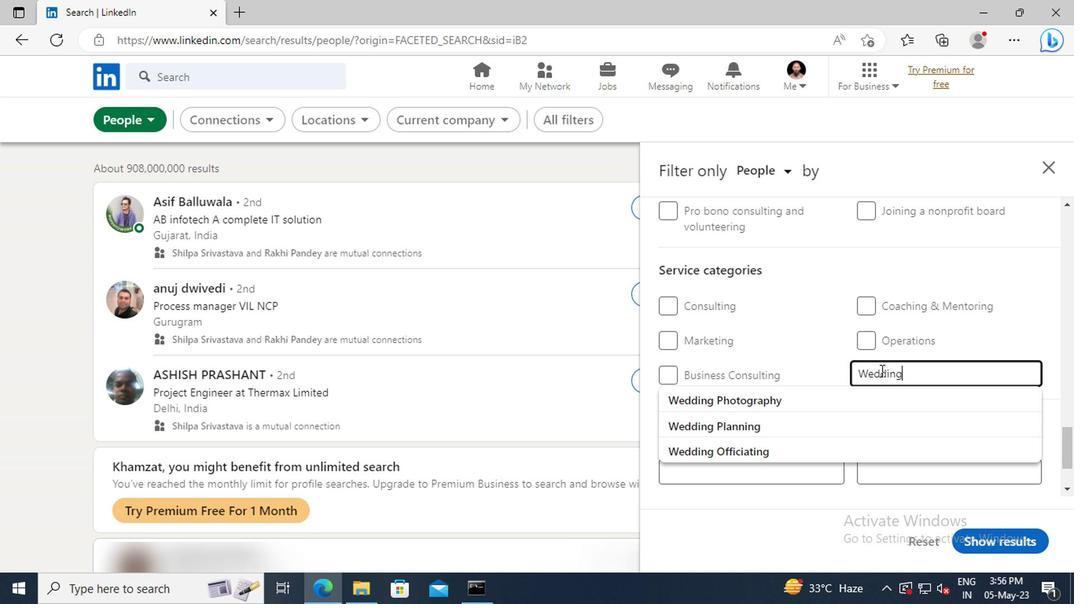 
Action: Mouse moved to (880, 399)
Screenshot: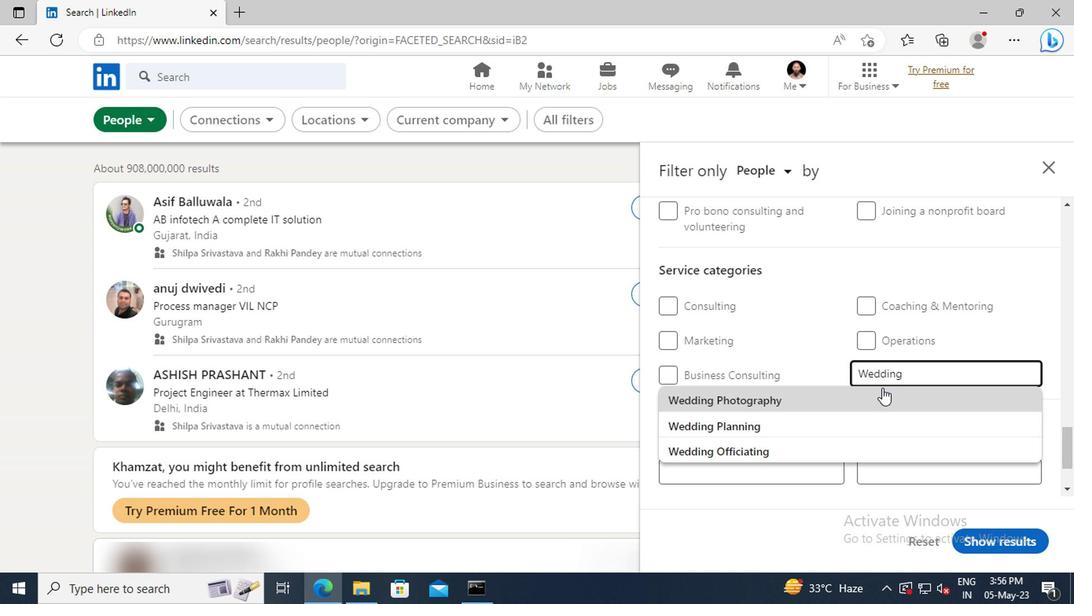 
Action: Mouse pressed left at (880, 399)
Screenshot: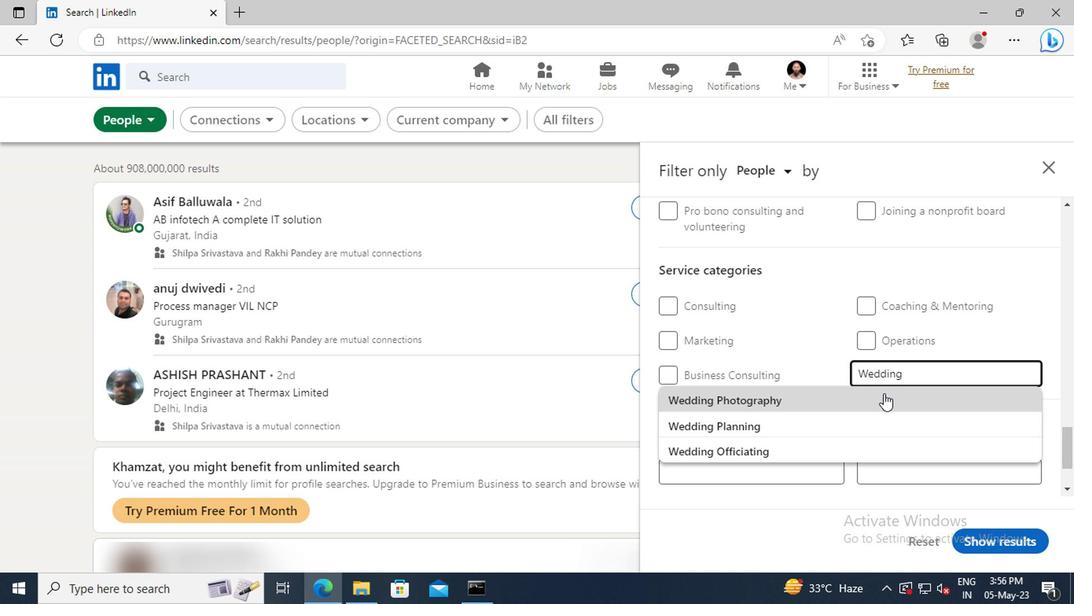 
Action: Mouse scrolled (880, 398) with delta (0, 0)
Screenshot: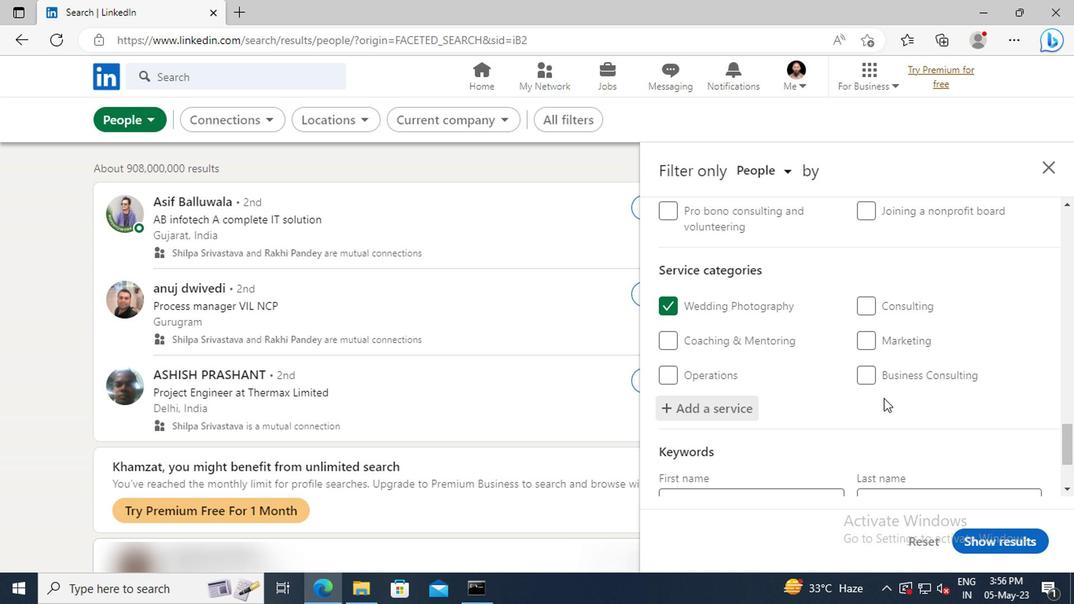 
Action: Mouse scrolled (880, 398) with delta (0, 0)
Screenshot: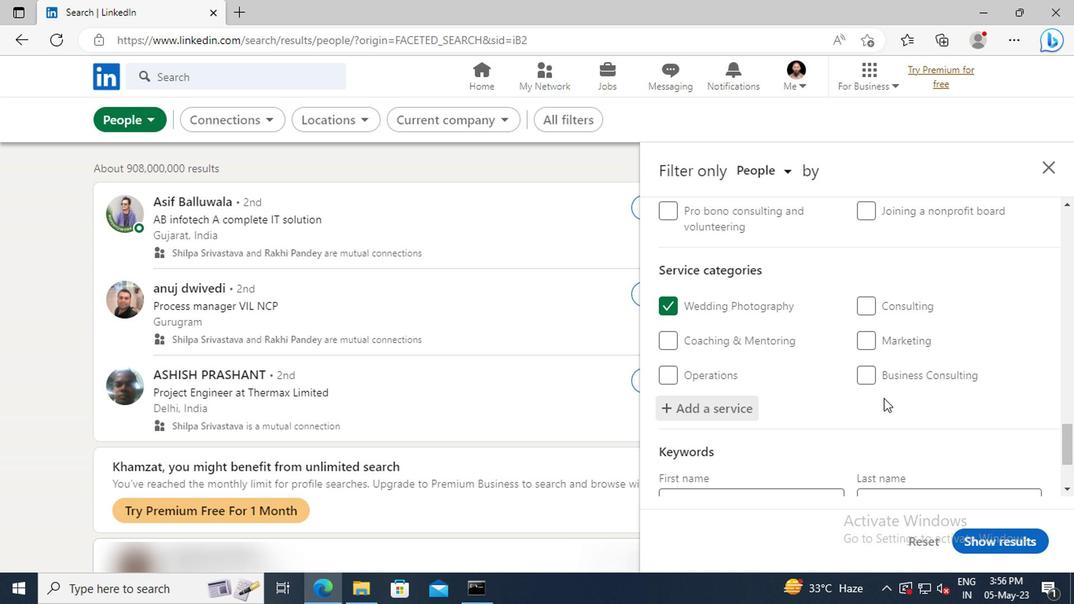 
Action: Mouse scrolled (880, 398) with delta (0, 0)
Screenshot: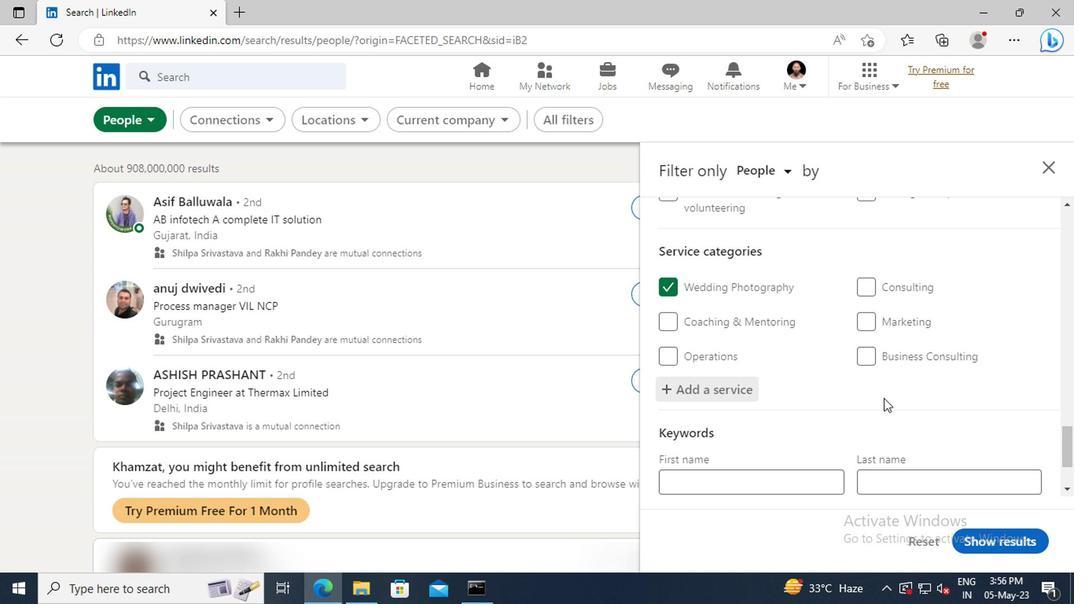 
Action: Mouse scrolled (880, 398) with delta (0, 0)
Screenshot: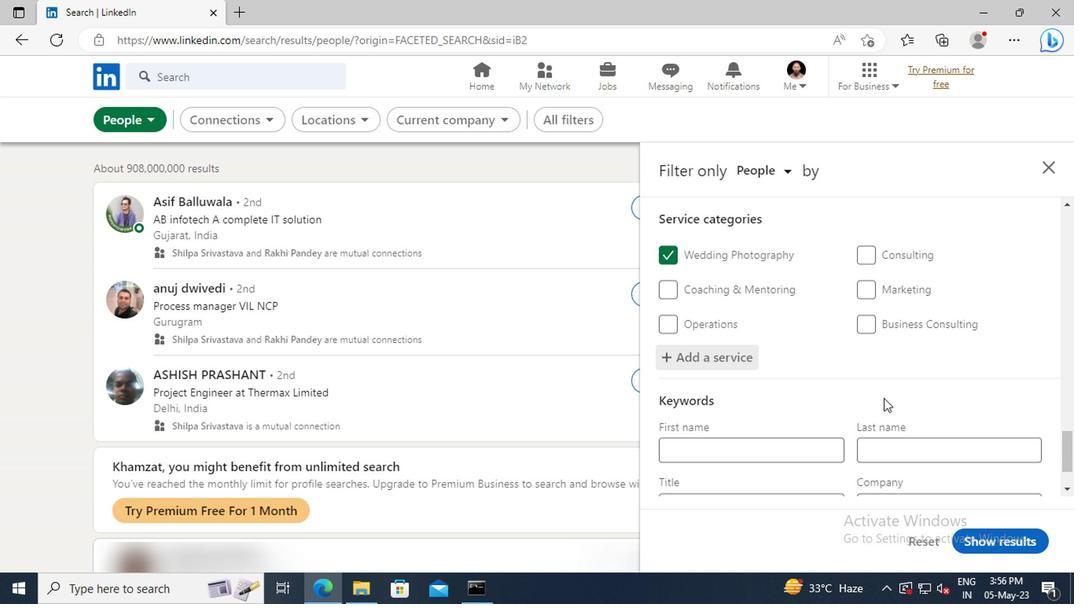 
Action: Mouse moved to (802, 429)
Screenshot: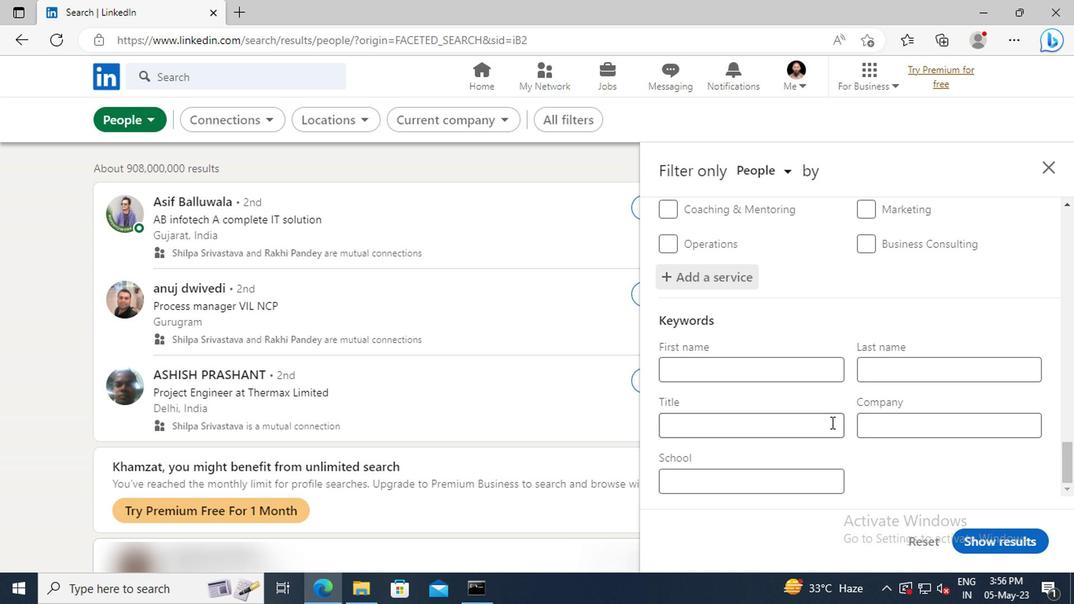 
Action: Mouse pressed left at (802, 429)
Screenshot: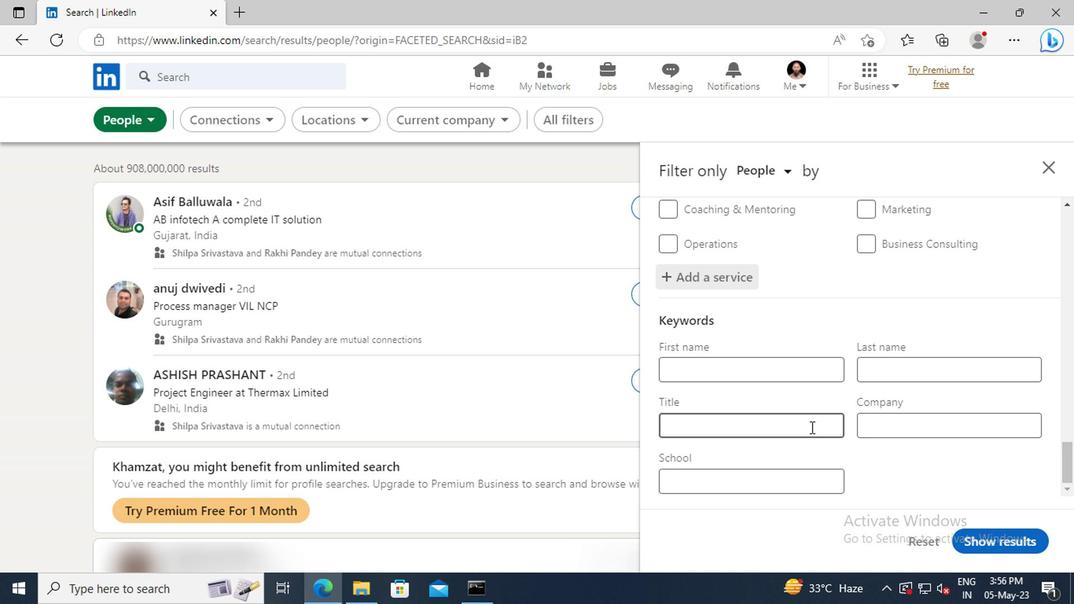 
Action: Key pressed <Key.shift>
Screenshot: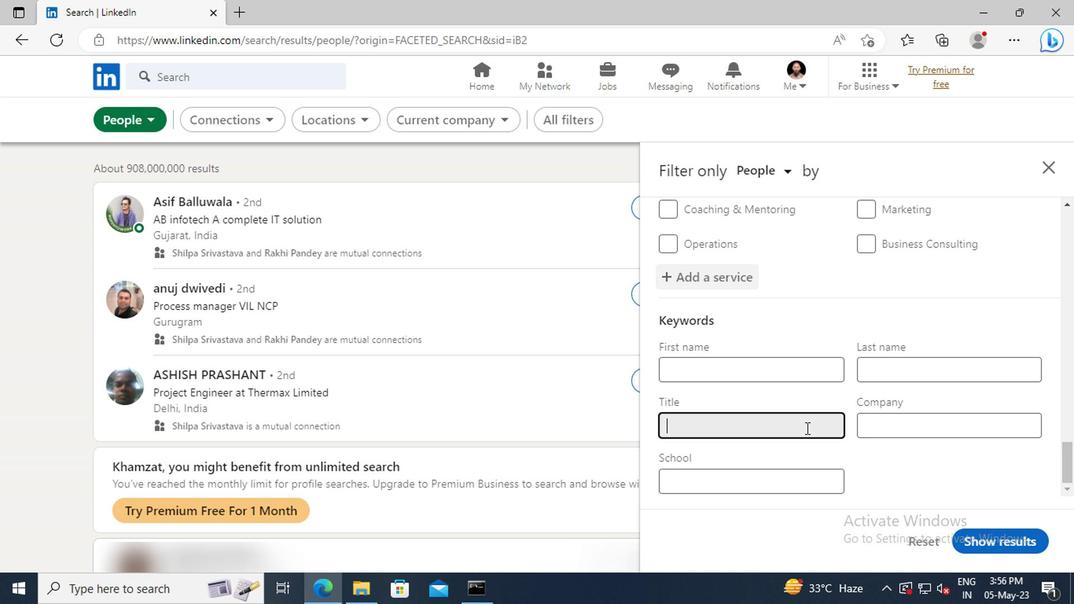 
Action: Mouse moved to (795, 425)
Screenshot: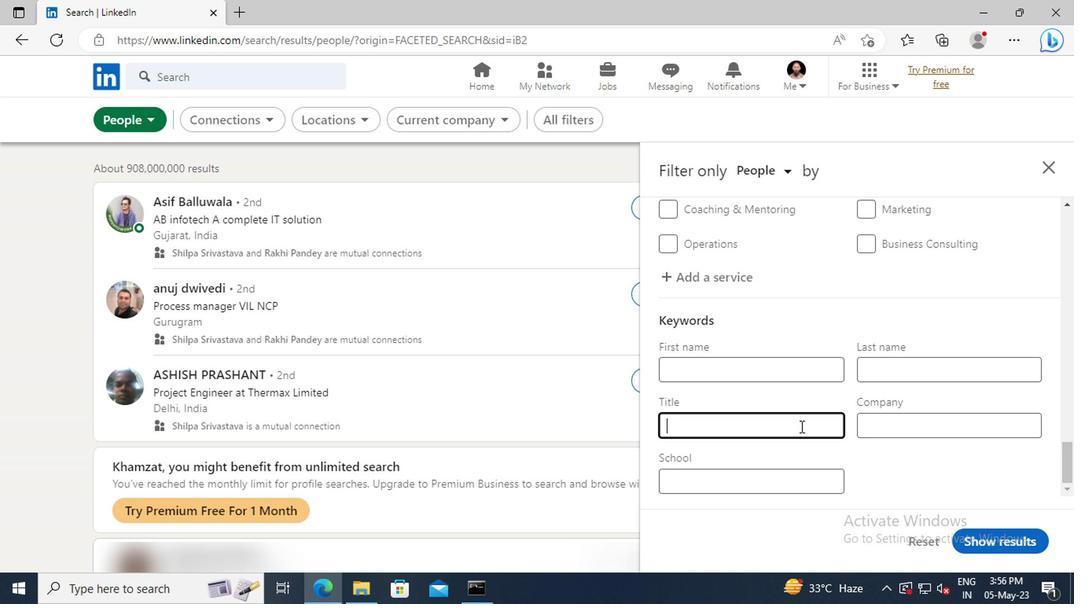
Action: Key pressed <Key.shift>
Screenshot: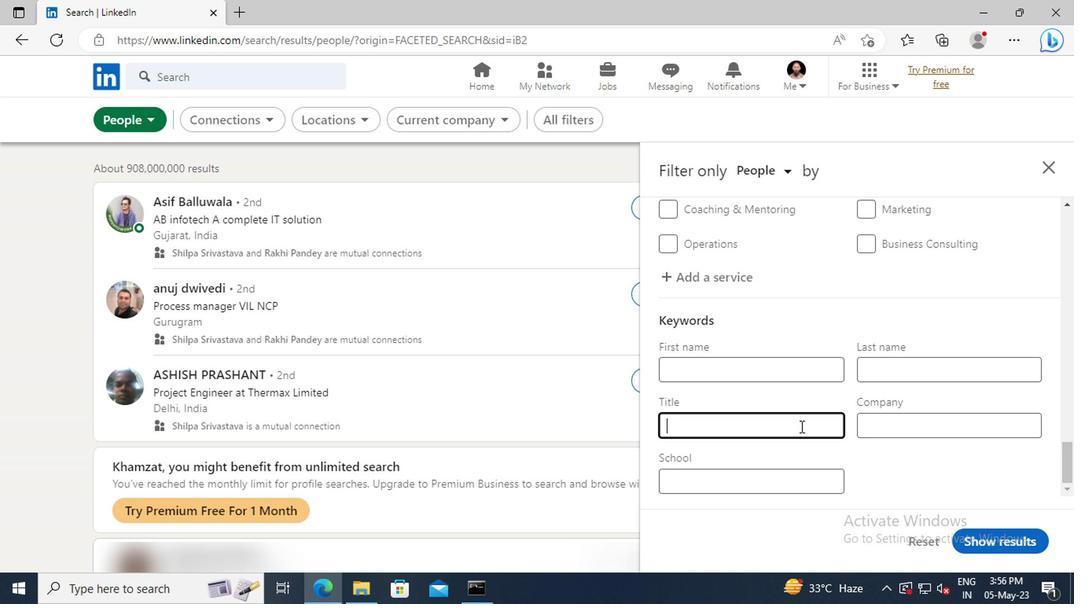 
Action: Mouse moved to (795, 425)
Screenshot: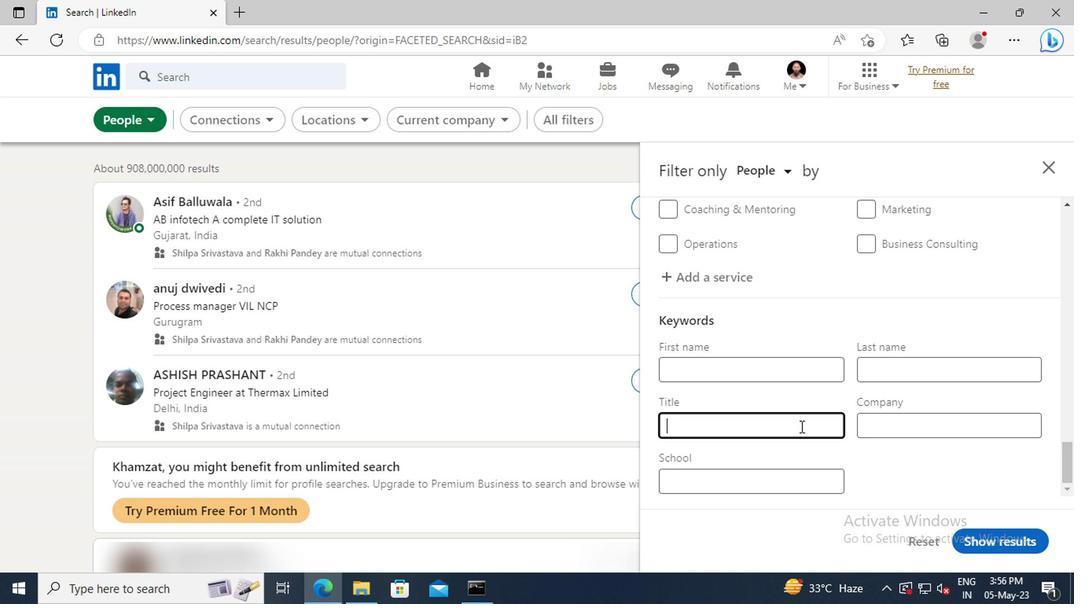 
Action: Key pressed <Key.shift><Key.shift><Key.shift><Key.shift><Key.shift><Key.shift><Key.shift><Key.shift><Key.shift><Key.shift><Key.shift>ACCOUNTING<Key.space><Key.shift>ANALYST<Key.enter>
Screenshot: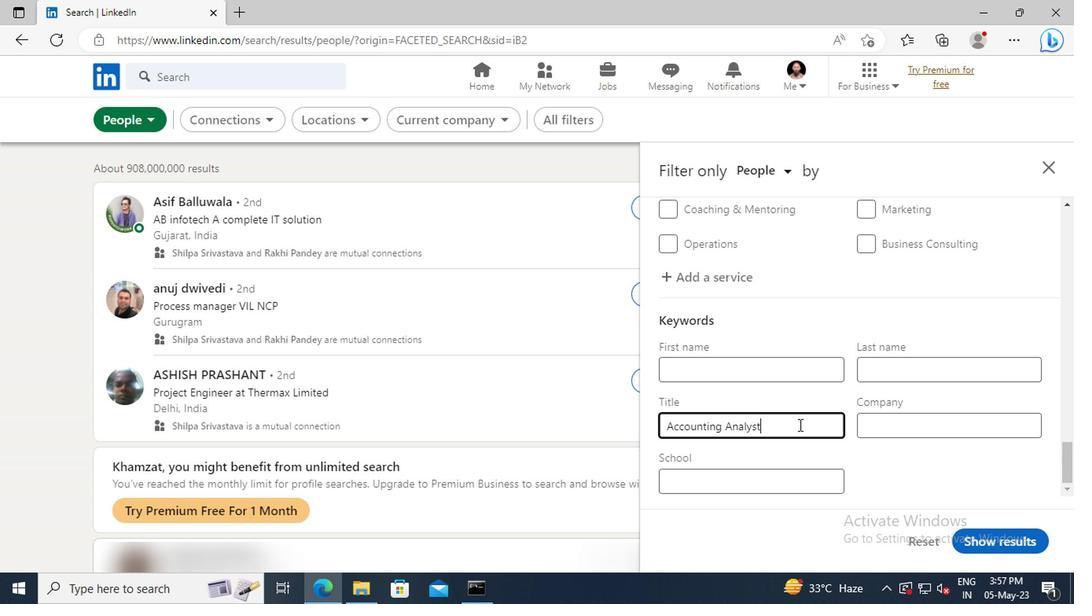 
Action: Mouse moved to (1000, 541)
Screenshot: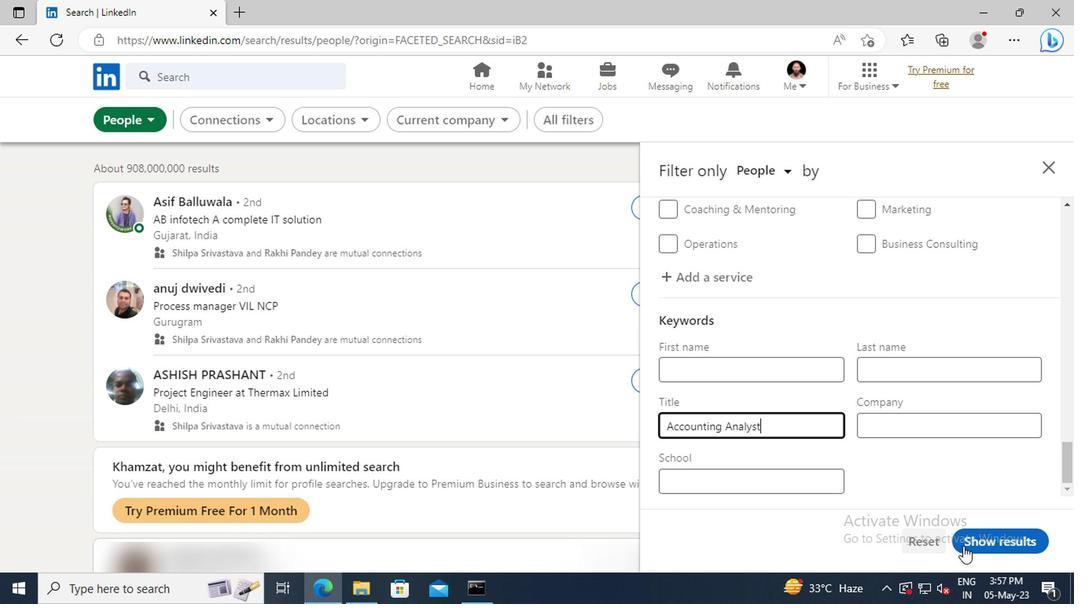 
Action: Mouse pressed left at (1000, 541)
Screenshot: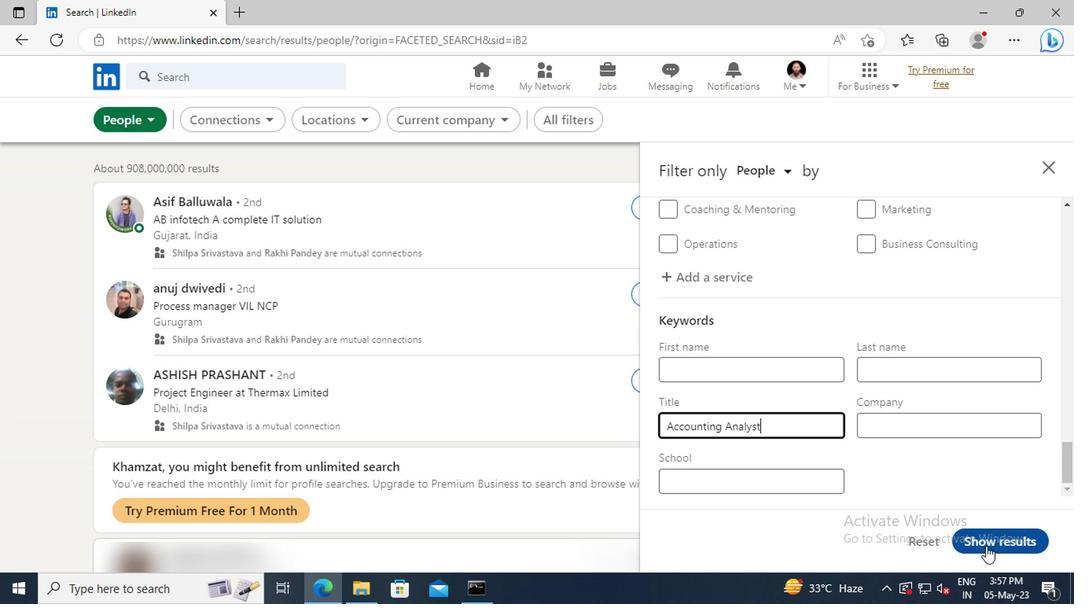 
